 Task: Find a guest house in Oak Park, United States, for 6 guests from September 6 to September 15, with 6 bedrooms, 6 beds, 6 bathrooms, priced between ₹8000 and ₹12000, including Wifi, Free parking, Gym, and Breakfast, with an English-speaking host.
Action: Mouse moved to (667, 128)
Screenshot: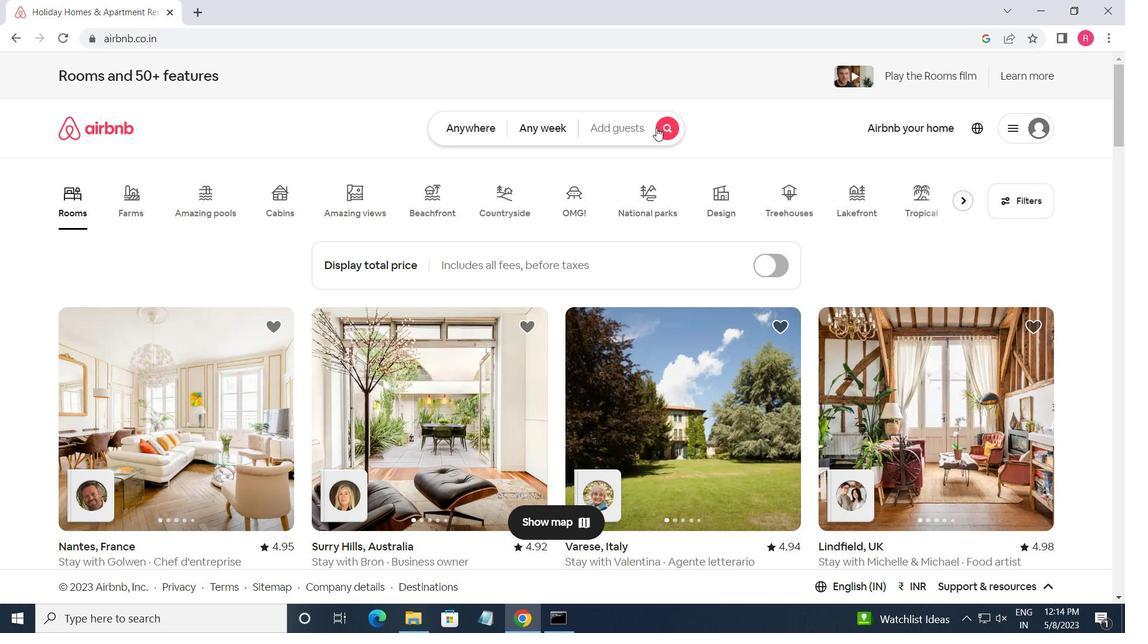 
Action: Mouse pressed left at (667, 128)
Screenshot: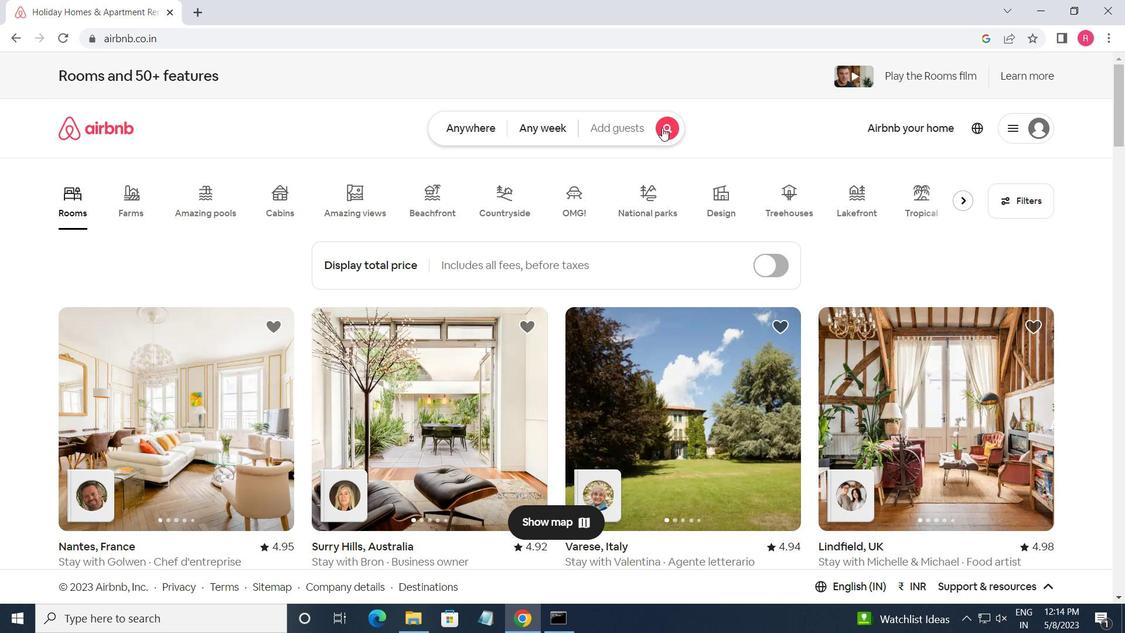 
Action: Mouse moved to (419, 190)
Screenshot: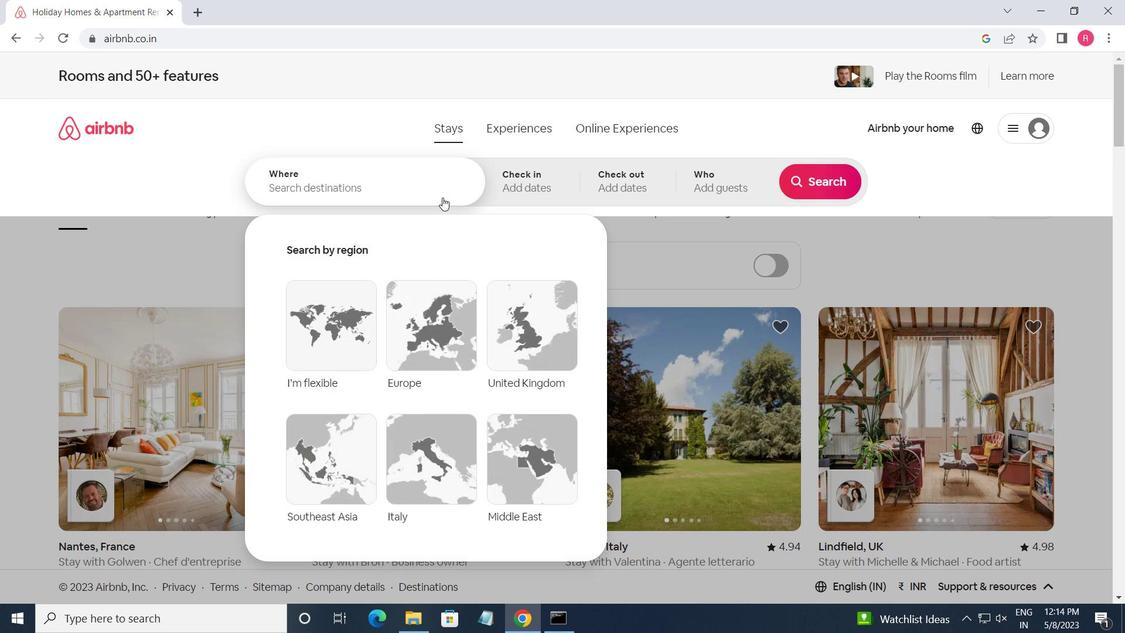 
Action: Mouse pressed left at (419, 190)
Screenshot: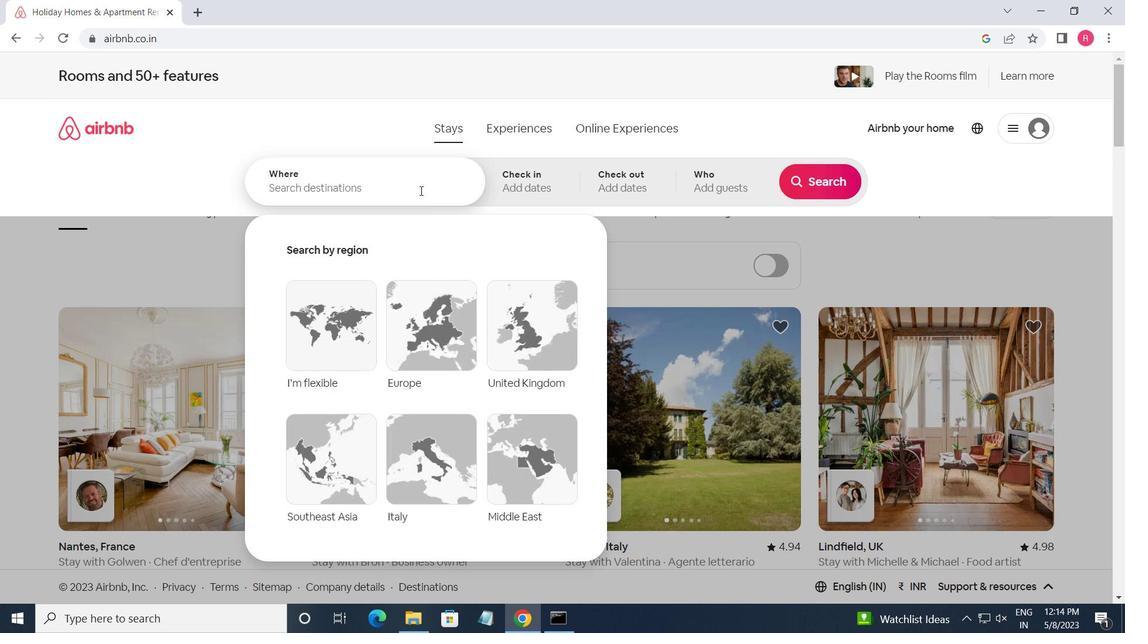 
Action: Key pressed <Key.shift_r><Key.shift_r><Key.shift_r><Key.shift_r><Key.shift_r><Key.shift_r><Key.shift_r><Key.shift_r><Key.shift_r><Key.shift_r><Key.shift_r><Key.shift_r>Oak<Key.space><Key.shift_r>O<Key.backspace><Key.shift_r><Key.shift_r><Key.shift_r><Key.shift_r><Key.shift_r><Key.shift_r><Key.shift_r><Key.shift_r><Key.shift_r><Key.shift_r><Key.shift_r><Key.shift_r>Park,<Key.space><Key.shift_r>United<Key.space><Key.shift>STATES<Key.enter>
Screenshot: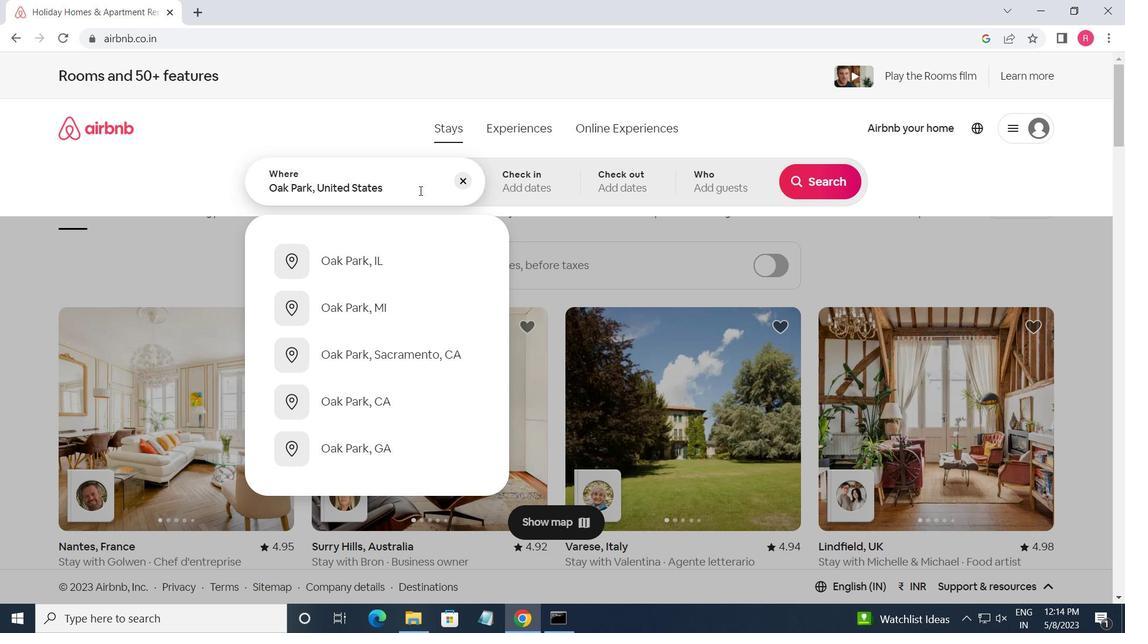 
Action: Mouse moved to (818, 301)
Screenshot: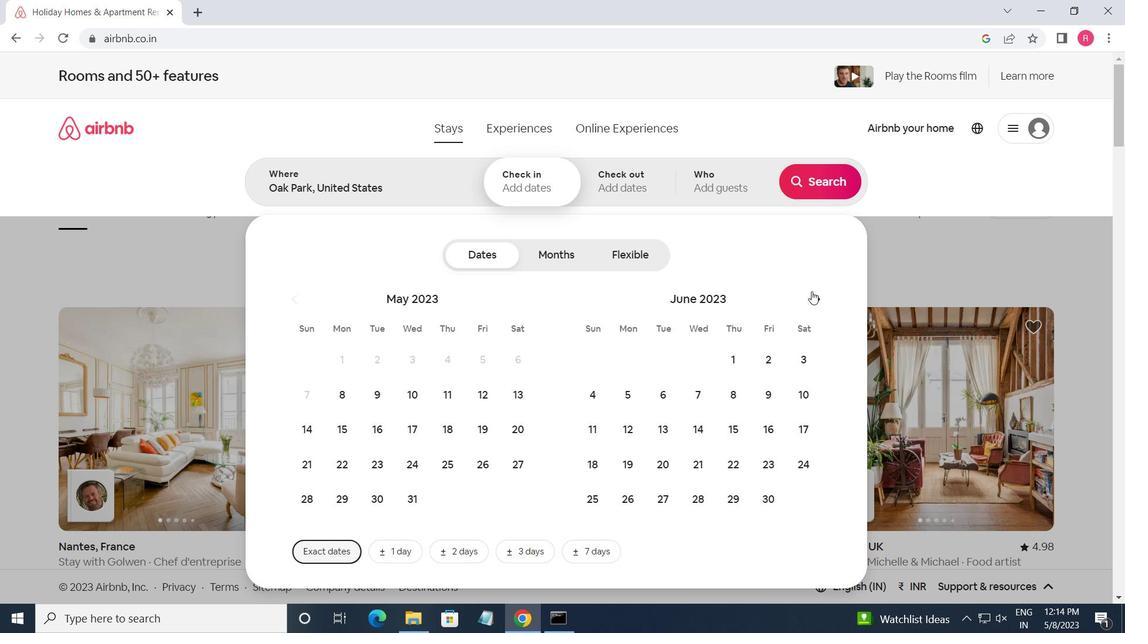 
Action: Mouse pressed left at (818, 301)
Screenshot: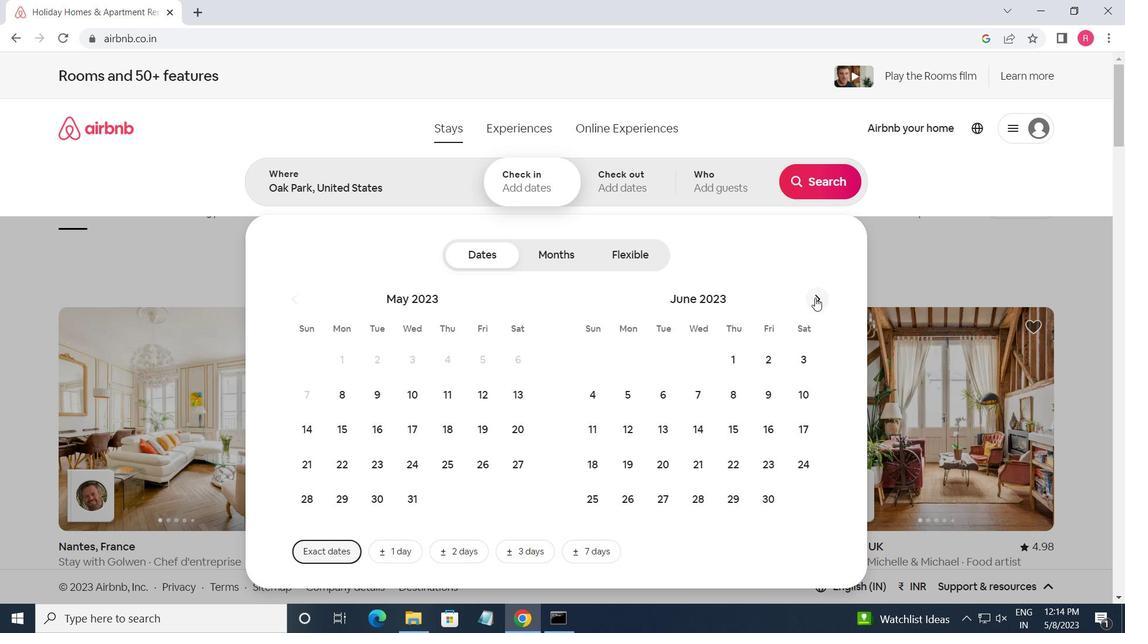 
Action: Mouse moved to (818, 301)
Screenshot: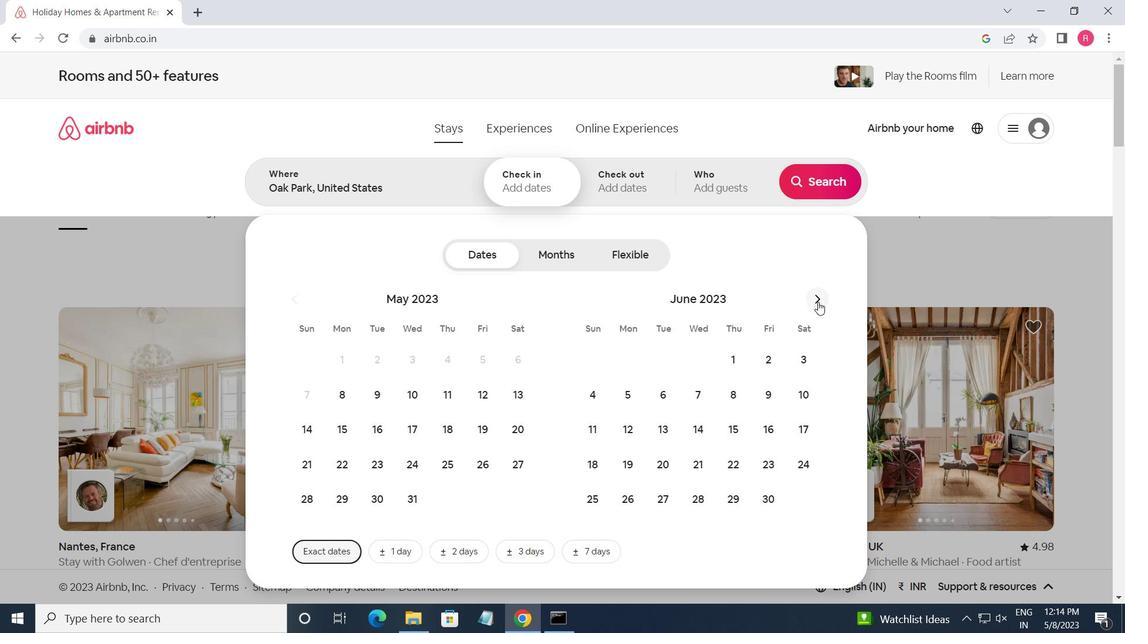 
Action: Mouse pressed left at (818, 301)
Screenshot: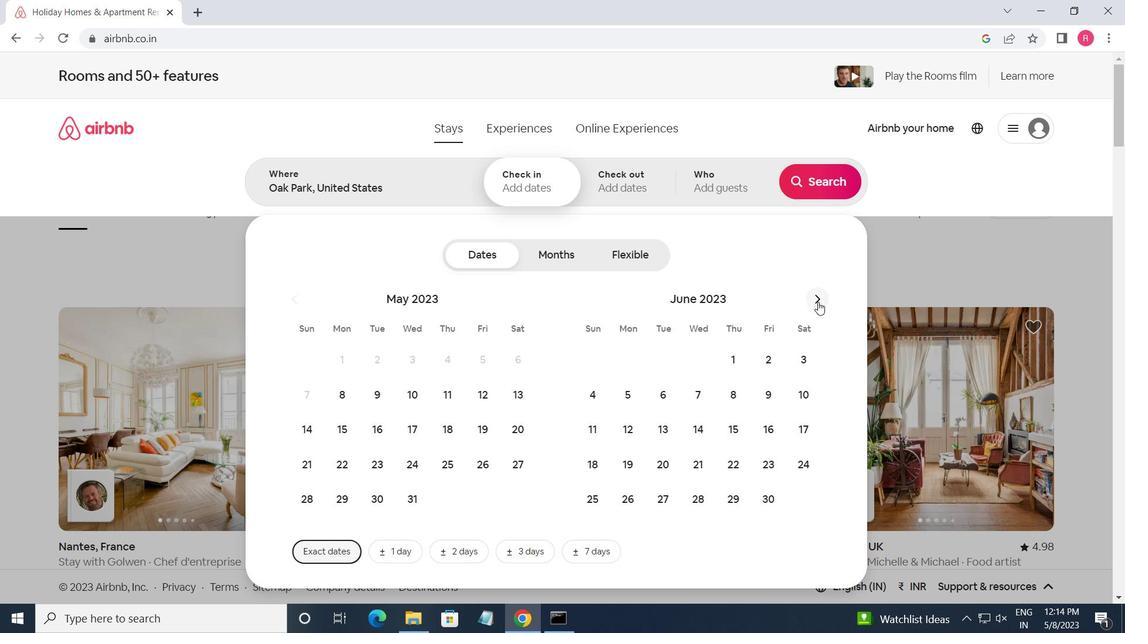 
Action: Mouse pressed left at (818, 301)
Screenshot: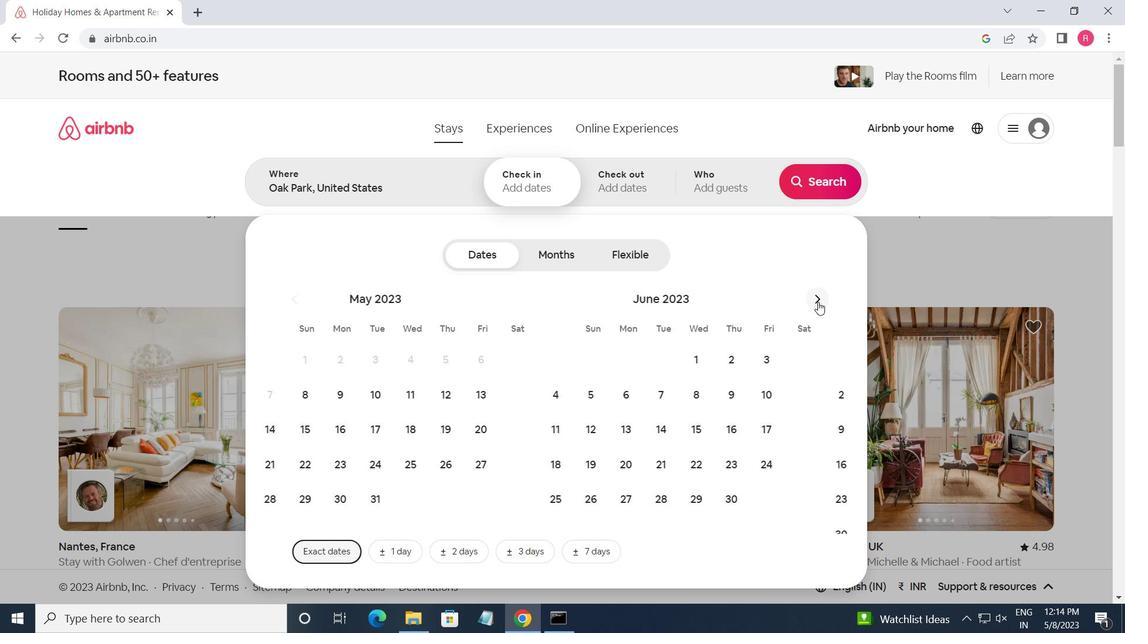 
Action: Mouse pressed left at (818, 301)
Screenshot: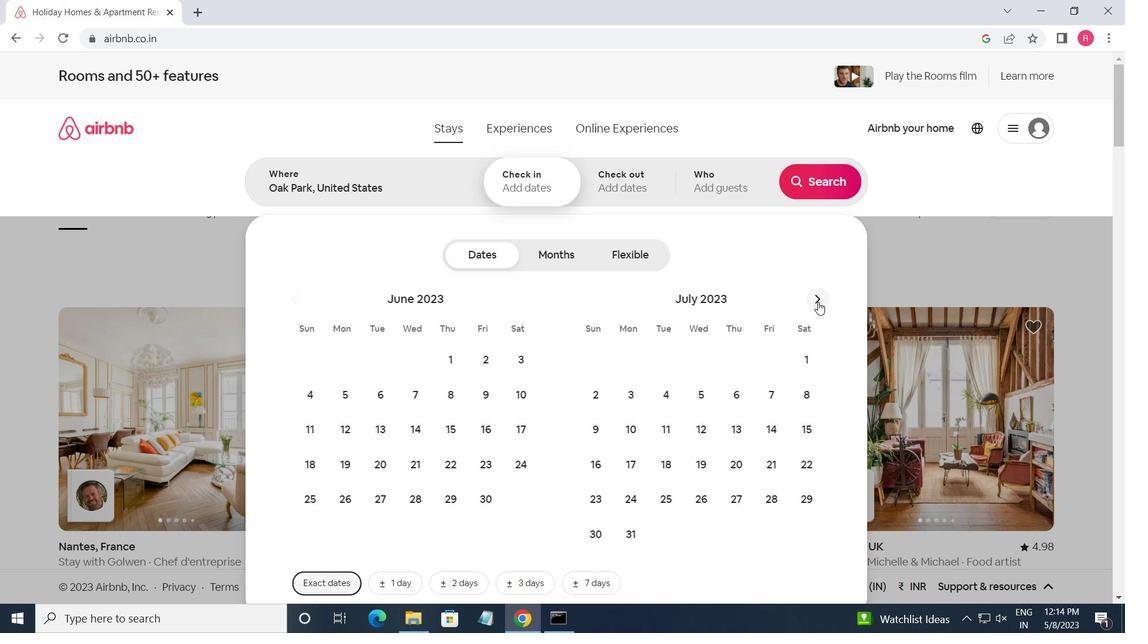 
Action: Mouse pressed left at (818, 301)
Screenshot: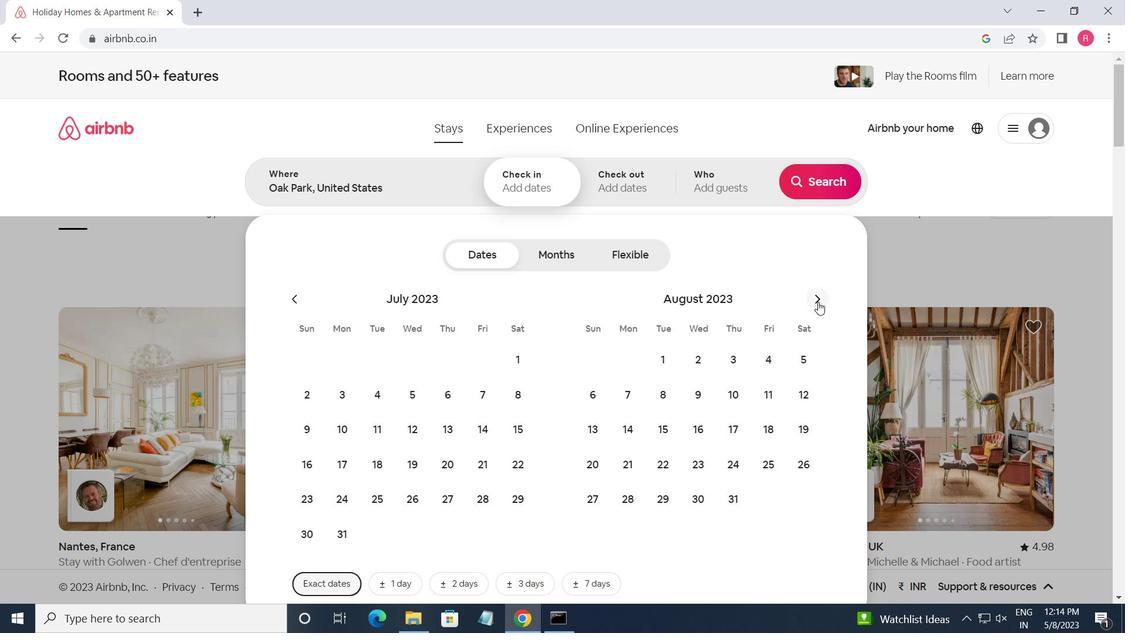 
Action: Mouse moved to (709, 387)
Screenshot: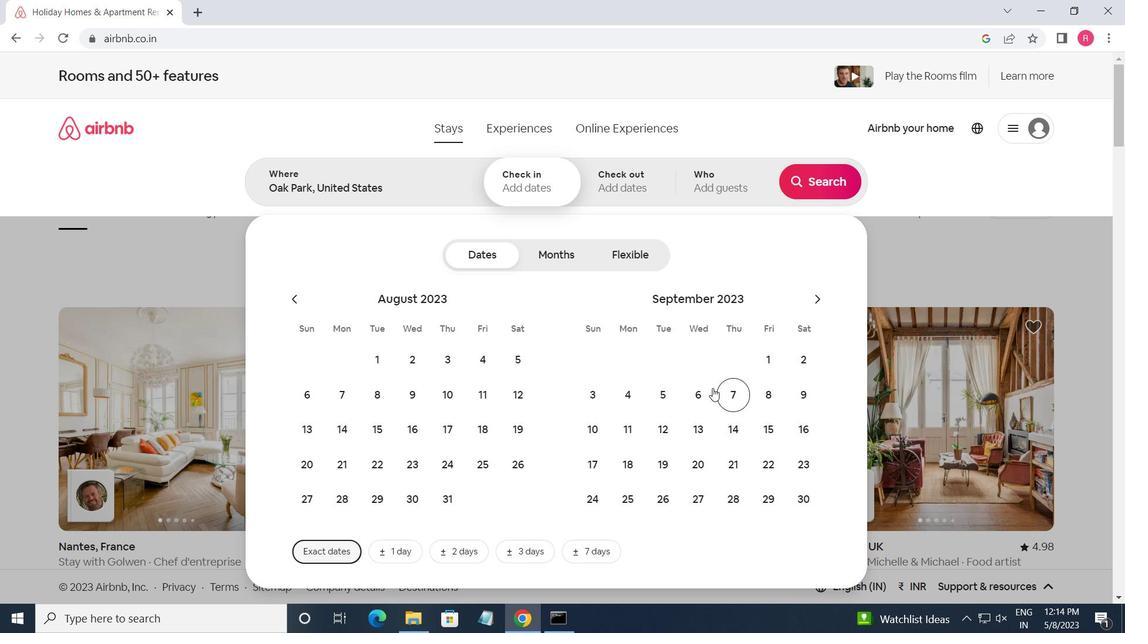 
Action: Mouse pressed left at (709, 387)
Screenshot: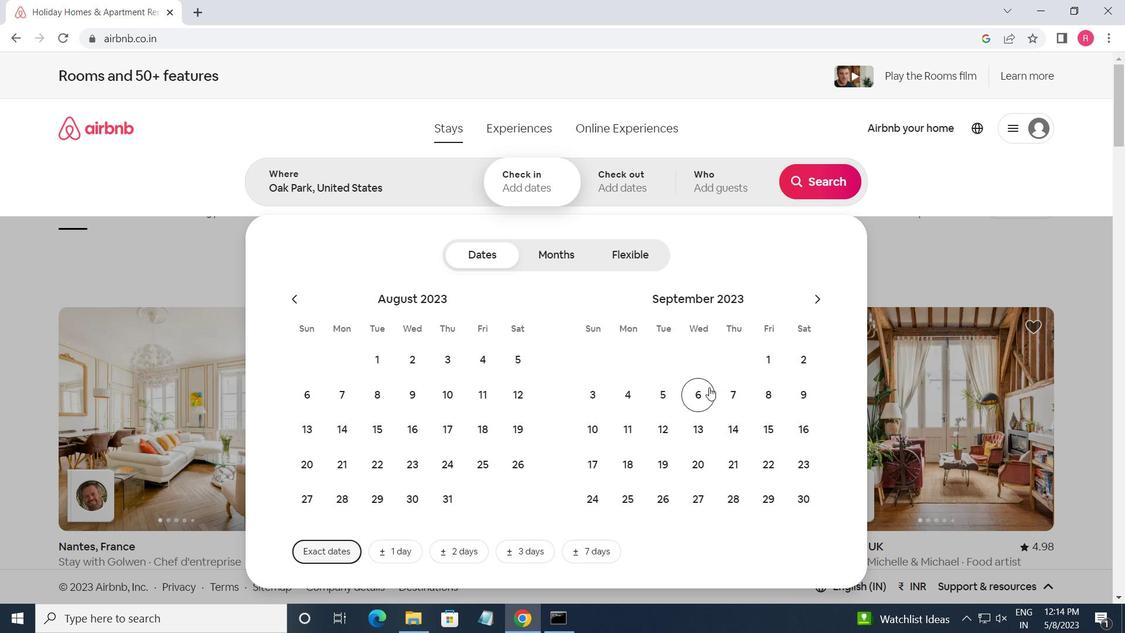 
Action: Mouse moved to (776, 437)
Screenshot: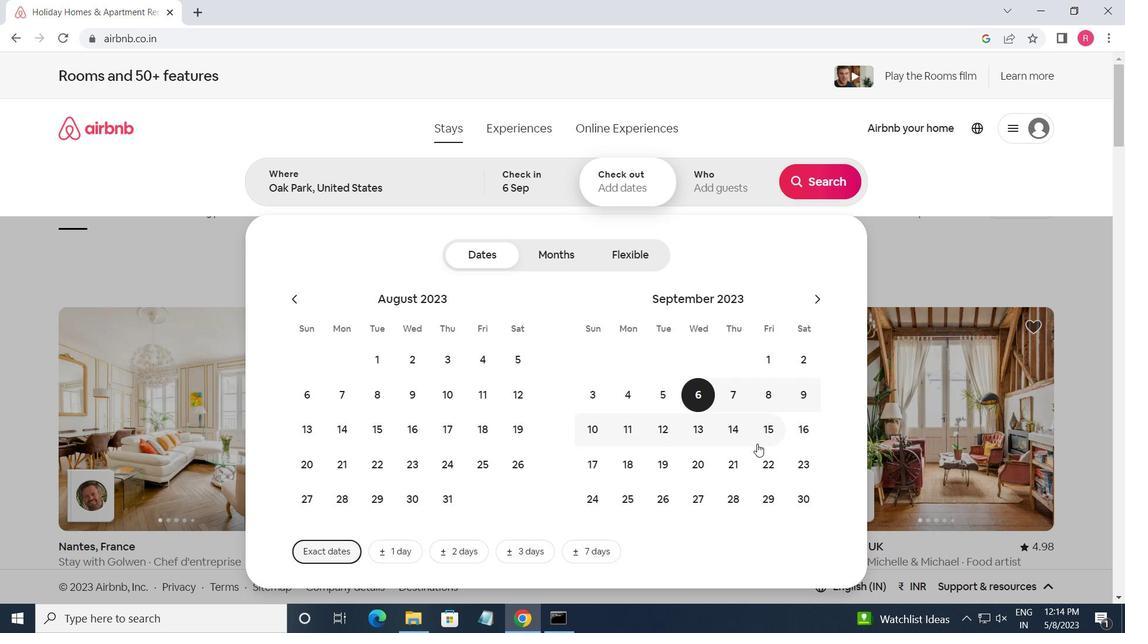 
Action: Mouse pressed left at (776, 437)
Screenshot: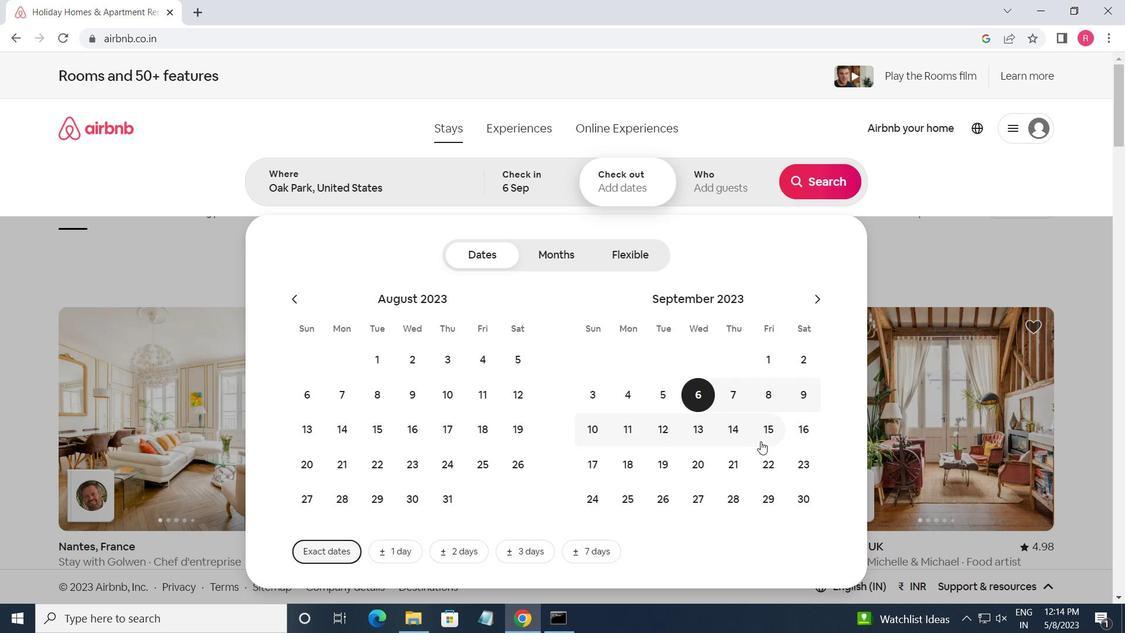 
Action: Mouse moved to (713, 194)
Screenshot: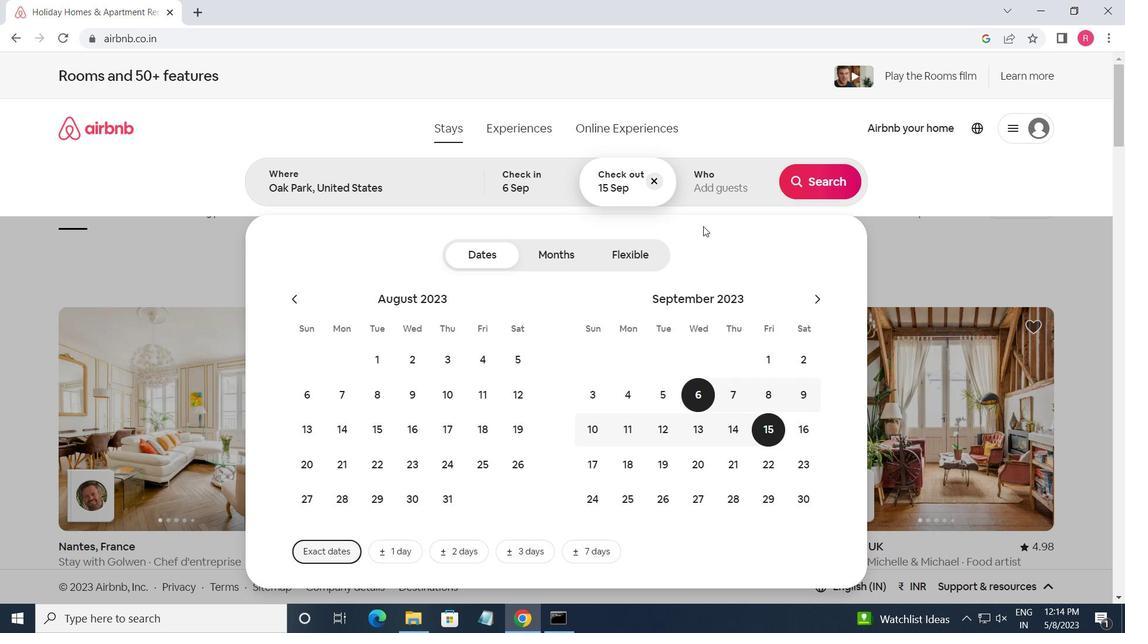 
Action: Mouse pressed left at (713, 194)
Screenshot: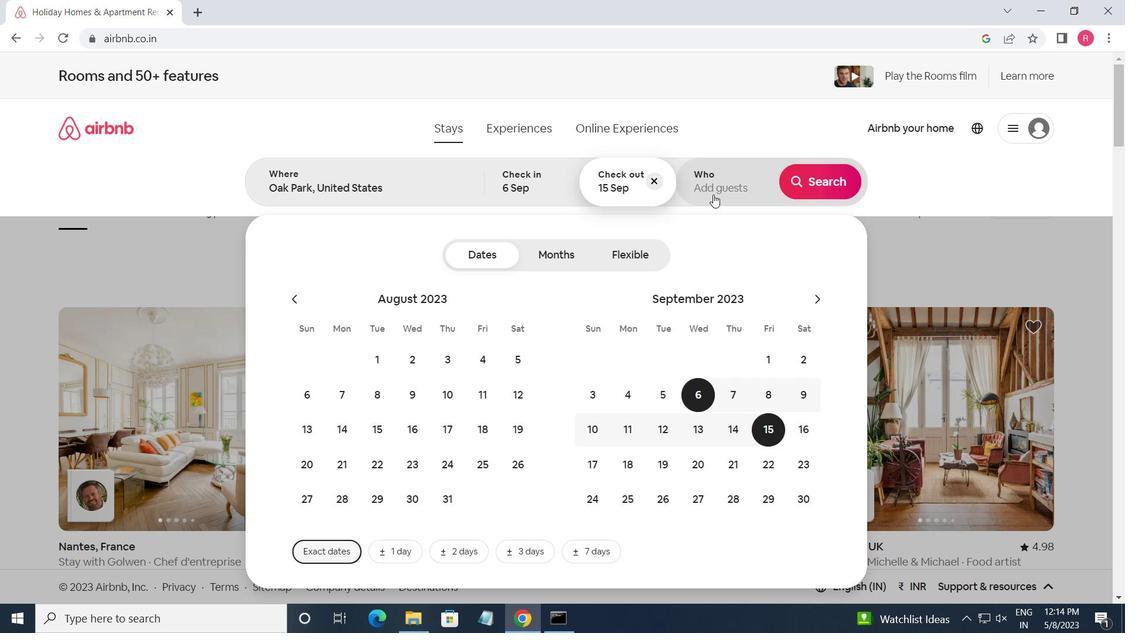 
Action: Mouse moved to (828, 264)
Screenshot: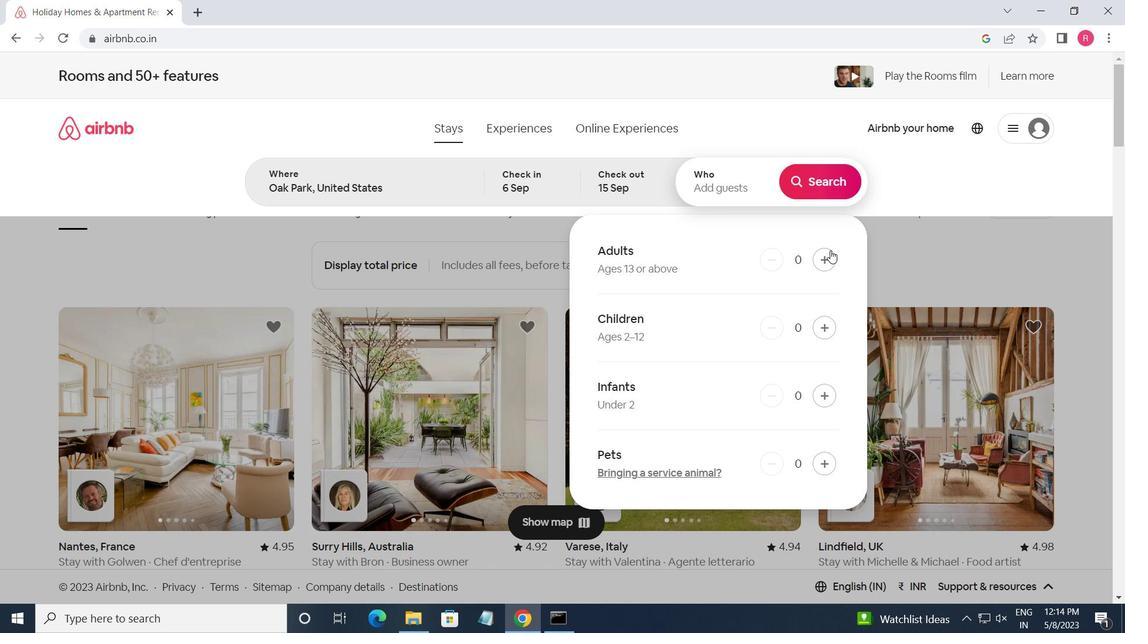 
Action: Mouse pressed left at (828, 264)
Screenshot: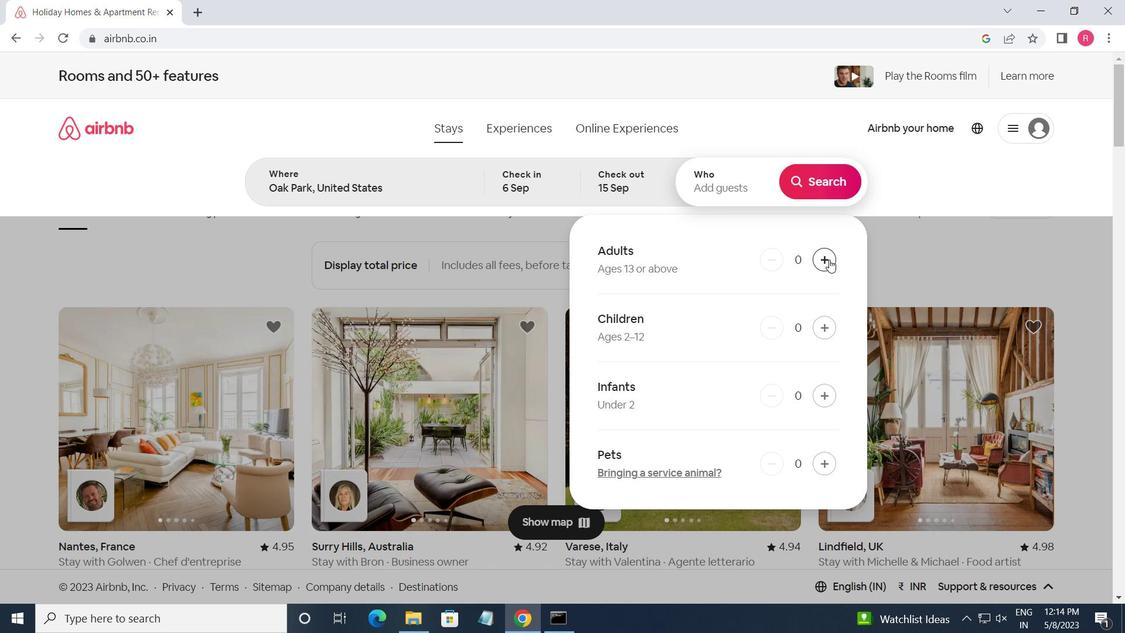
Action: Mouse pressed left at (828, 264)
Screenshot: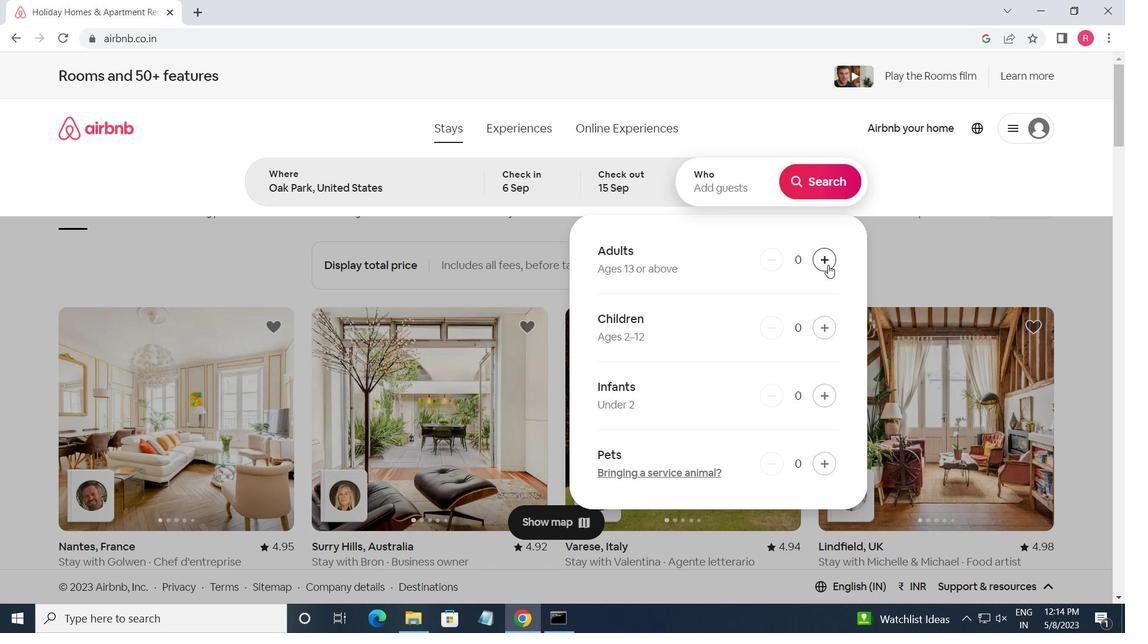 
Action: Mouse moved to (827, 264)
Screenshot: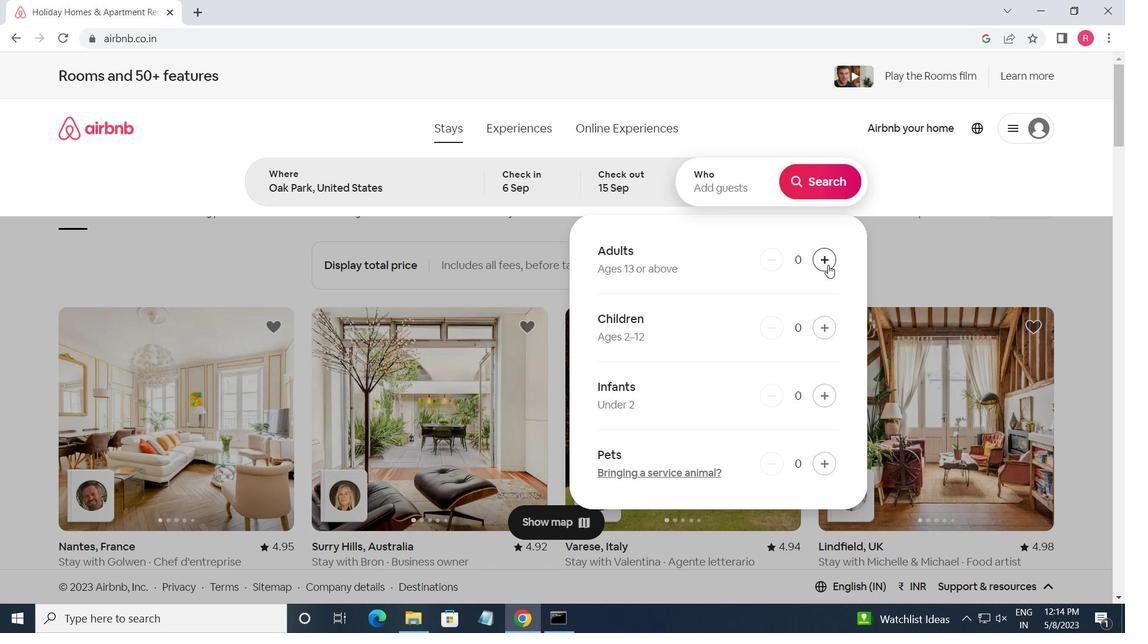 
Action: Mouse pressed left at (827, 264)
Screenshot: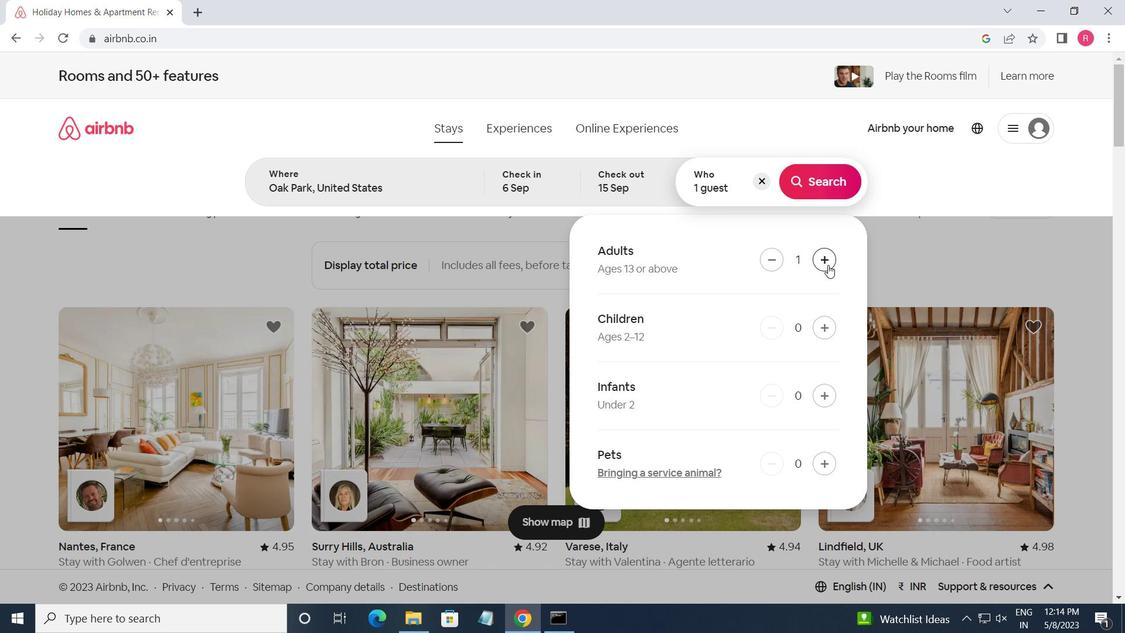 
Action: Mouse moved to (827, 264)
Screenshot: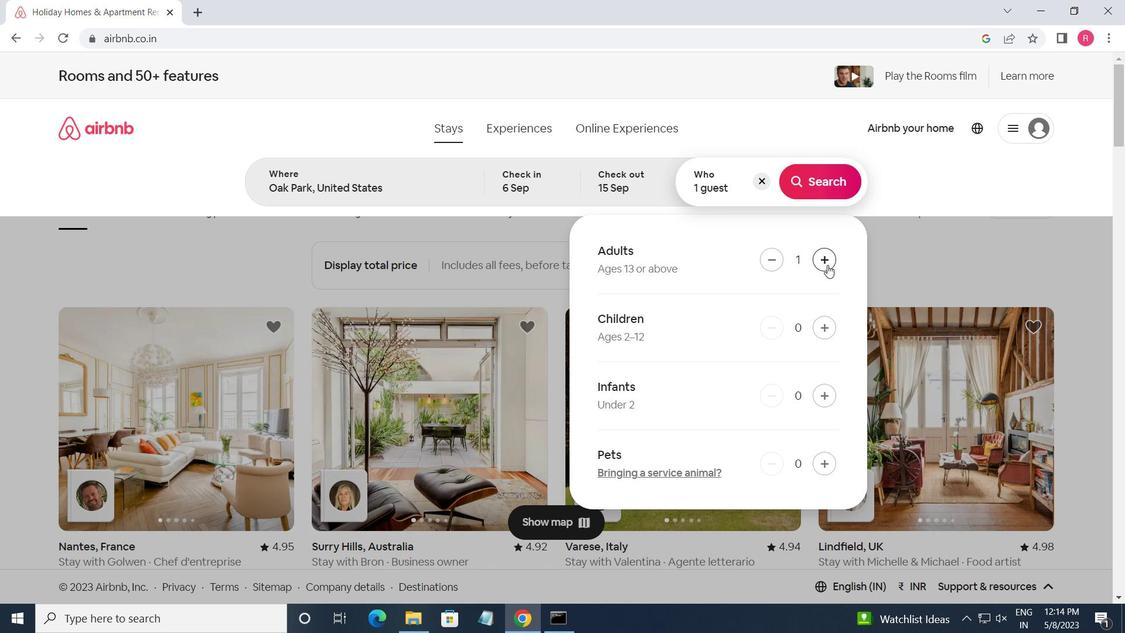 
Action: Mouse pressed left at (827, 264)
Screenshot: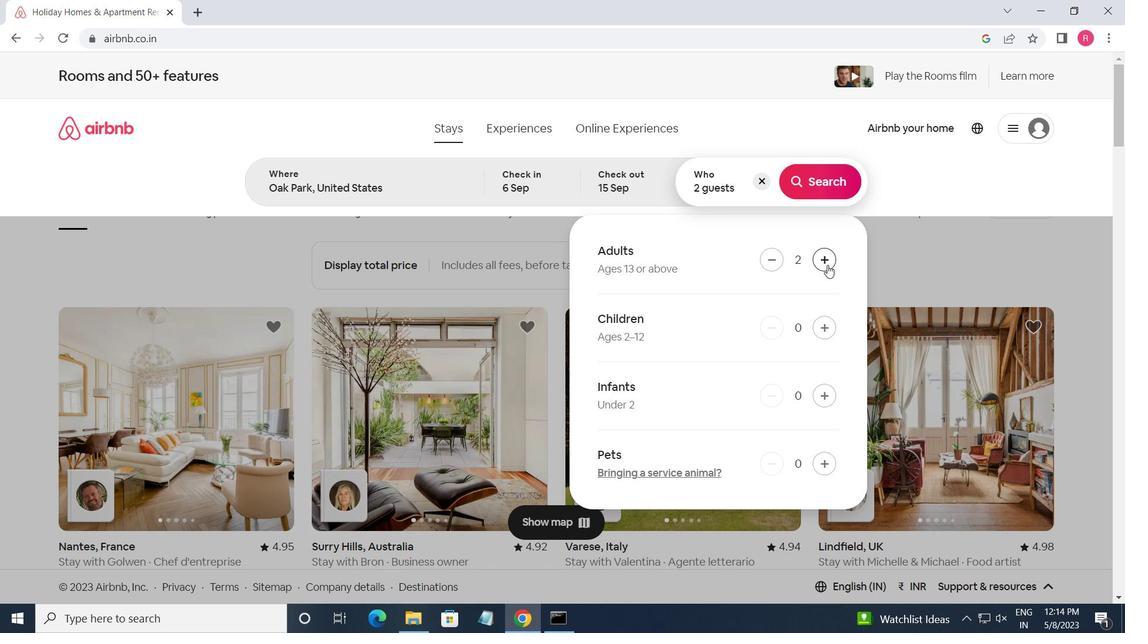 
Action: Mouse pressed left at (827, 264)
Screenshot: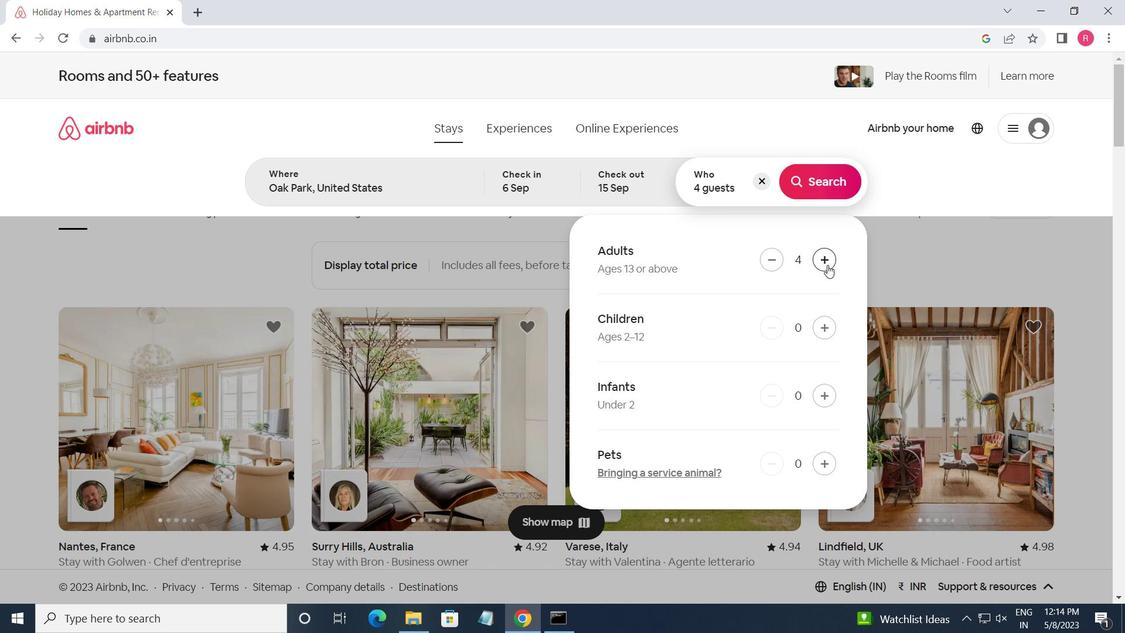 
Action: Mouse moved to (825, 264)
Screenshot: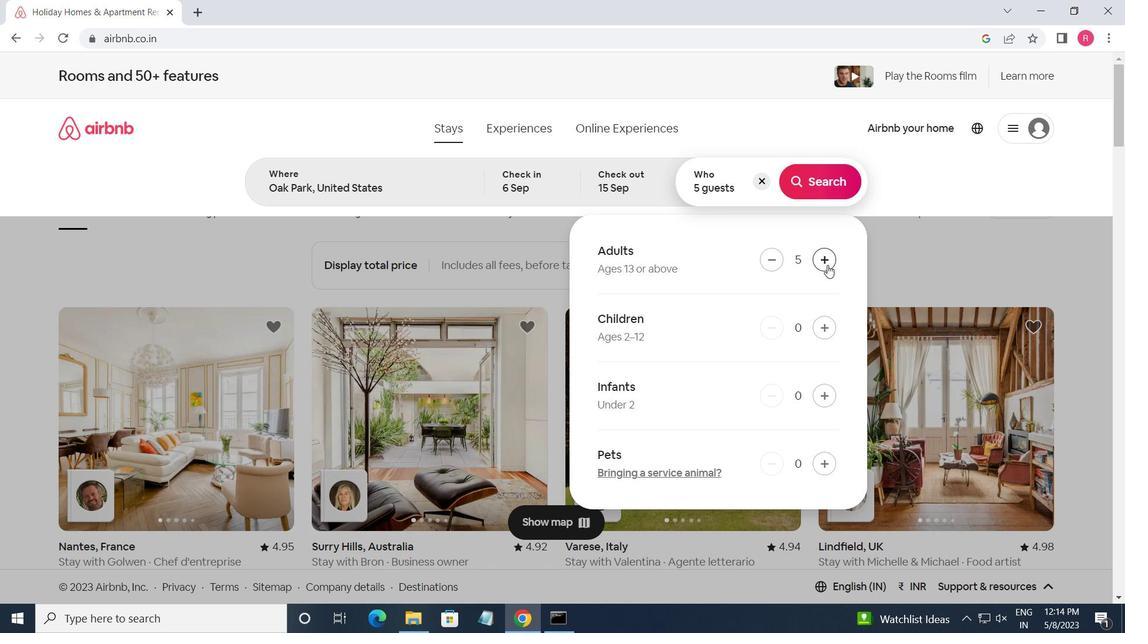 
Action: Mouse pressed left at (825, 264)
Screenshot: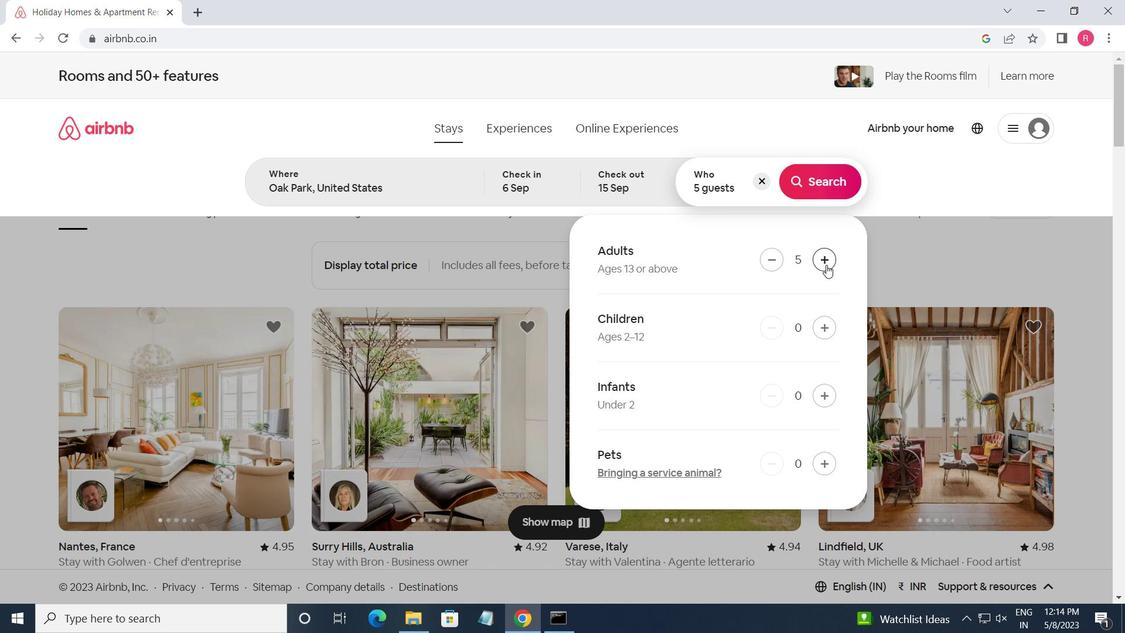 
Action: Mouse moved to (821, 188)
Screenshot: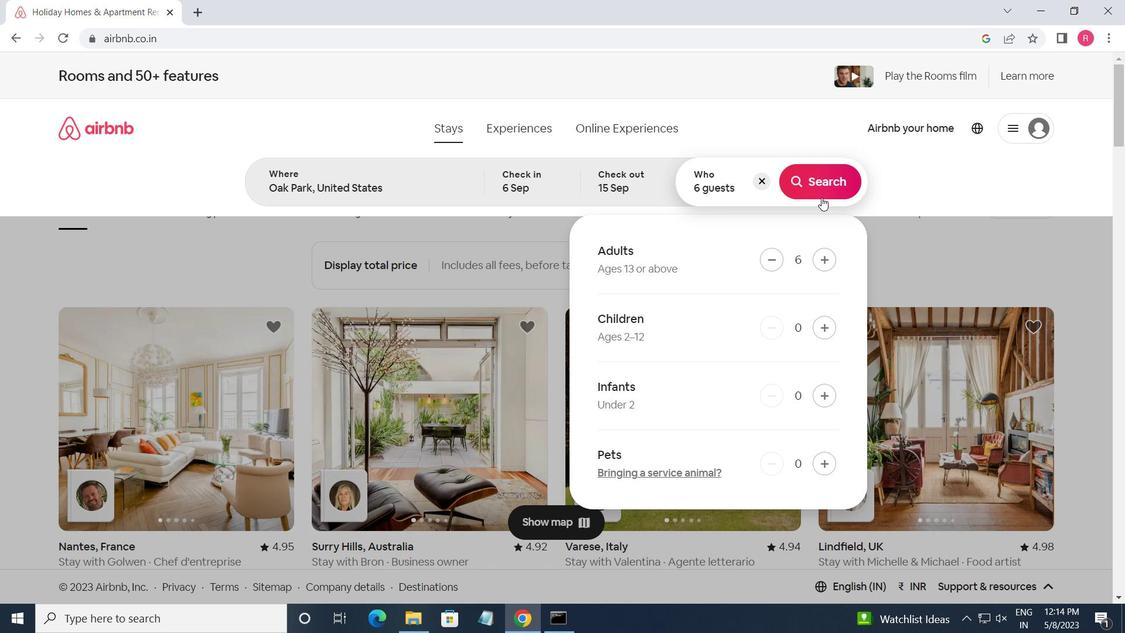 
Action: Mouse pressed left at (821, 188)
Screenshot: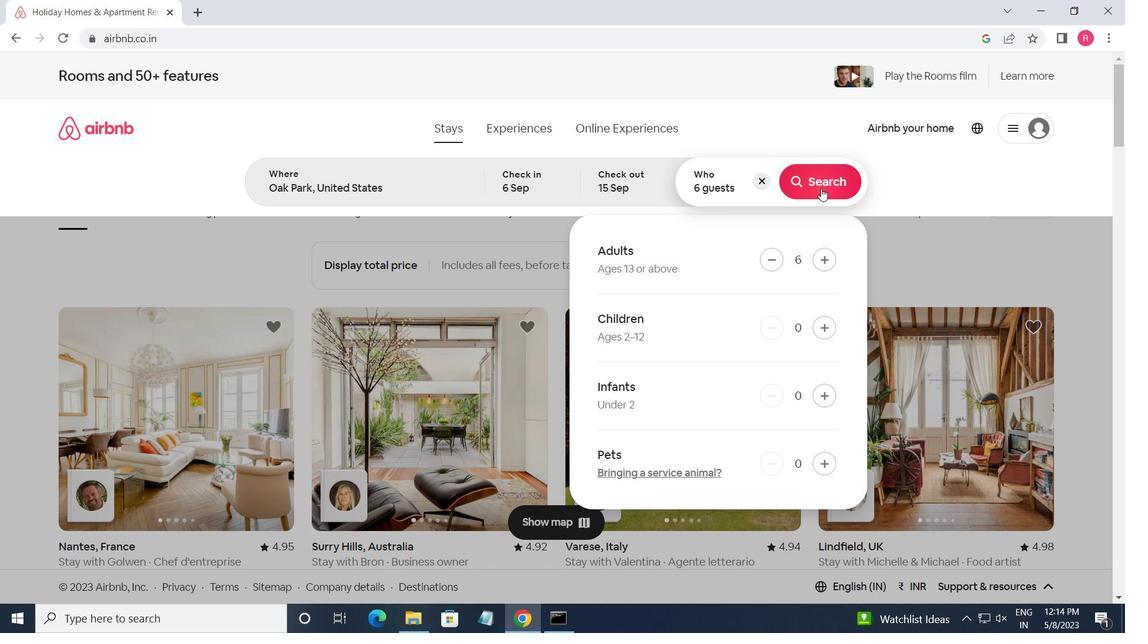 
Action: Mouse moved to (1045, 144)
Screenshot: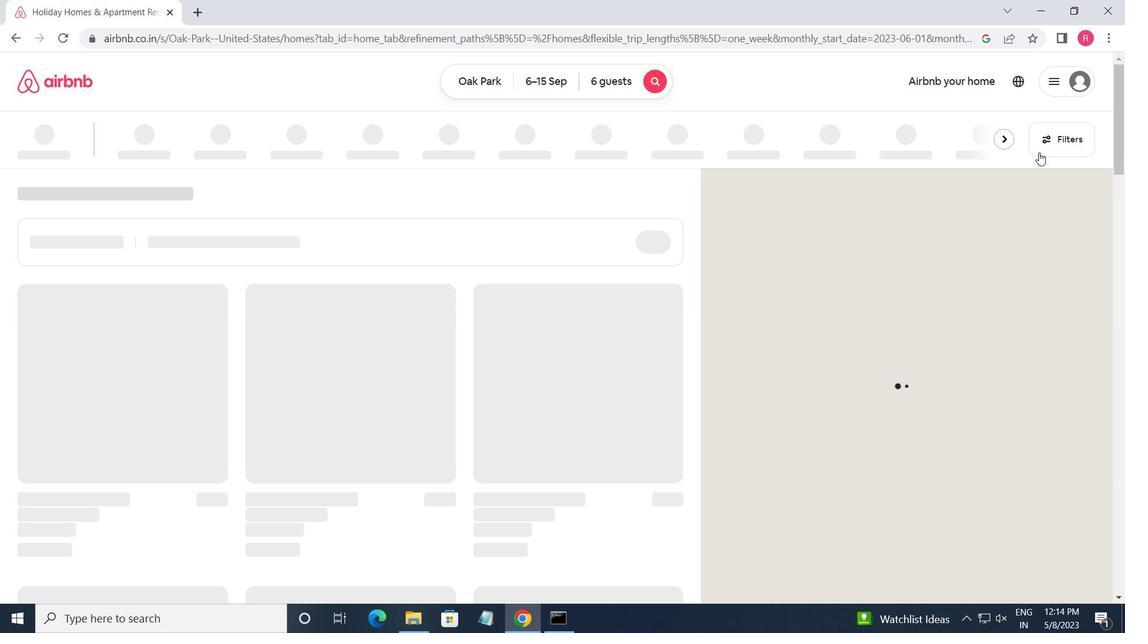 
Action: Mouse pressed left at (1045, 144)
Screenshot: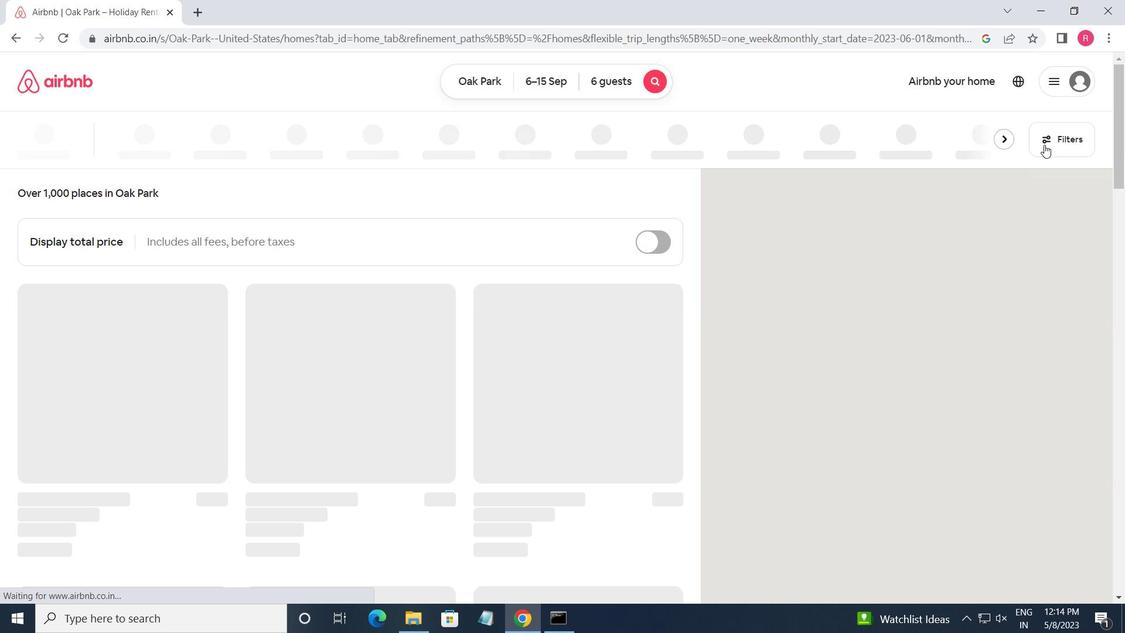 
Action: Mouse moved to (481, 498)
Screenshot: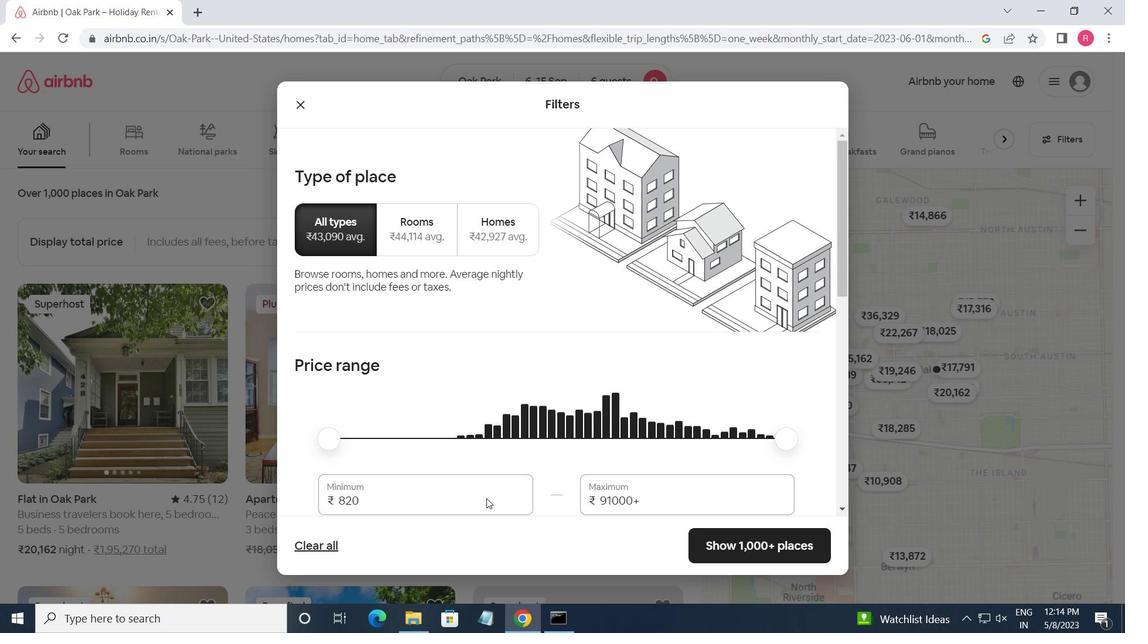 
Action: Mouse pressed left at (481, 498)
Screenshot: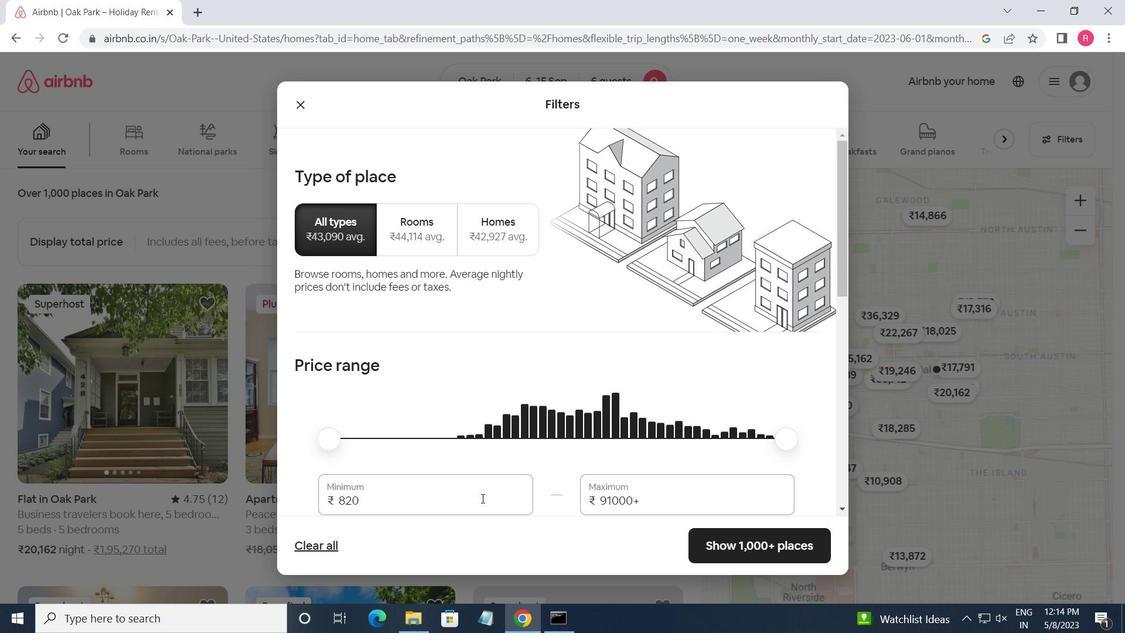 
Action: Mouse moved to (481, 497)
Screenshot: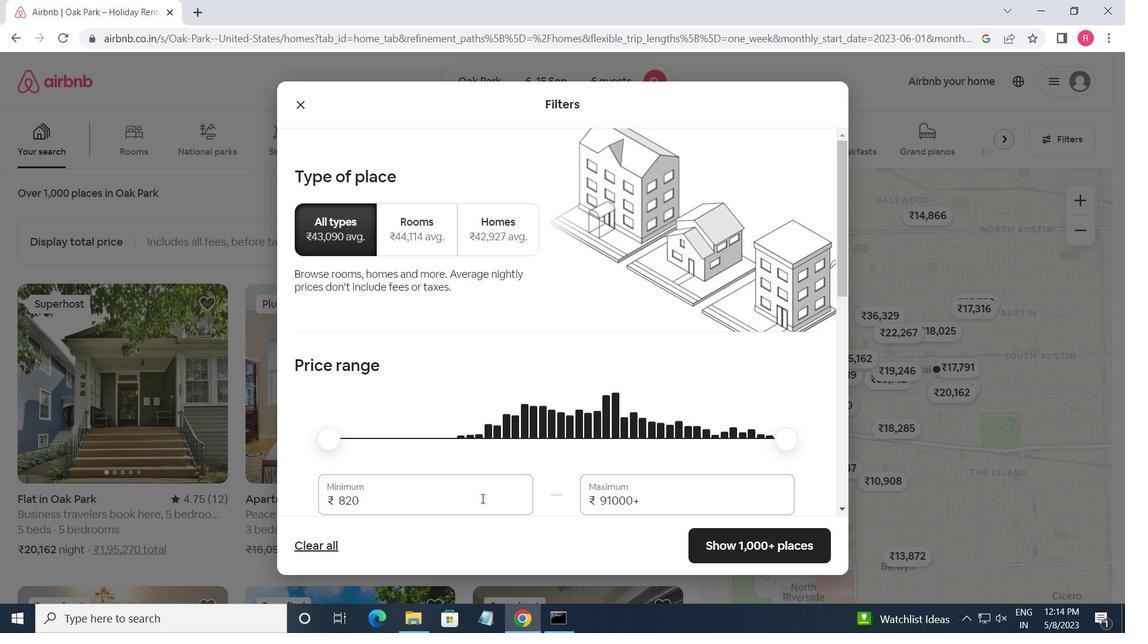 
Action: Key pressed <Key.backspace><Key.backspace>000<Key.tab>12000
Screenshot: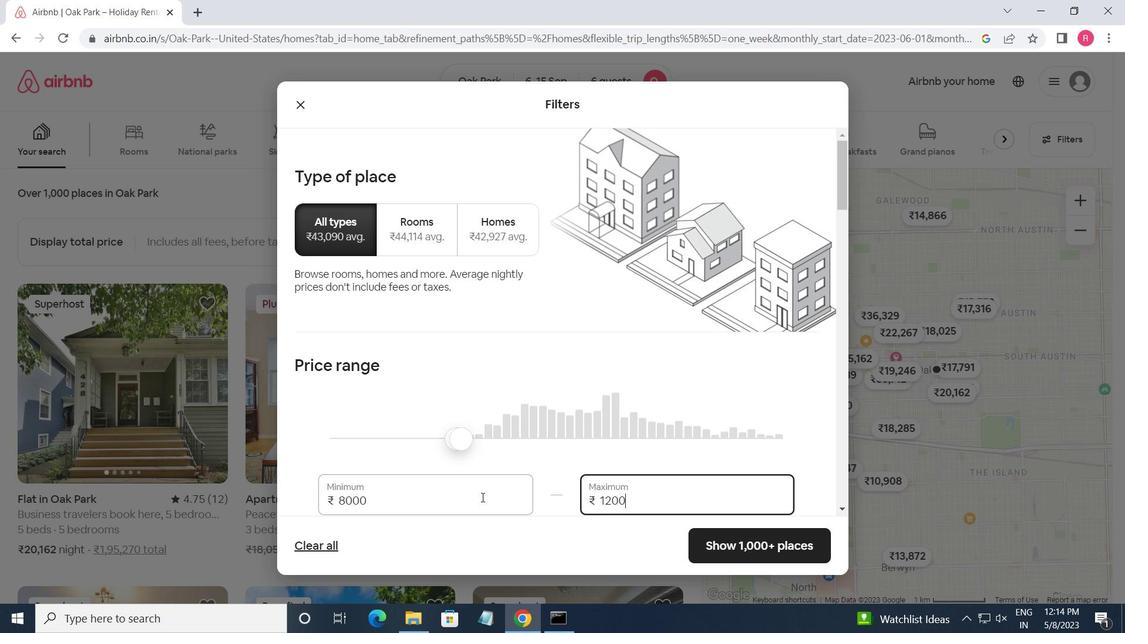 
Action: Mouse moved to (537, 407)
Screenshot: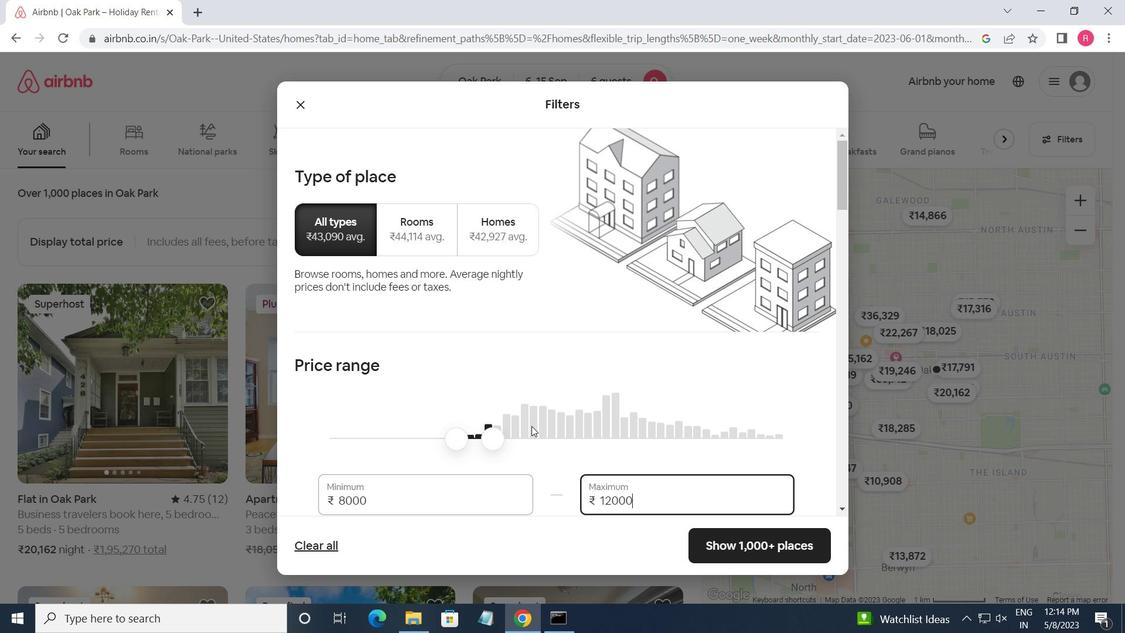 
Action: Mouse scrolled (537, 407) with delta (0, 0)
Screenshot: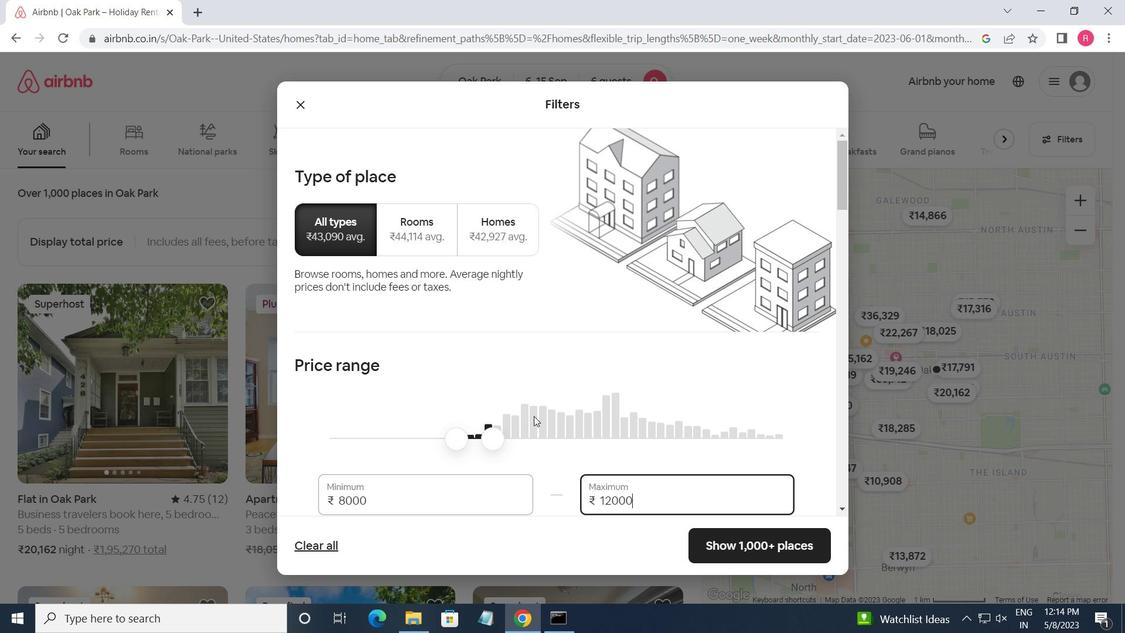 
Action: Mouse scrolled (537, 407) with delta (0, 0)
Screenshot: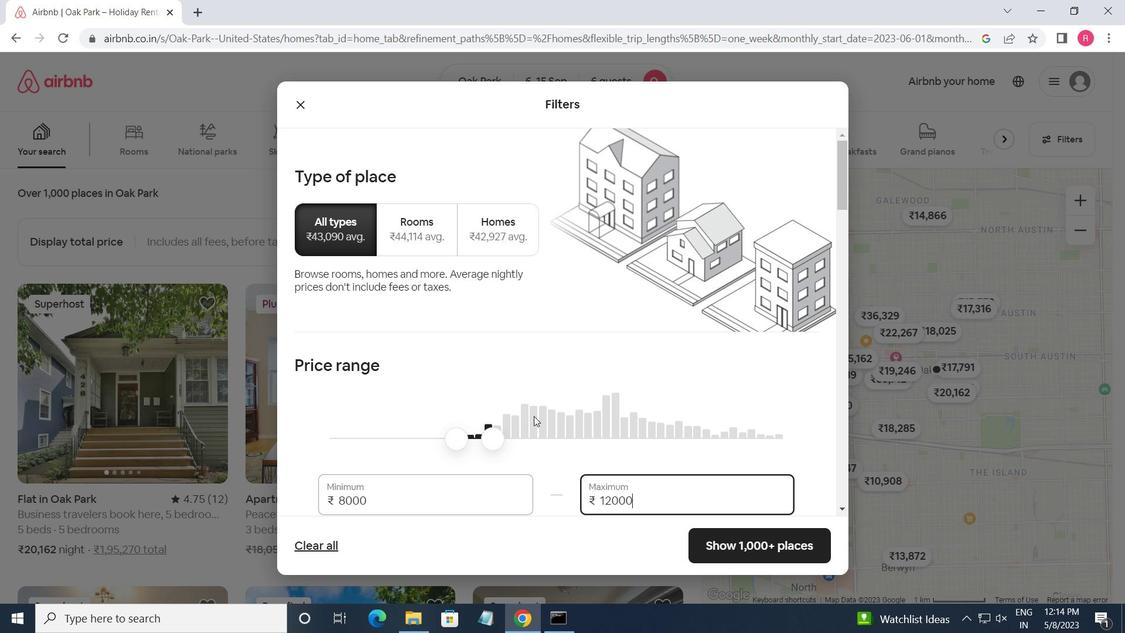 
Action: Mouse scrolled (537, 407) with delta (0, 0)
Screenshot: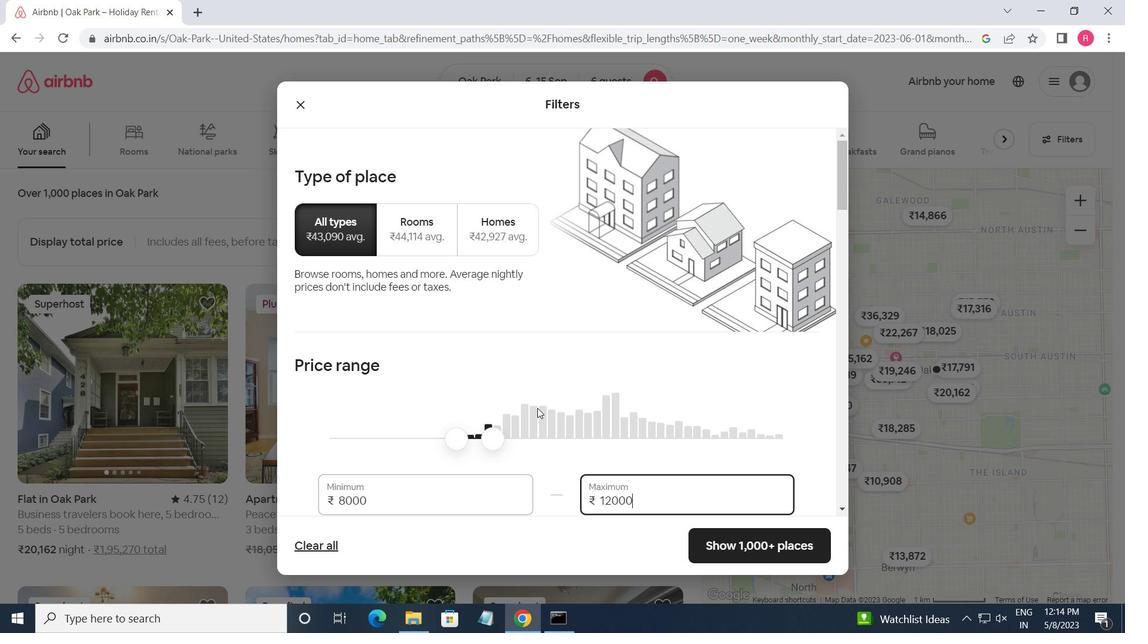
Action: Mouse scrolled (537, 407) with delta (0, 0)
Screenshot: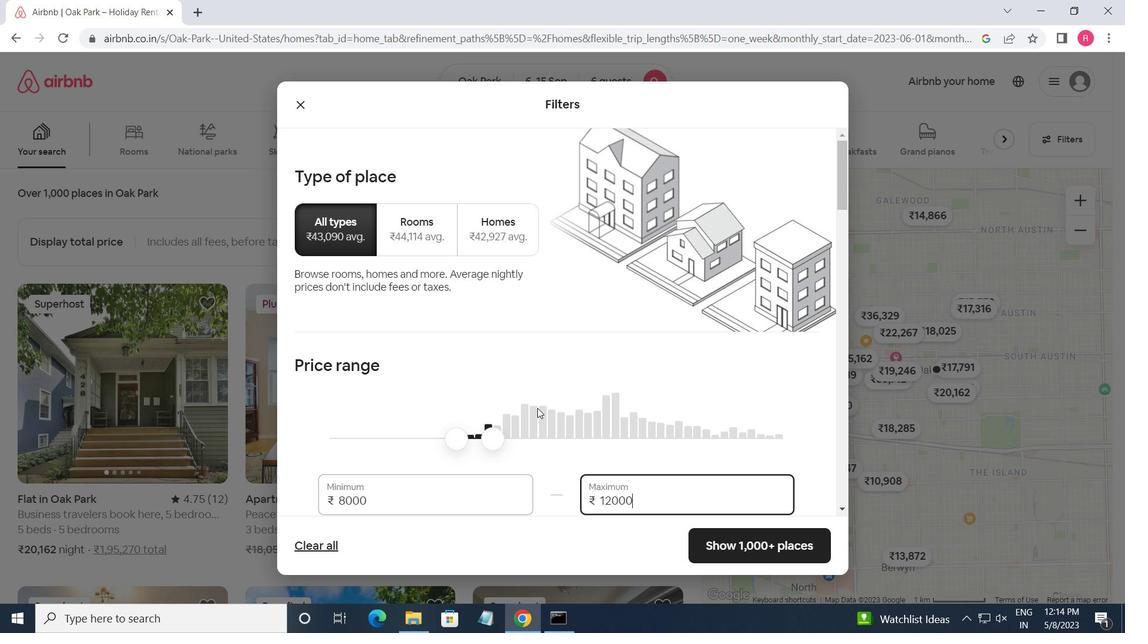 
Action: Mouse scrolled (537, 407) with delta (0, 0)
Screenshot: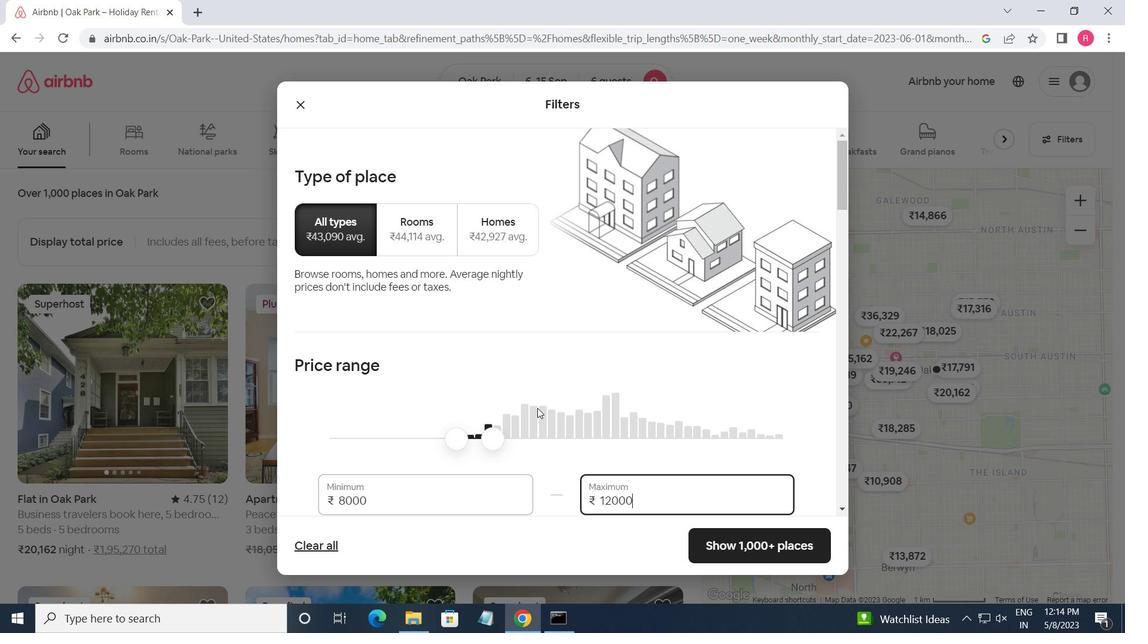
Action: Mouse moved to (626, 281)
Screenshot: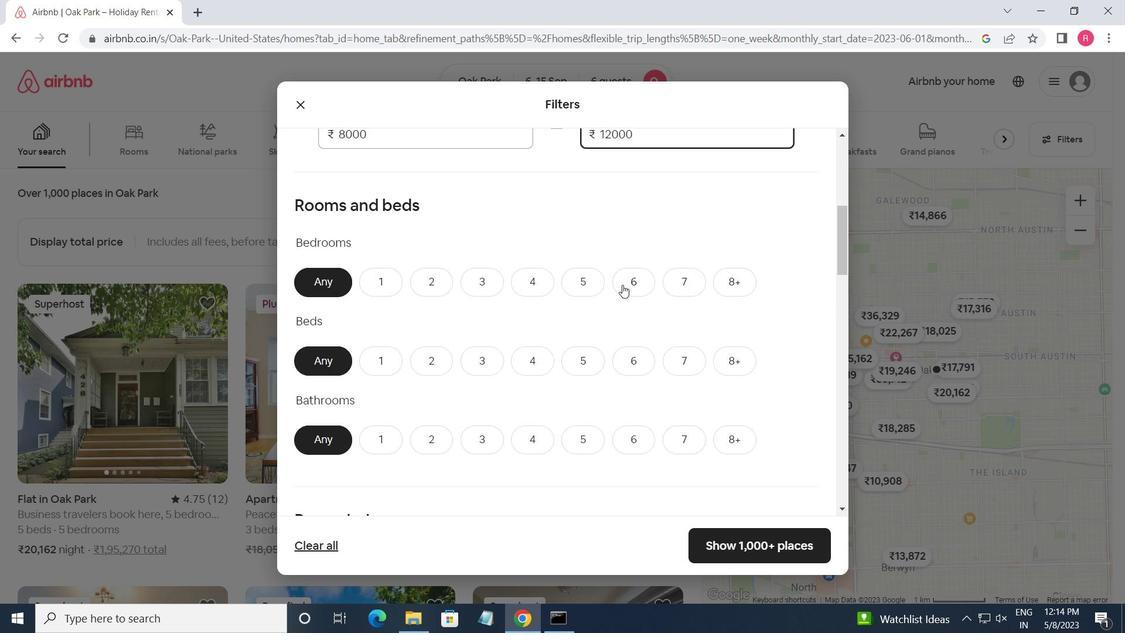 
Action: Mouse pressed left at (626, 281)
Screenshot: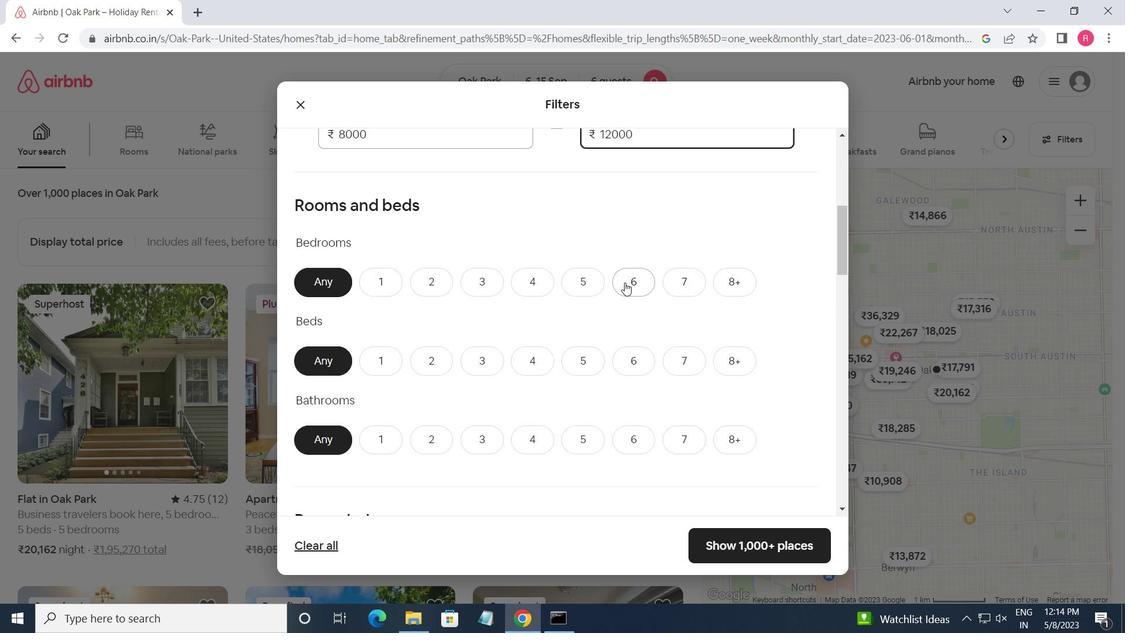 
Action: Mouse moved to (627, 349)
Screenshot: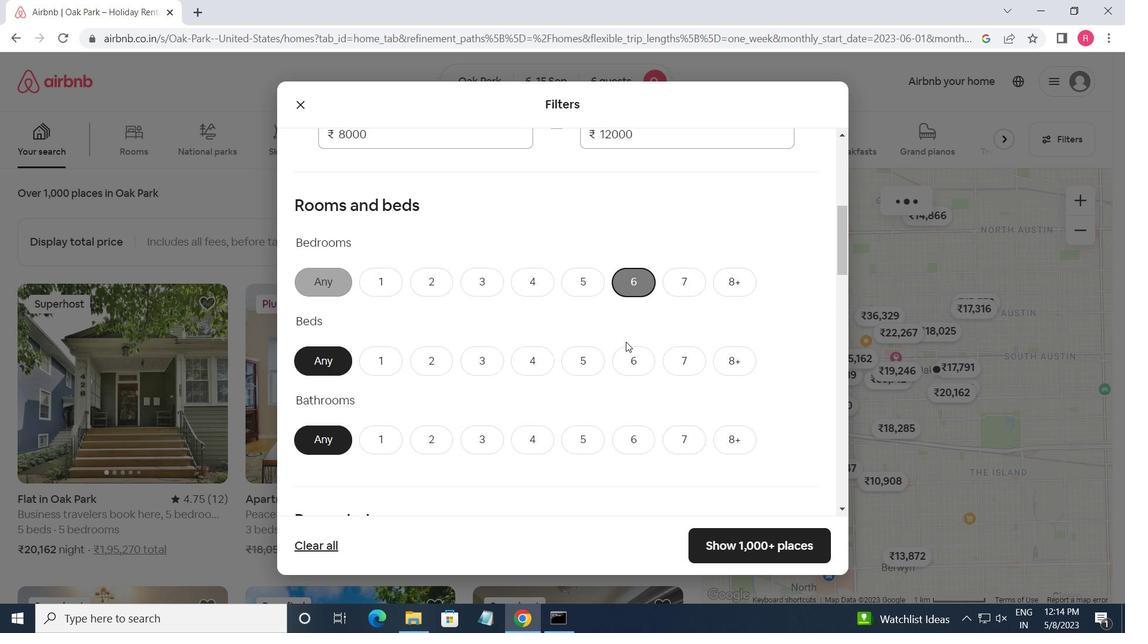 
Action: Mouse pressed left at (627, 349)
Screenshot: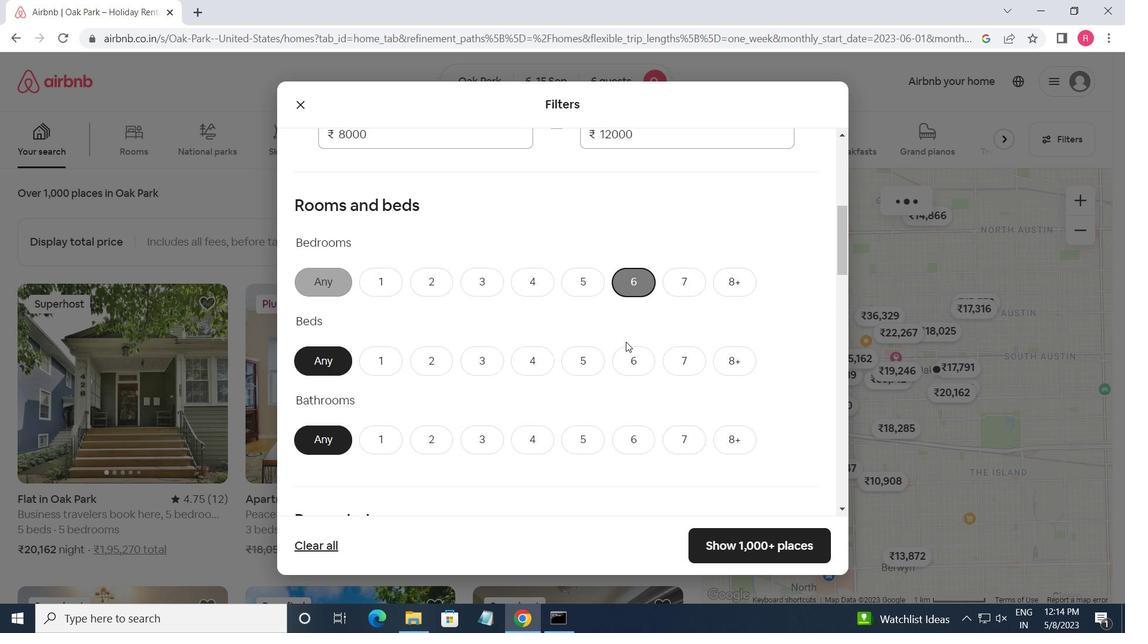 
Action: Mouse moved to (628, 445)
Screenshot: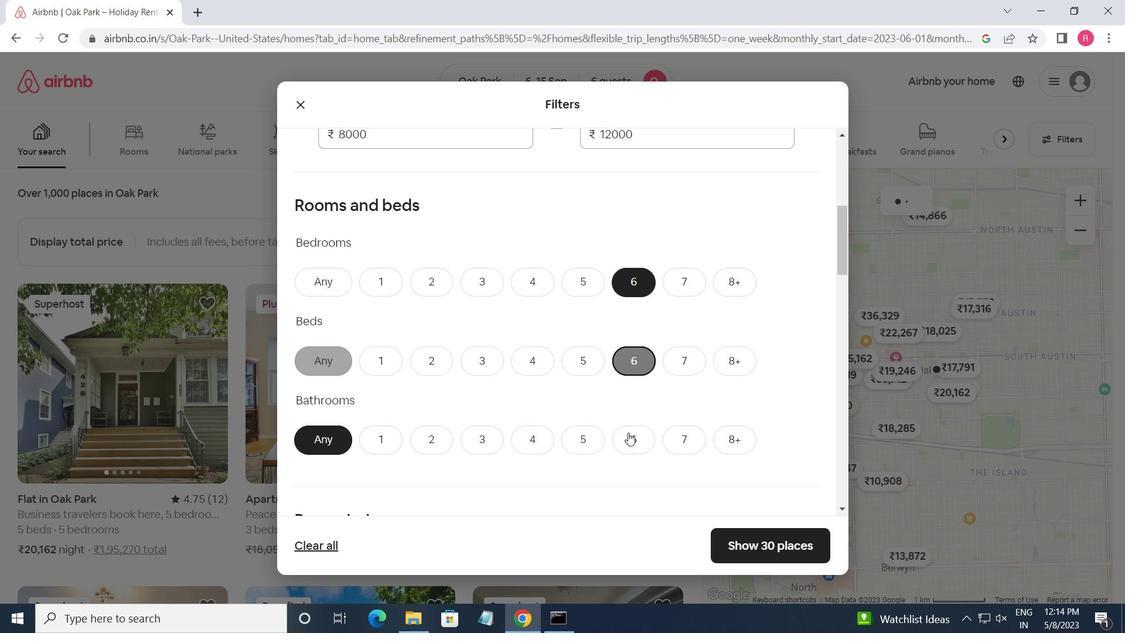 
Action: Mouse pressed left at (628, 445)
Screenshot: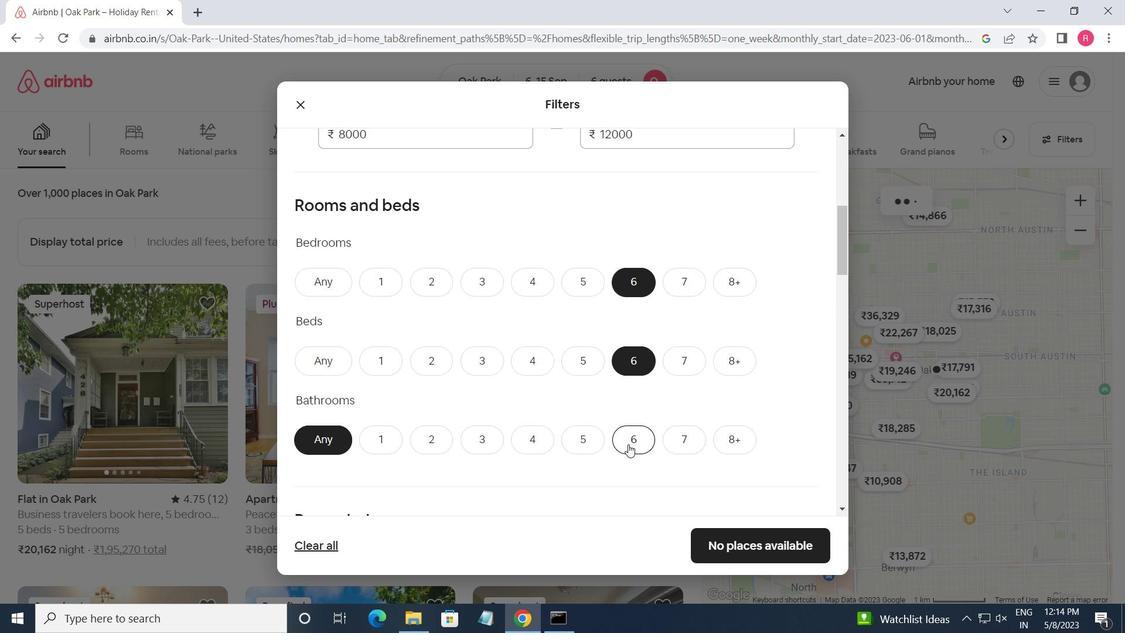 
Action: Mouse moved to (648, 432)
Screenshot: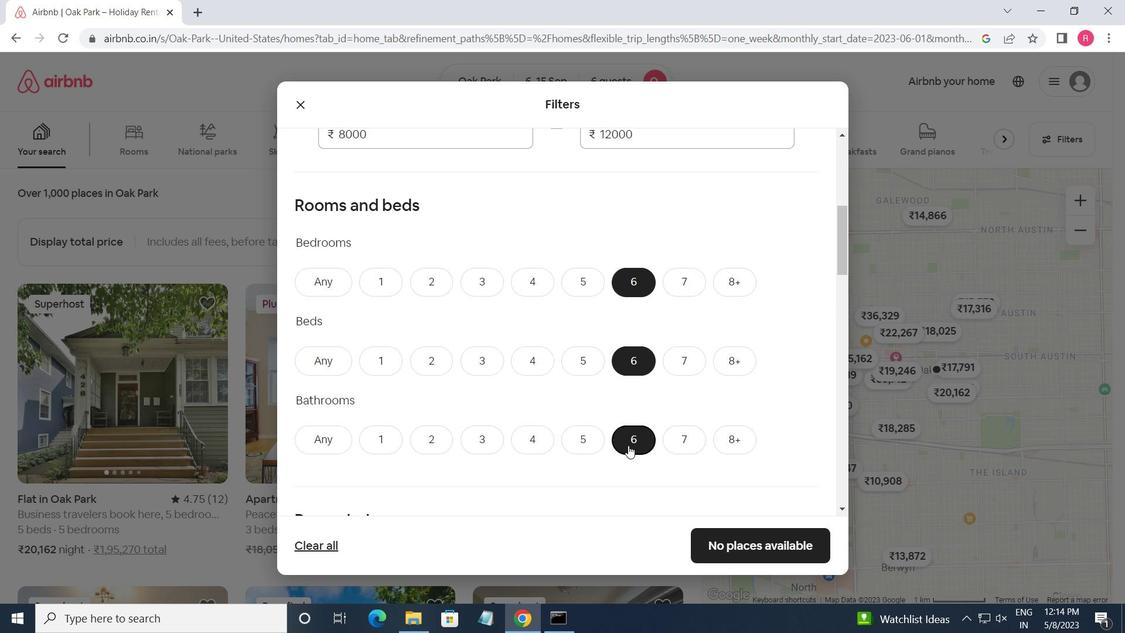 
Action: Mouse scrolled (648, 431) with delta (0, 0)
Screenshot: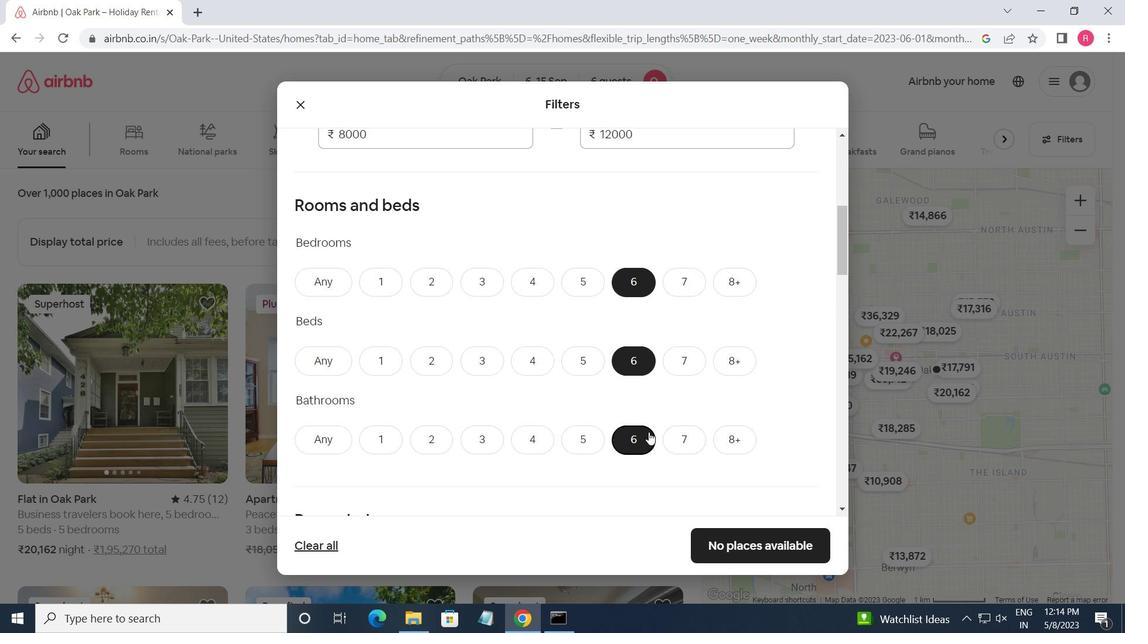 
Action: Mouse scrolled (648, 431) with delta (0, 0)
Screenshot: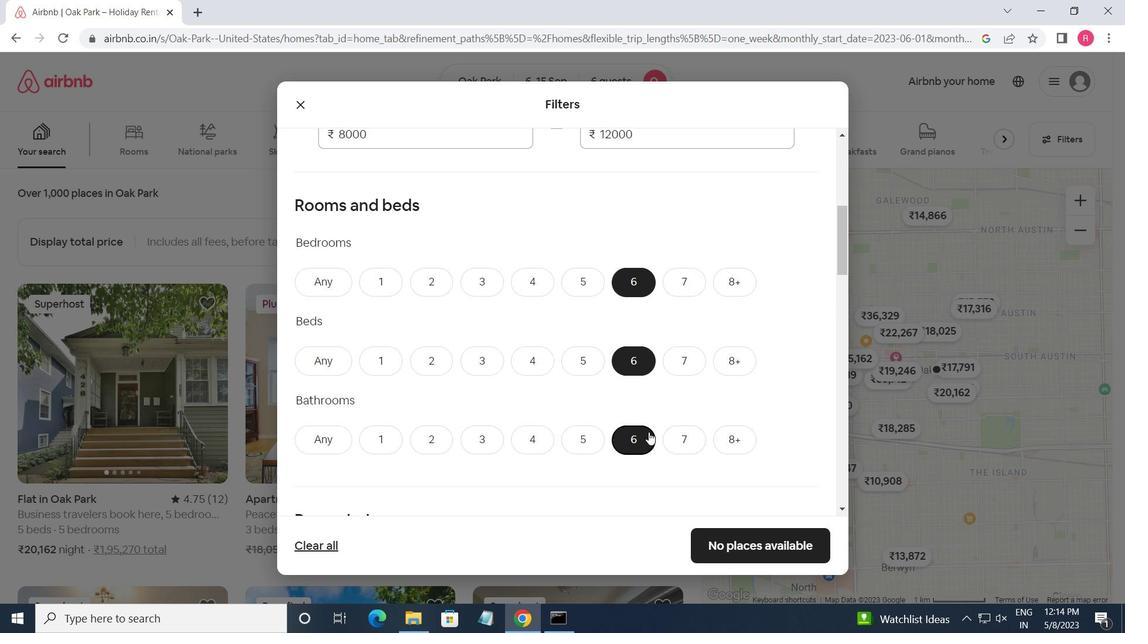 
Action: Mouse scrolled (648, 431) with delta (0, 0)
Screenshot: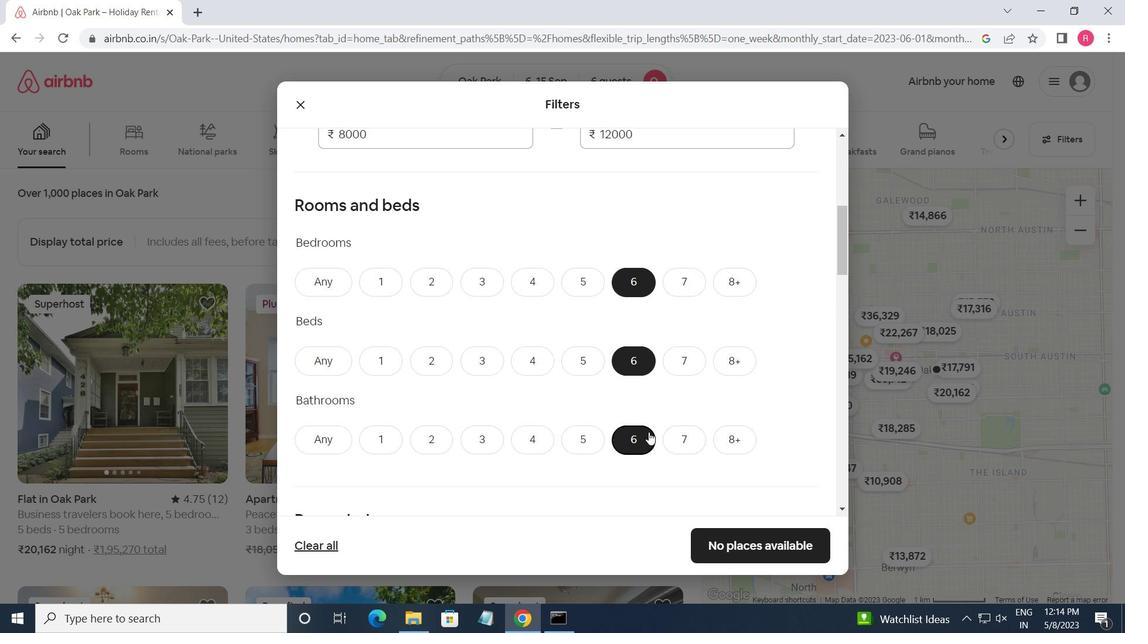 
Action: Mouse moved to (352, 383)
Screenshot: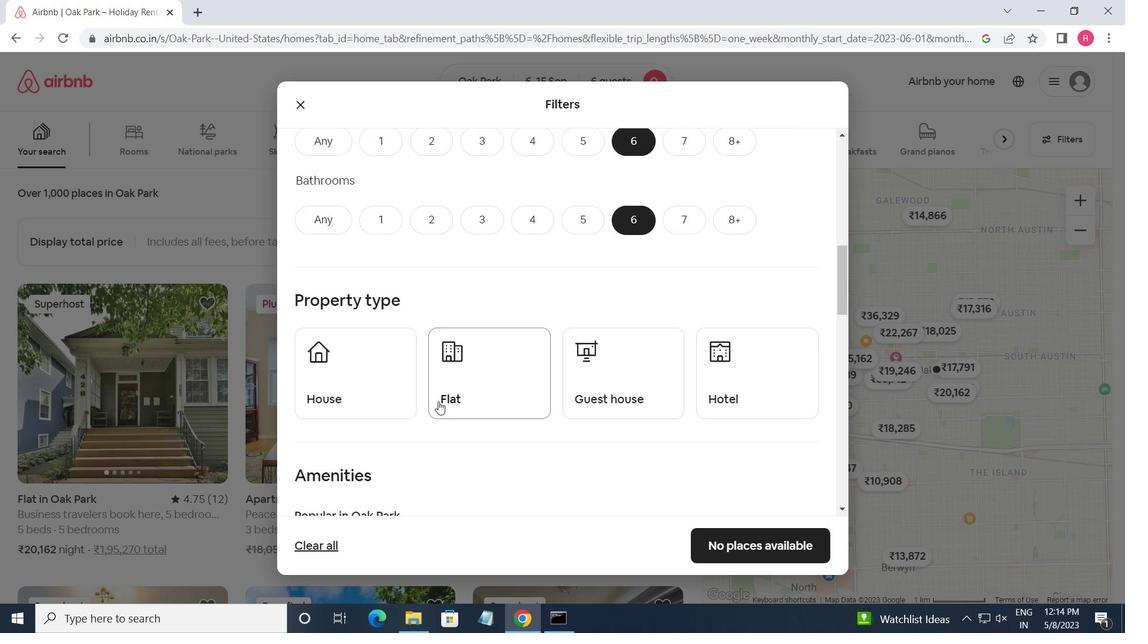 
Action: Mouse pressed left at (352, 383)
Screenshot: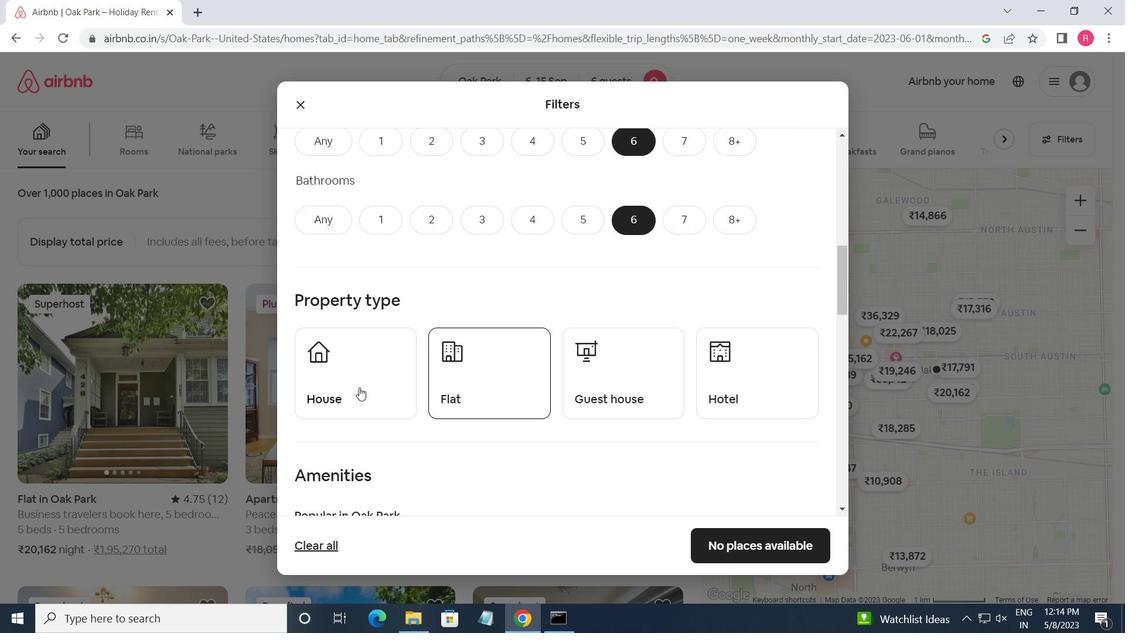 
Action: Mouse moved to (472, 386)
Screenshot: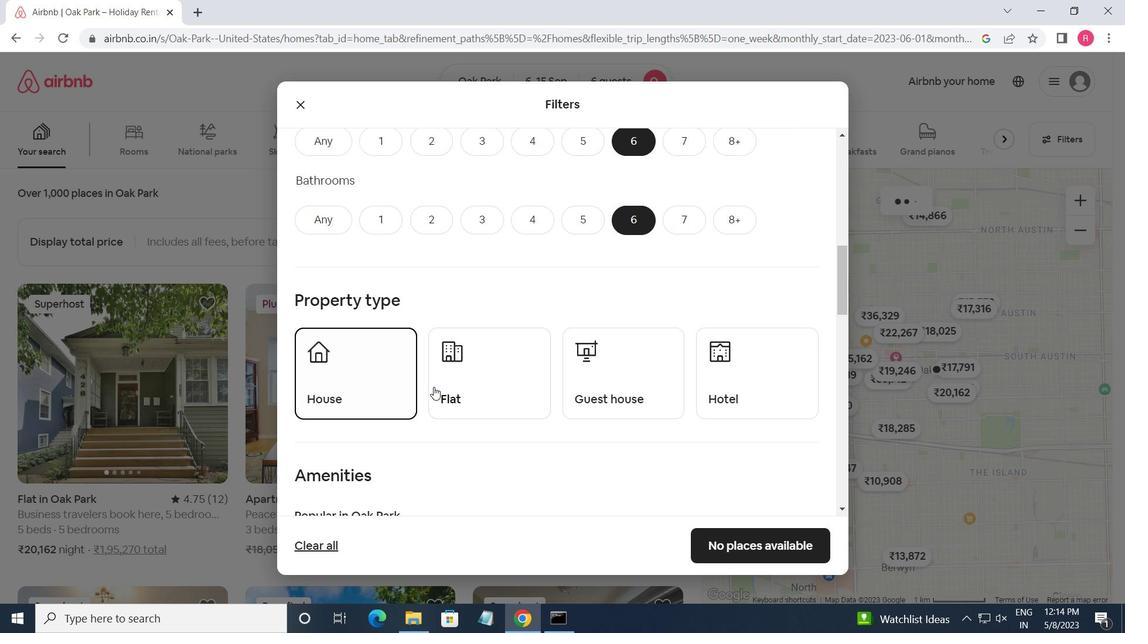 
Action: Mouse pressed left at (472, 386)
Screenshot: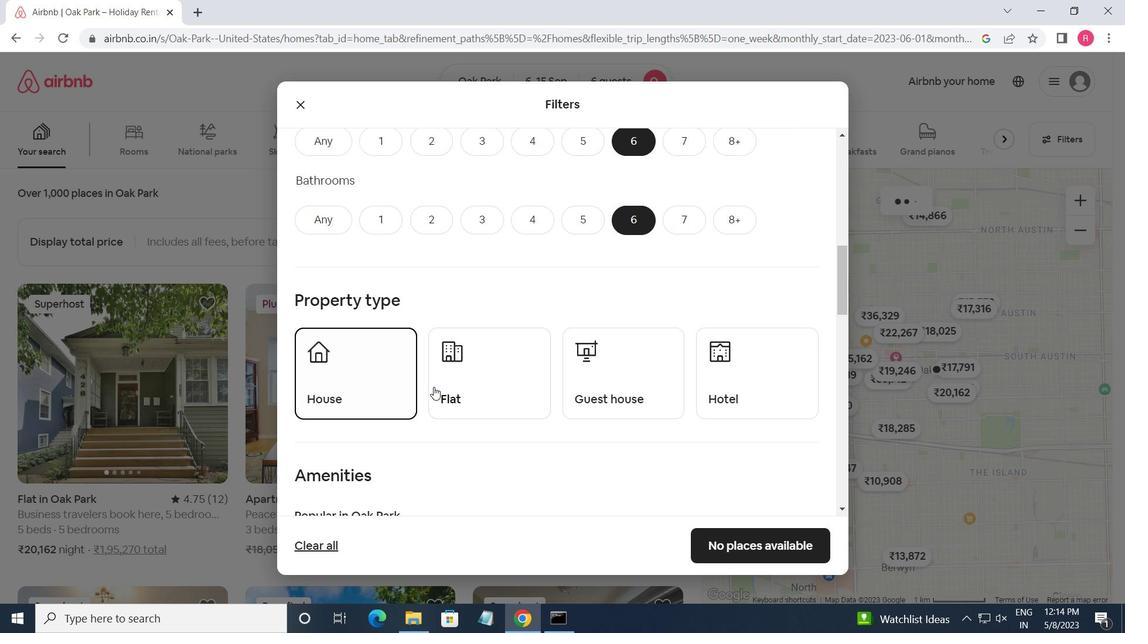 
Action: Mouse moved to (586, 385)
Screenshot: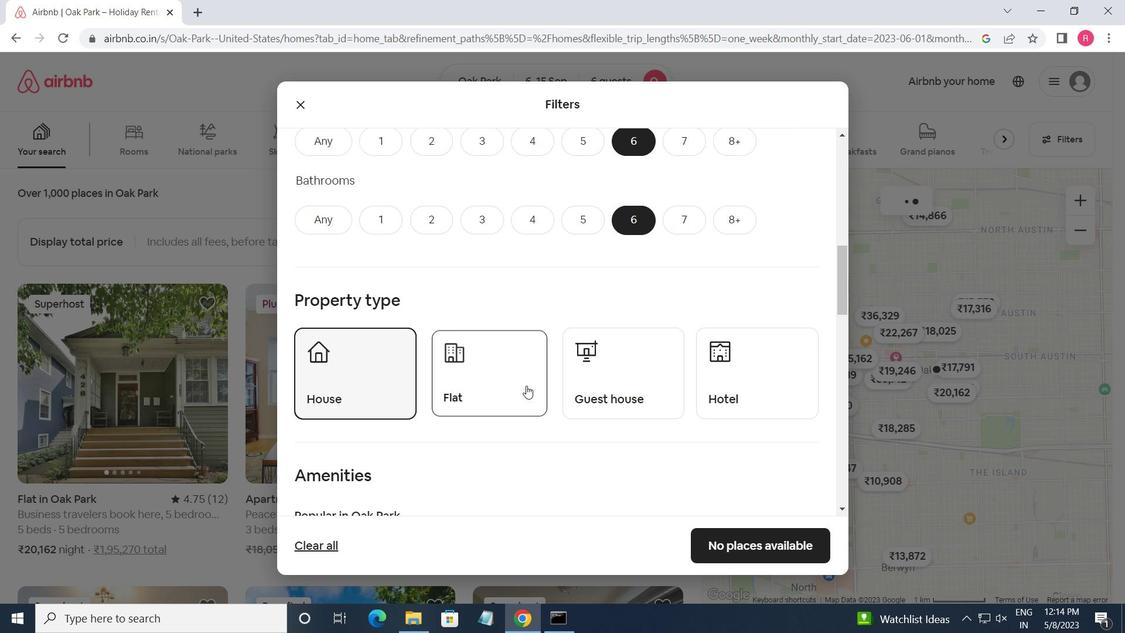 
Action: Mouse pressed left at (586, 385)
Screenshot: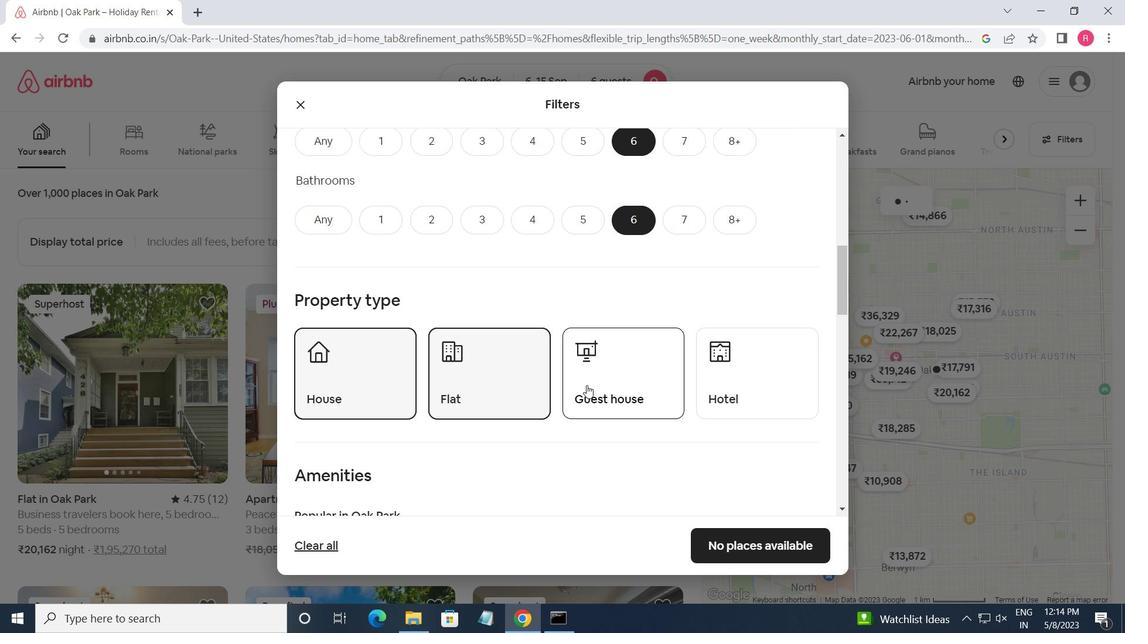 
Action: Mouse moved to (635, 377)
Screenshot: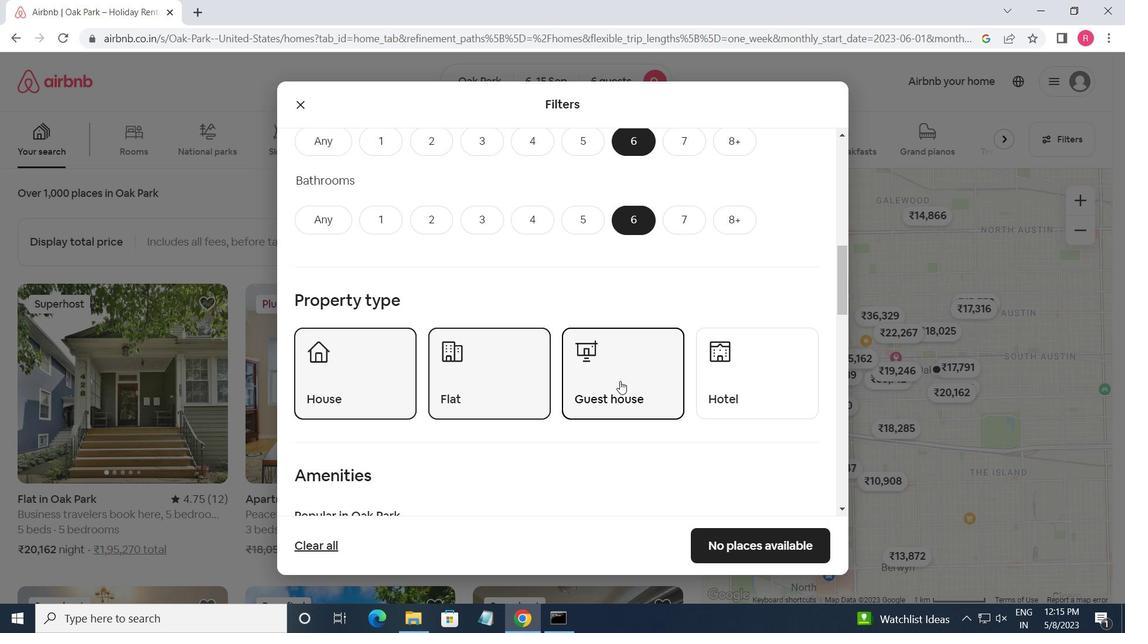 
Action: Mouse scrolled (635, 376) with delta (0, 0)
Screenshot: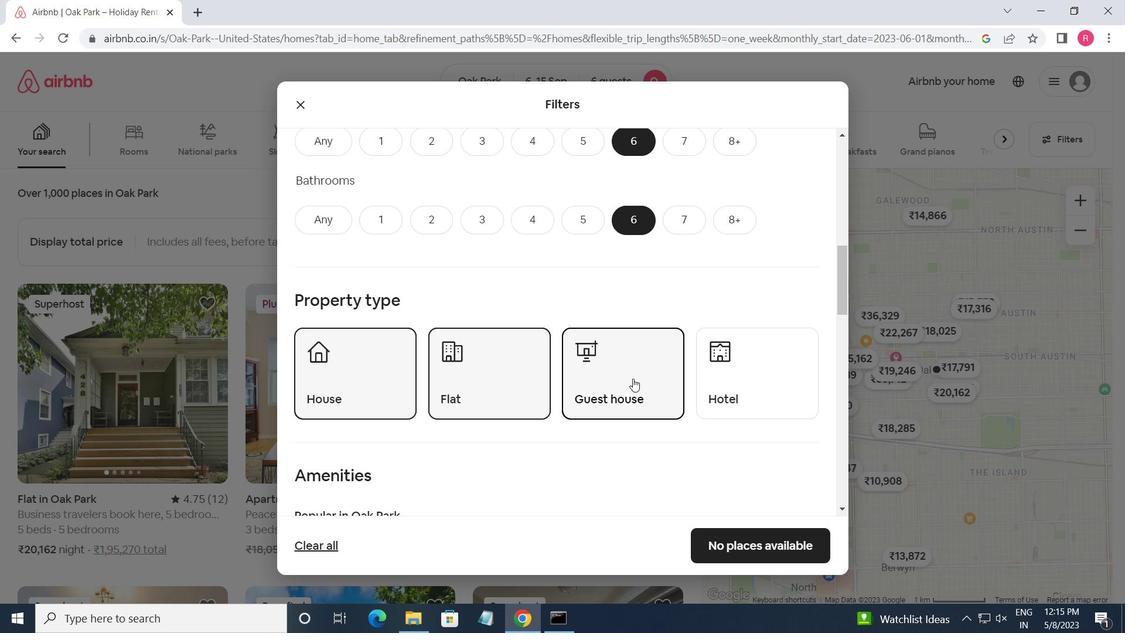 
Action: Mouse scrolled (635, 376) with delta (0, 0)
Screenshot: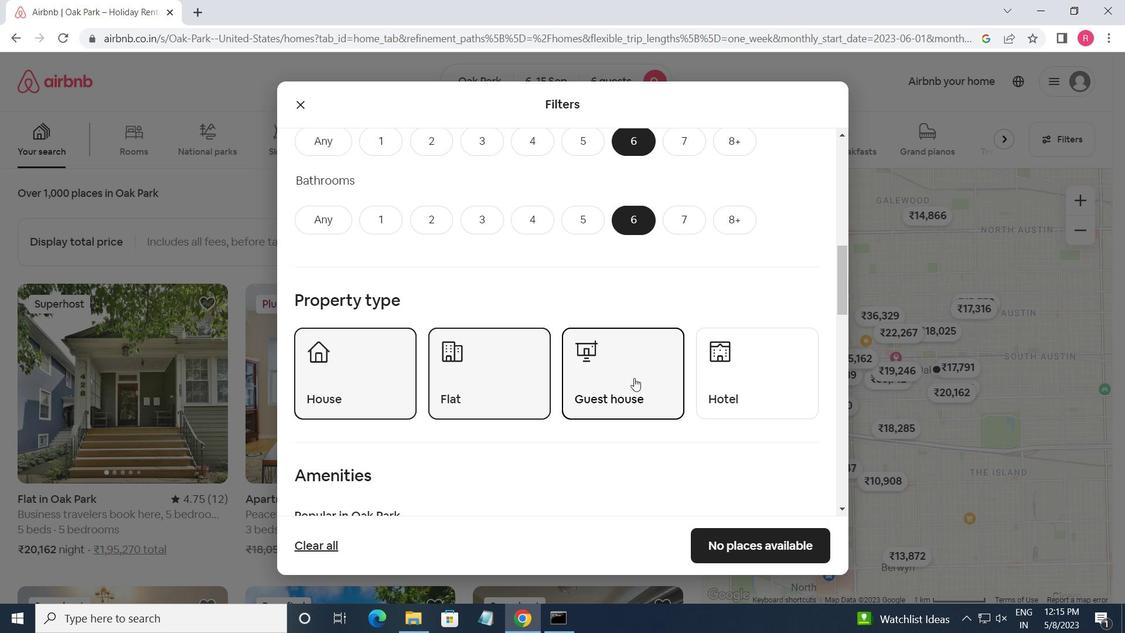 
Action: Mouse moved to (301, 403)
Screenshot: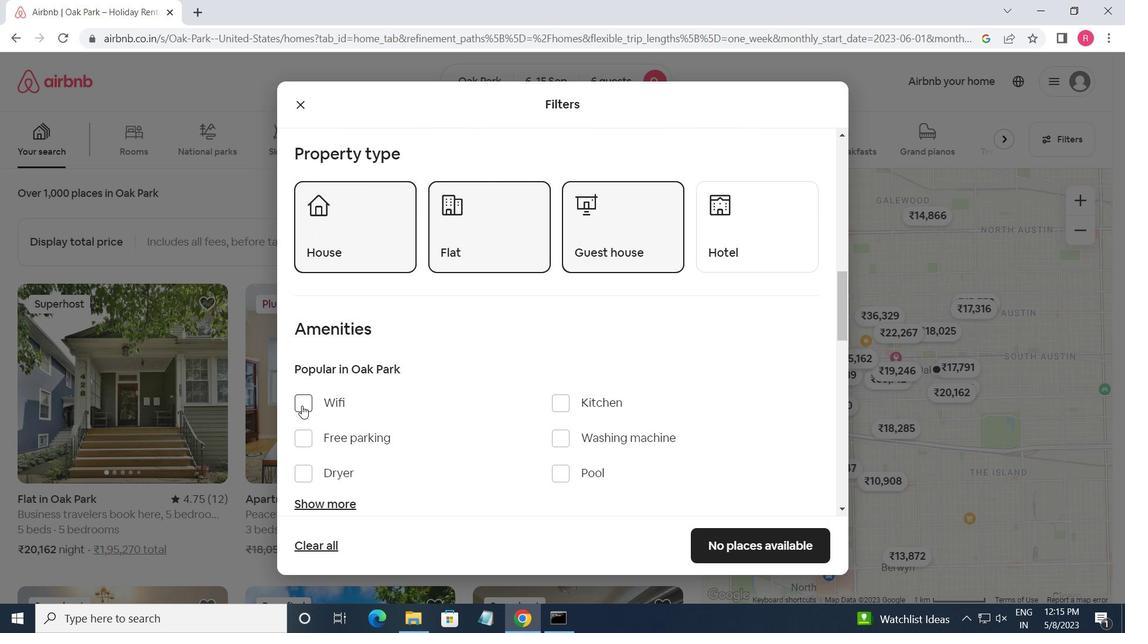 
Action: Mouse pressed left at (301, 403)
Screenshot: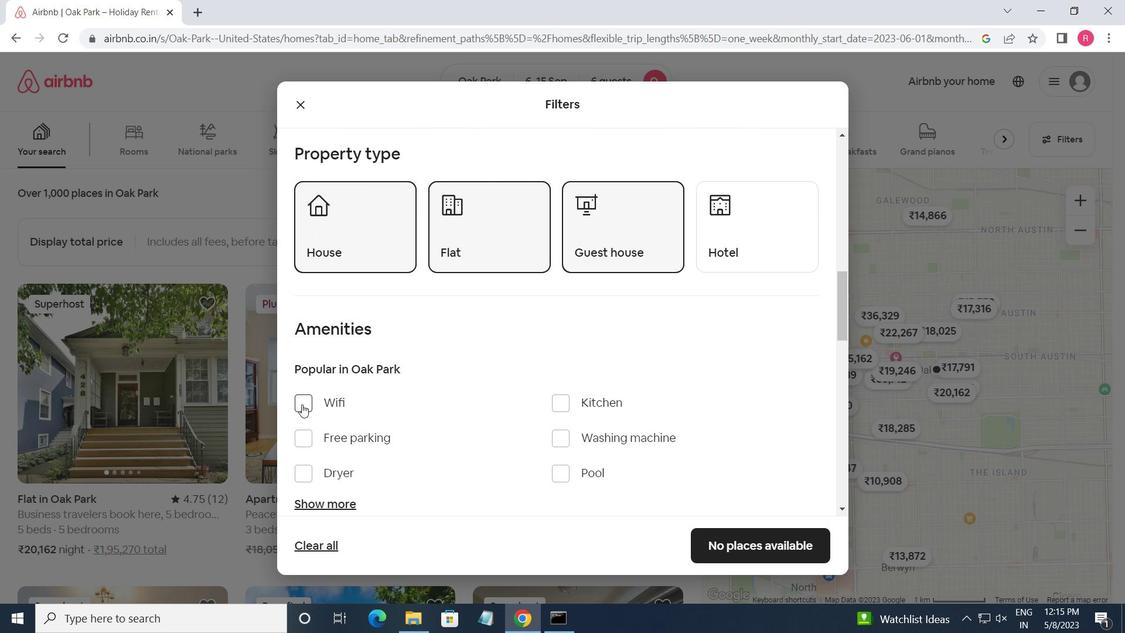 
Action: Mouse moved to (296, 438)
Screenshot: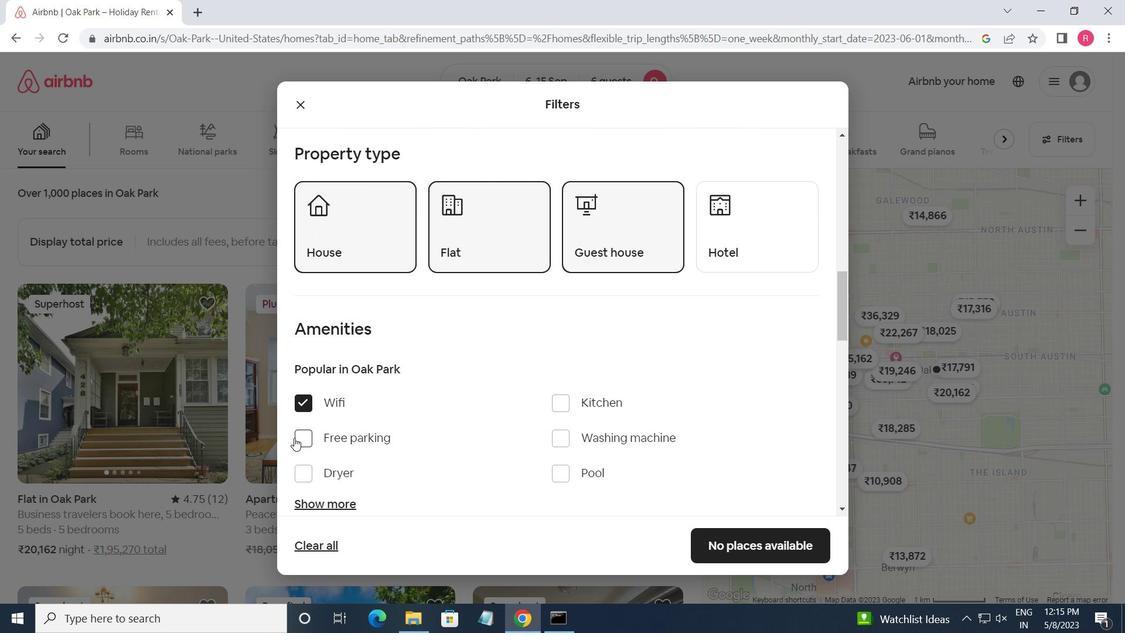 
Action: Mouse pressed left at (296, 438)
Screenshot: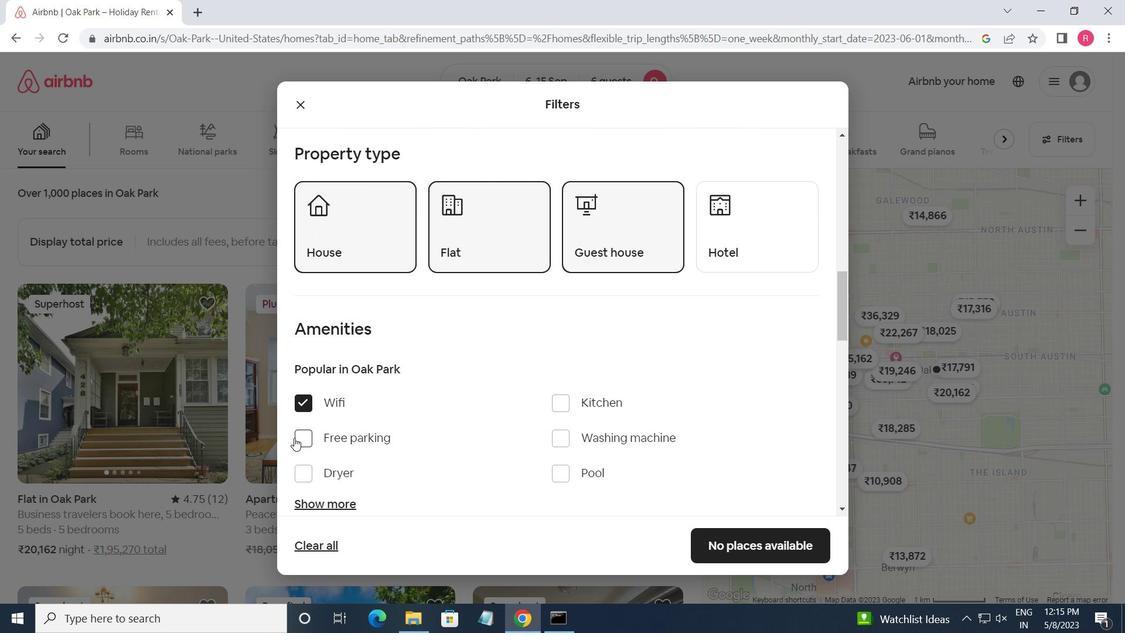
Action: Mouse moved to (315, 504)
Screenshot: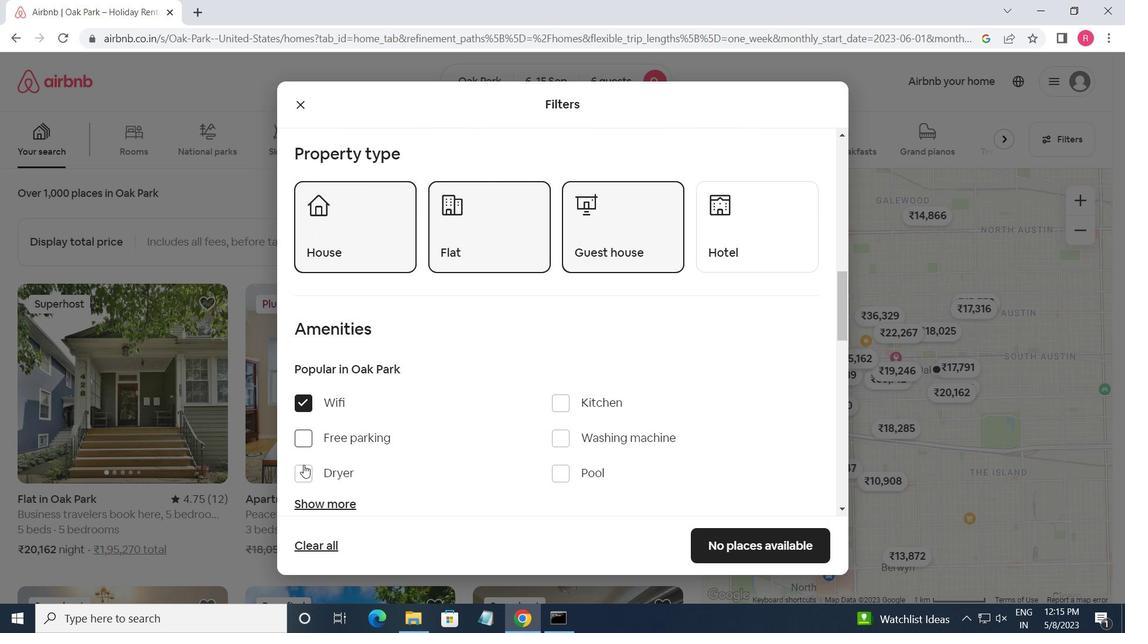 
Action: Mouse pressed left at (315, 504)
Screenshot: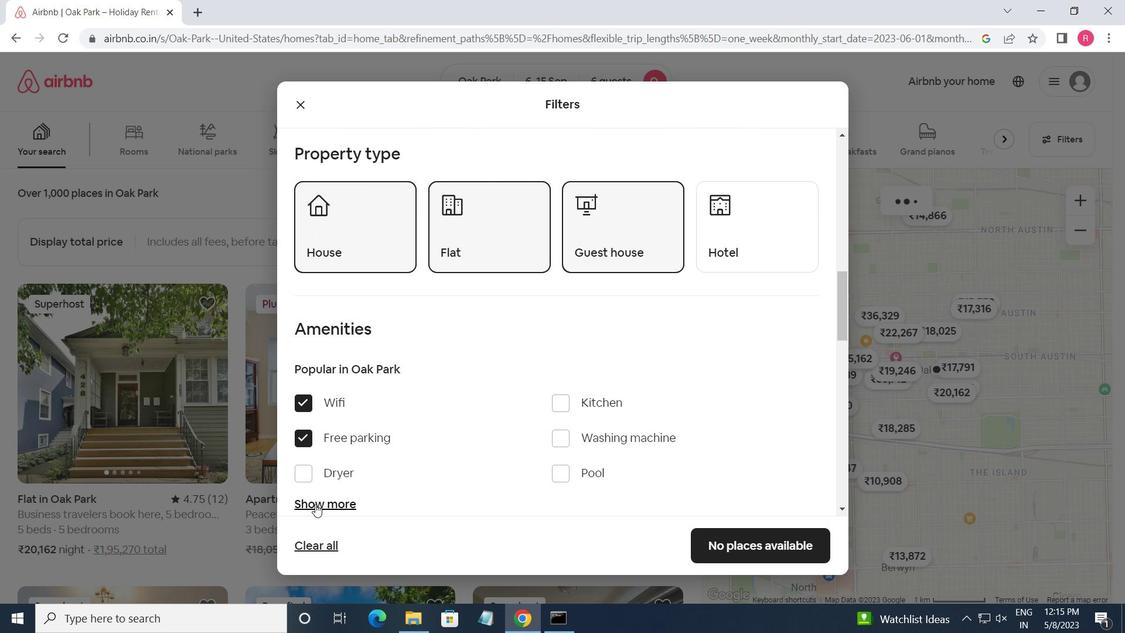 
Action: Mouse moved to (316, 504)
Screenshot: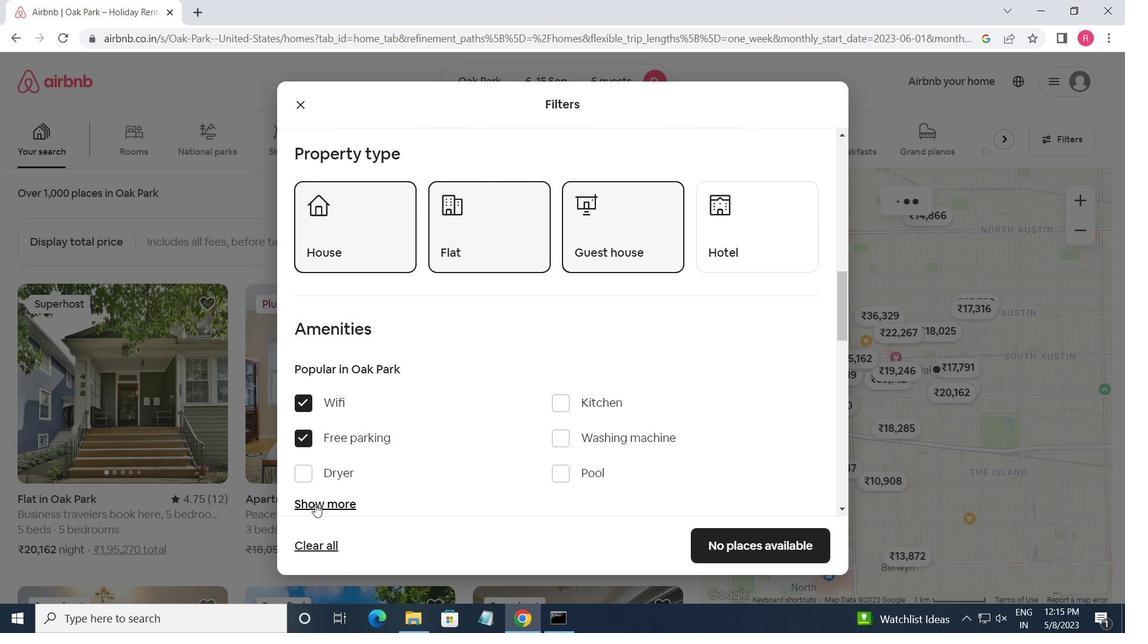 
Action: Mouse scrolled (316, 503) with delta (0, 0)
Screenshot: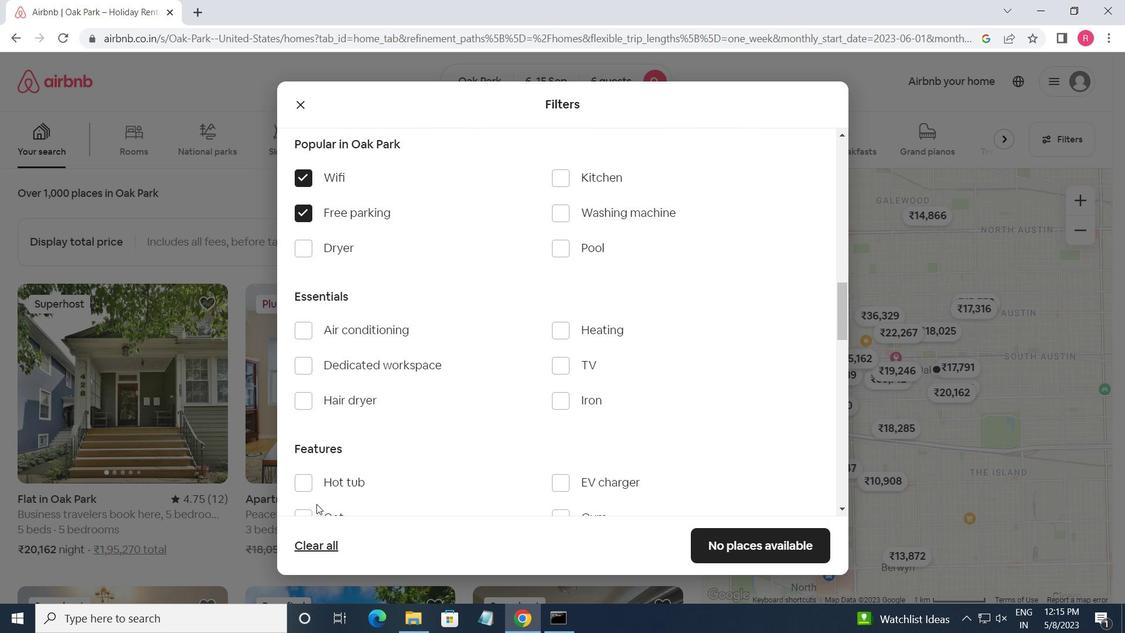 
Action: Mouse scrolled (316, 503) with delta (0, 0)
Screenshot: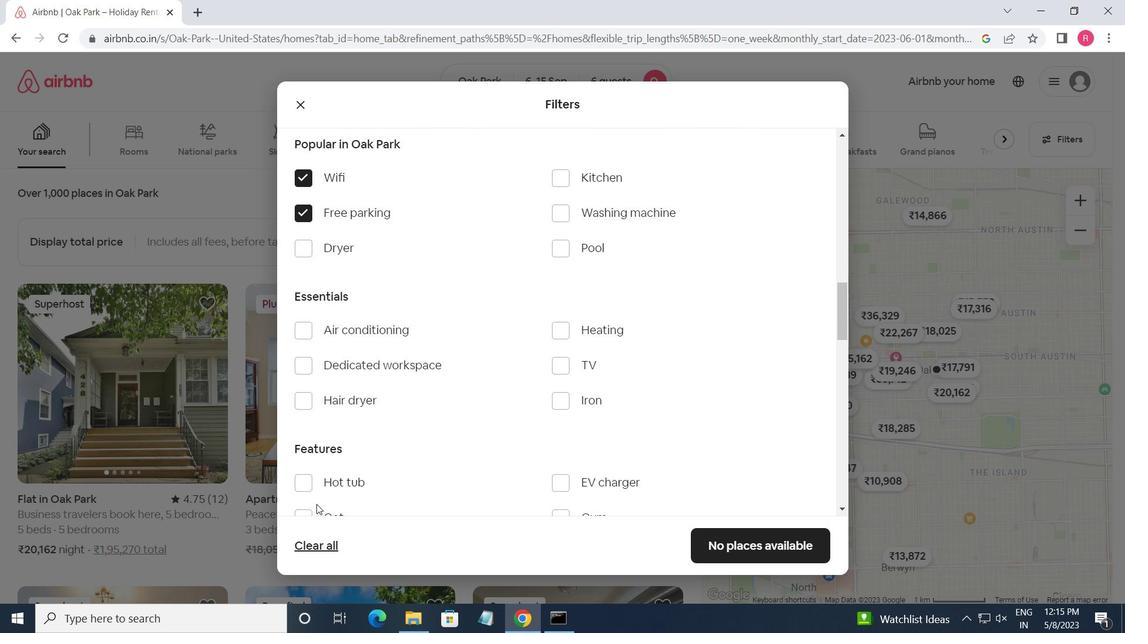 
Action: Mouse scrolled (316, 503) with delta (0, 0)
Screenshot: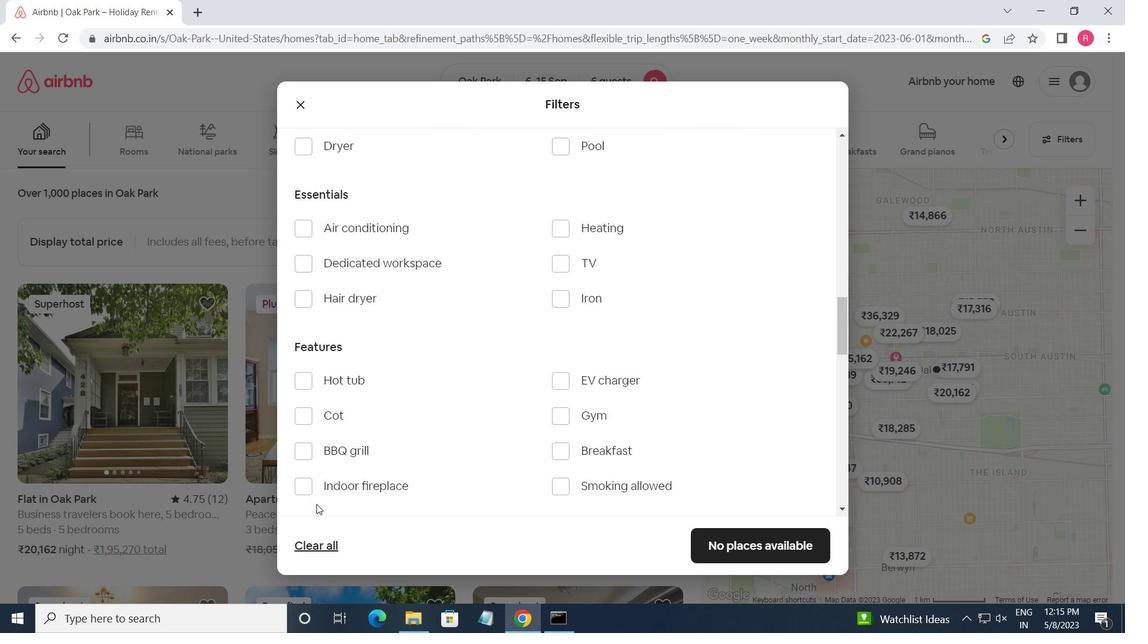 
Action: Mouse scrolled (316, 503) with delta (0, 0)
Screenshot: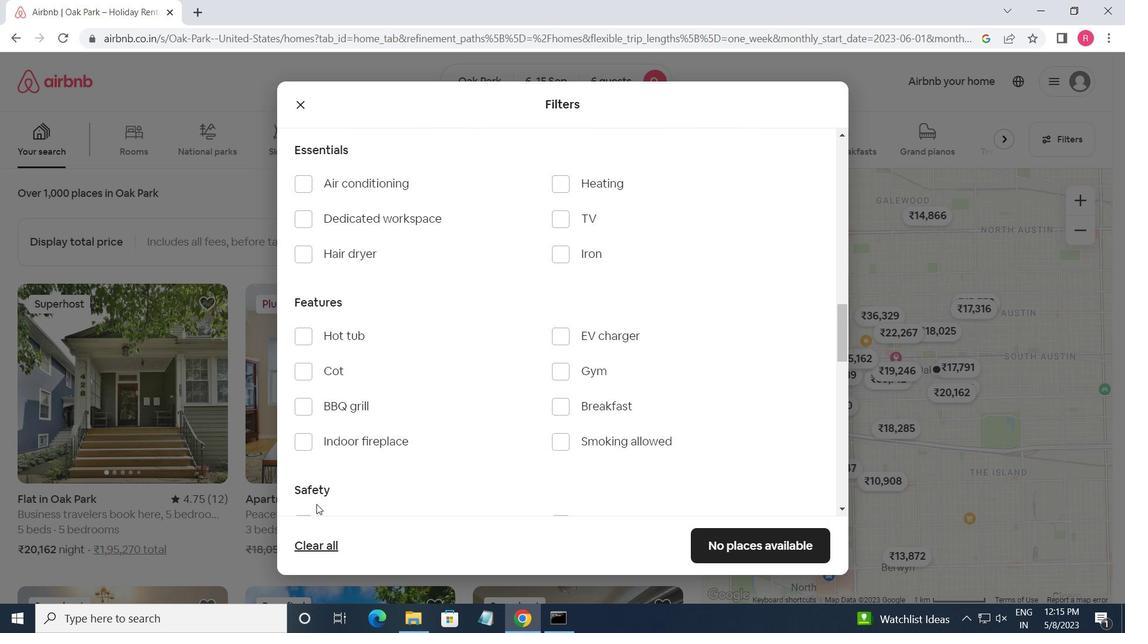 
Action: Mouse moved to (559, 222)
Screenshot: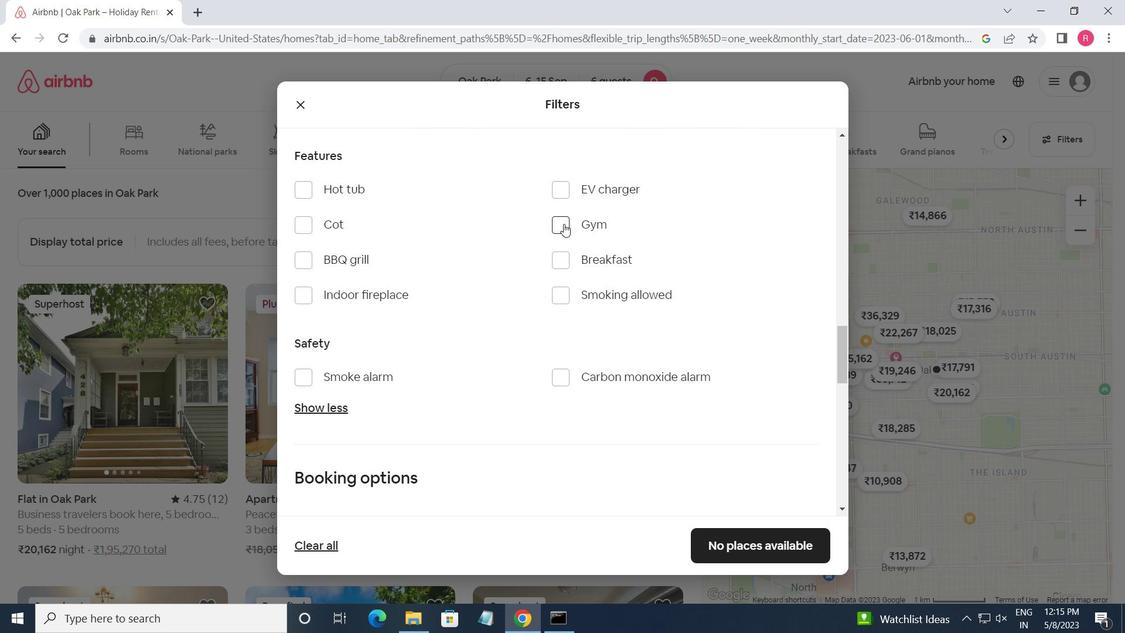 
Action: Mouse pressed left at (559, 222)
Screenshot: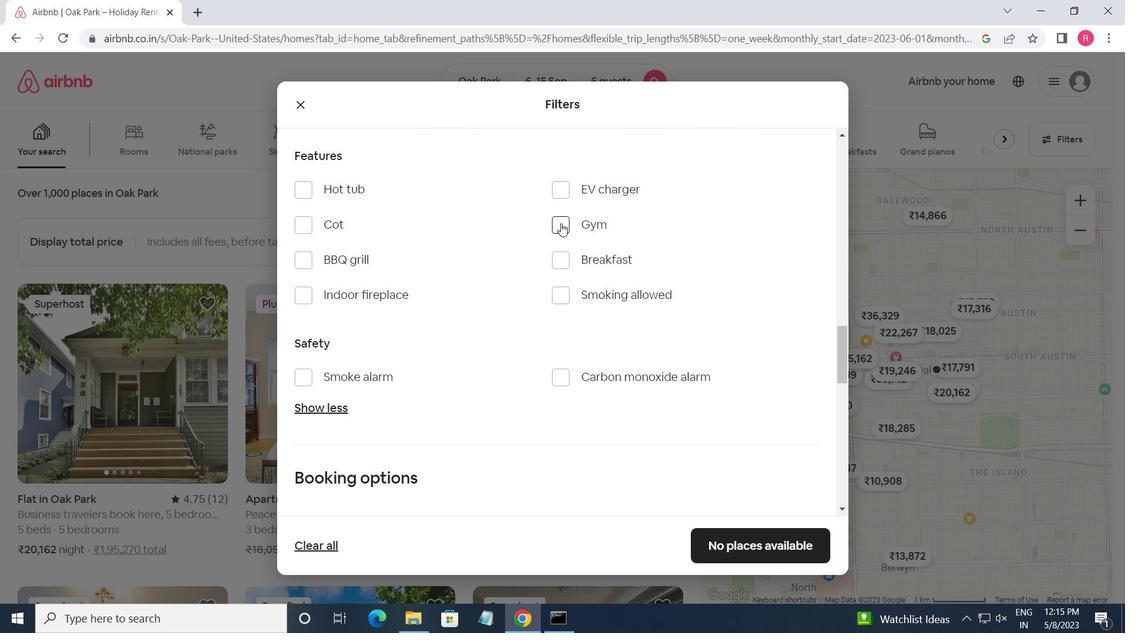 
Action: Mouse moved to (558, 258)
Screenshot: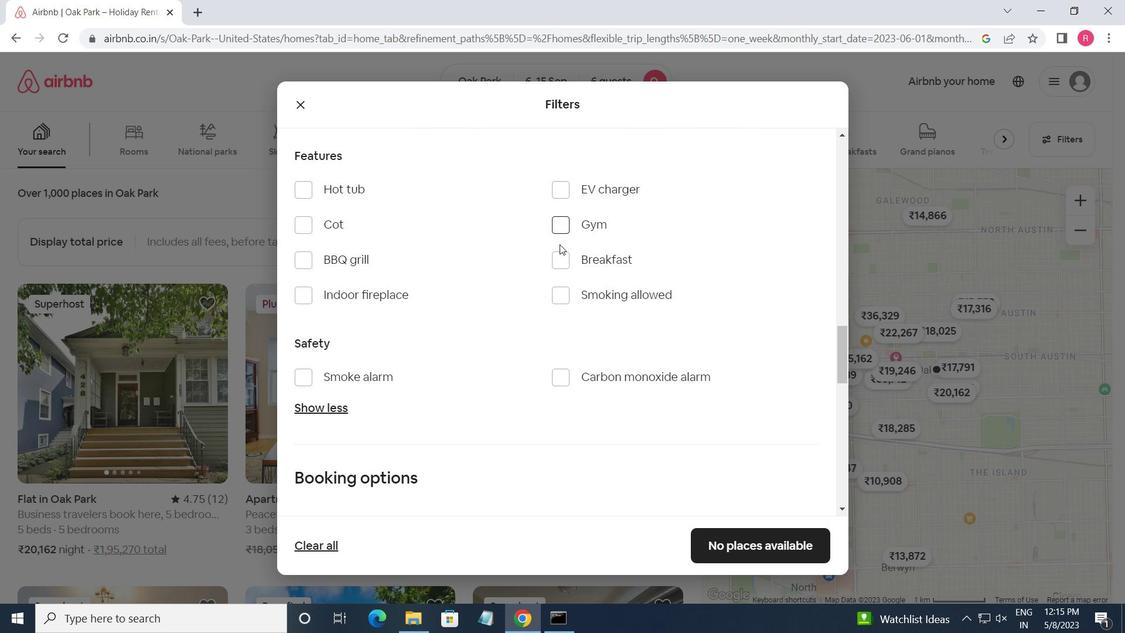 
Action: Mouse pressed left at (558, 258)
Screenshot: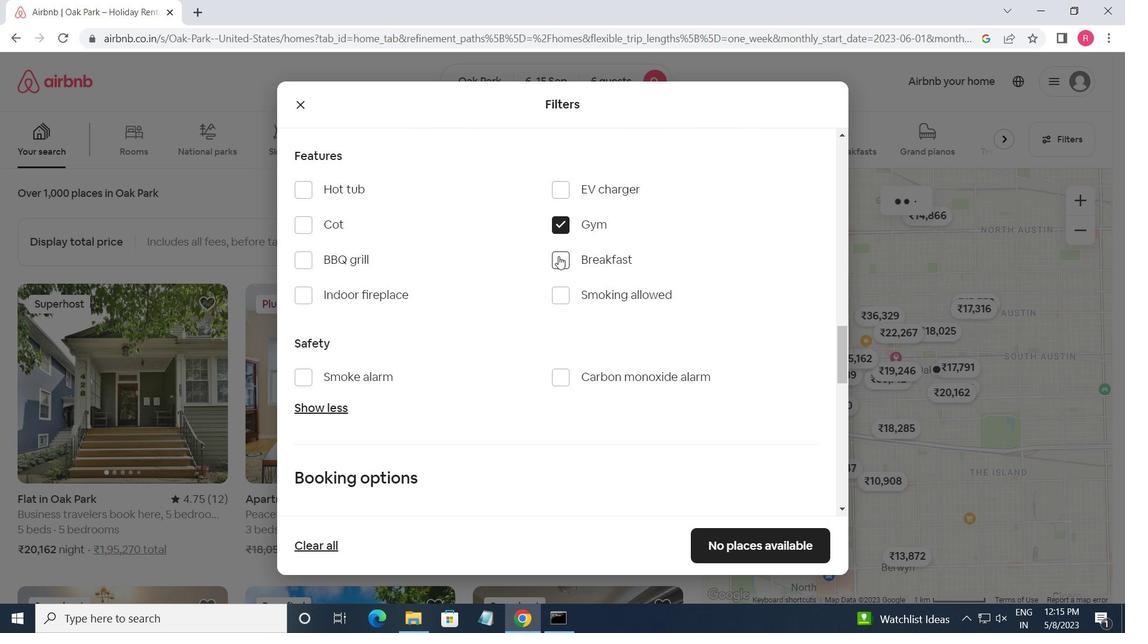 
Action: Mouse moved to (518, 259)
Screenshot: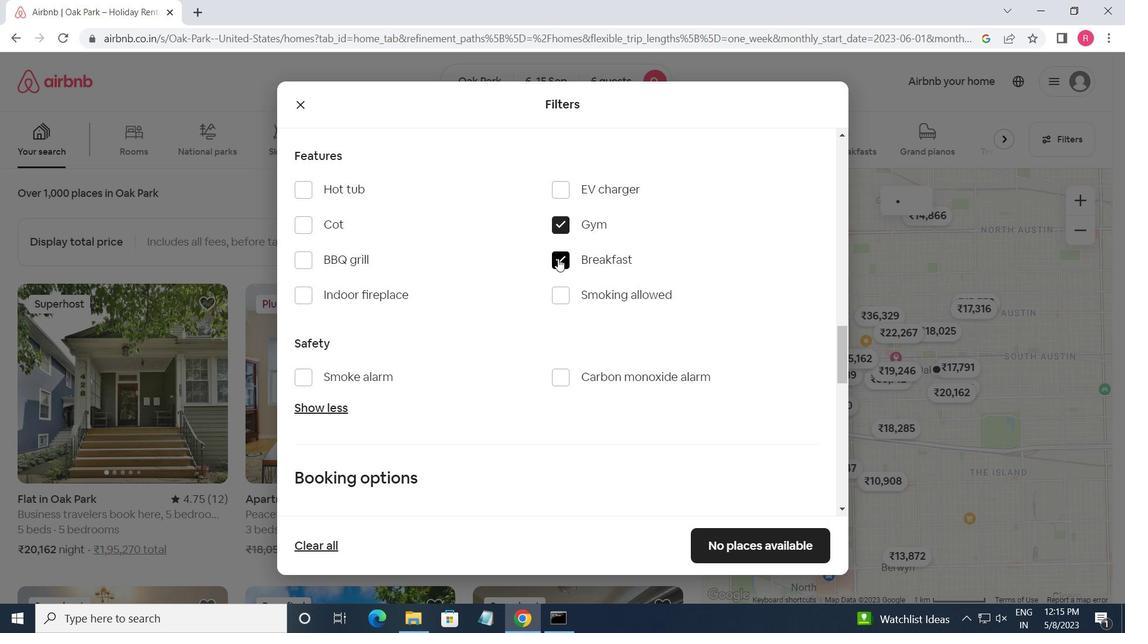 
Action: Mouse scrolled (518, 258) with delta (0, 0)
Screenshot: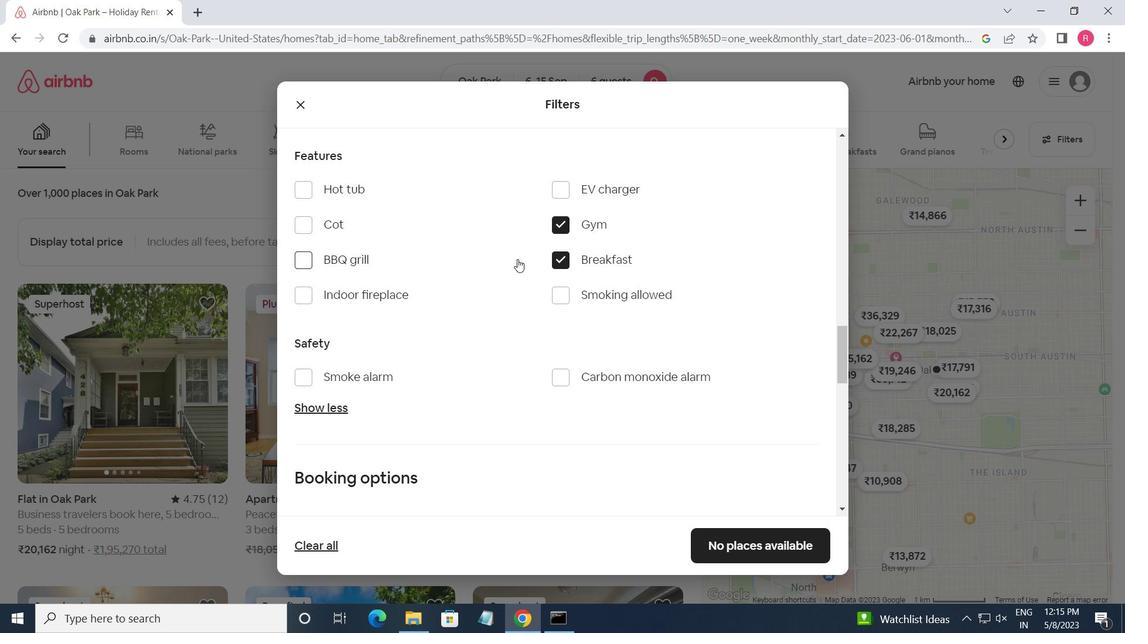 
Action: Mouse scrolled (518, 258) with delta (0, 0)
Screenshot: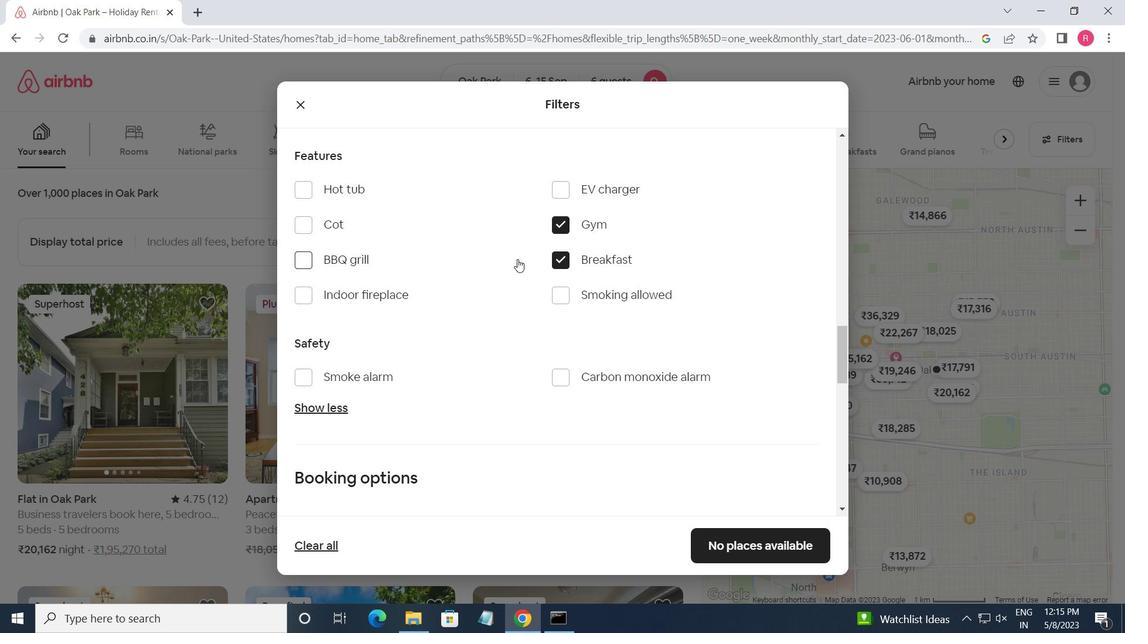 
Action: Mouse moved to (518, 259)
Screenshot: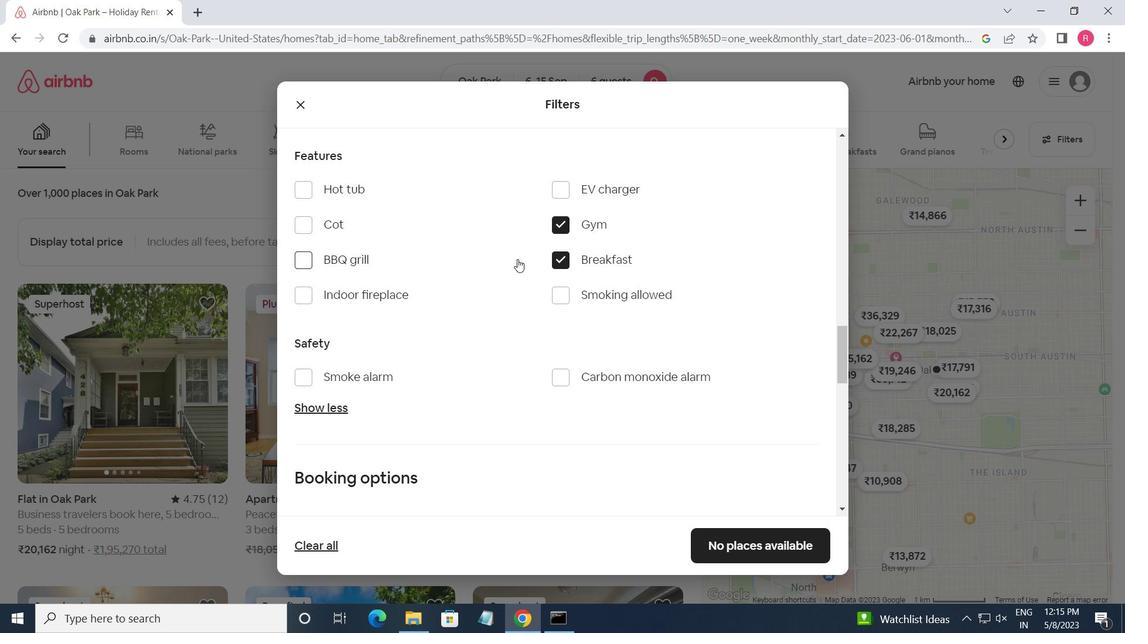 
Action: Mouse scrolled (518, 259) with delta (0, 0)
Screenshot: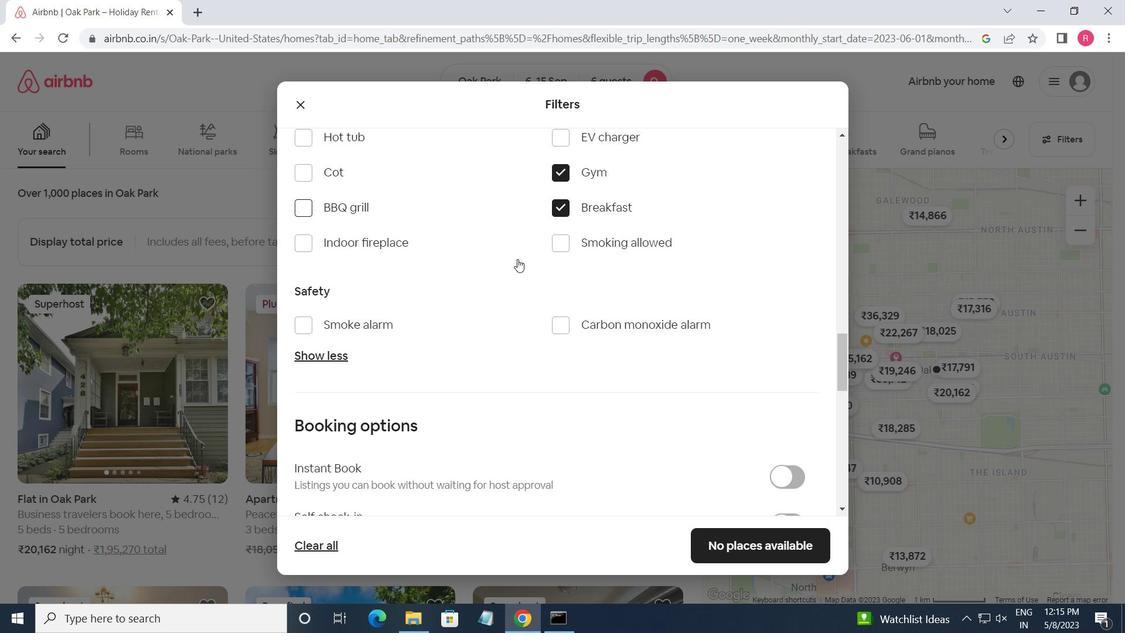 
Action: Mouse moved to (779, 350)
Screenshot: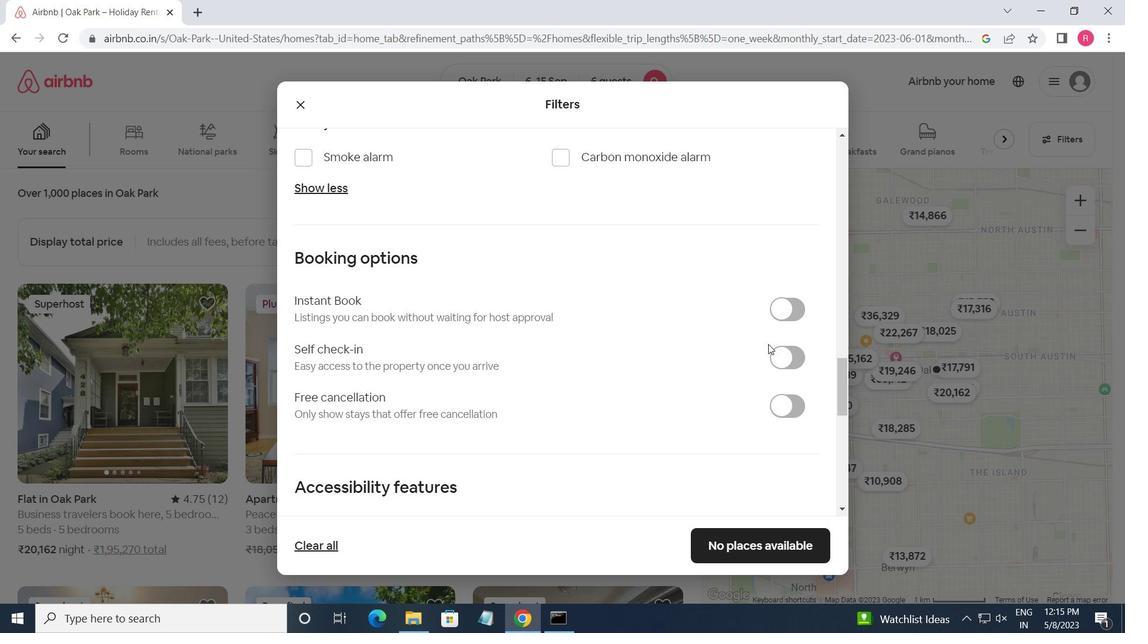 
Action: Mouse pressed left at (779, 350)
Screenshot: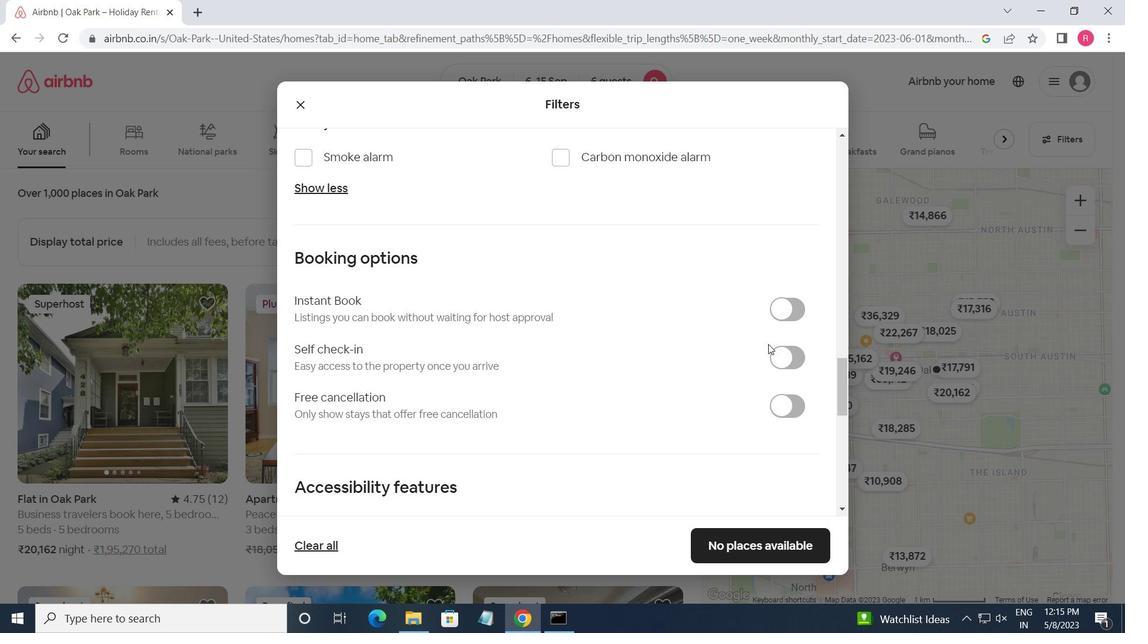 
Action: Mouse moved to (613, 353)
Screenshot: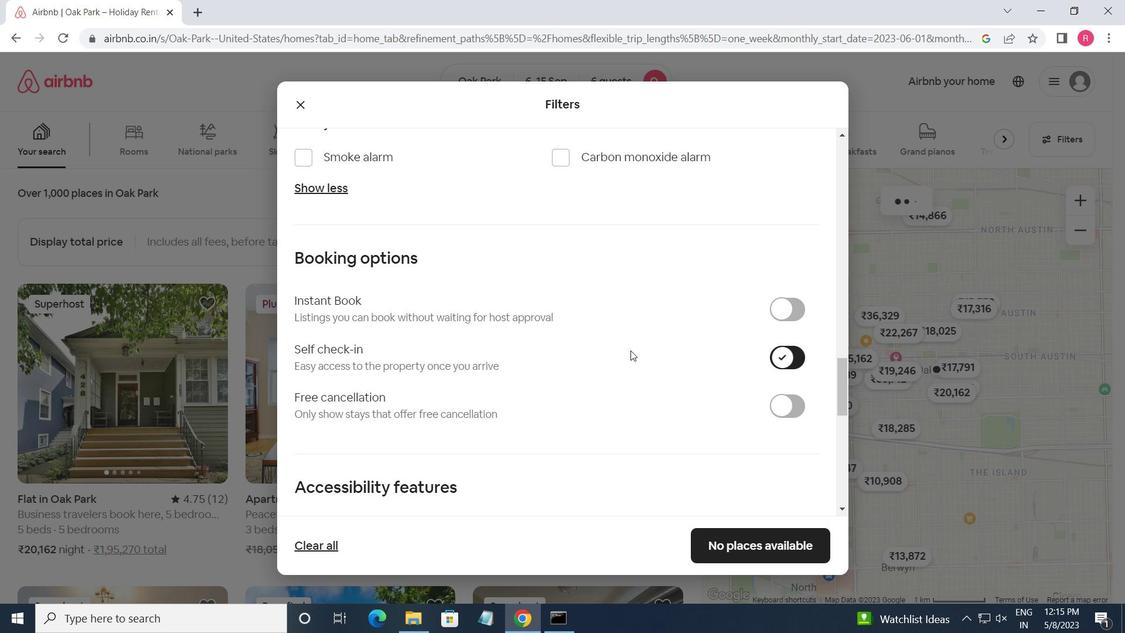 
Action: Mouse scrolled (613, 352) with delta (0, 0)
Screenshot: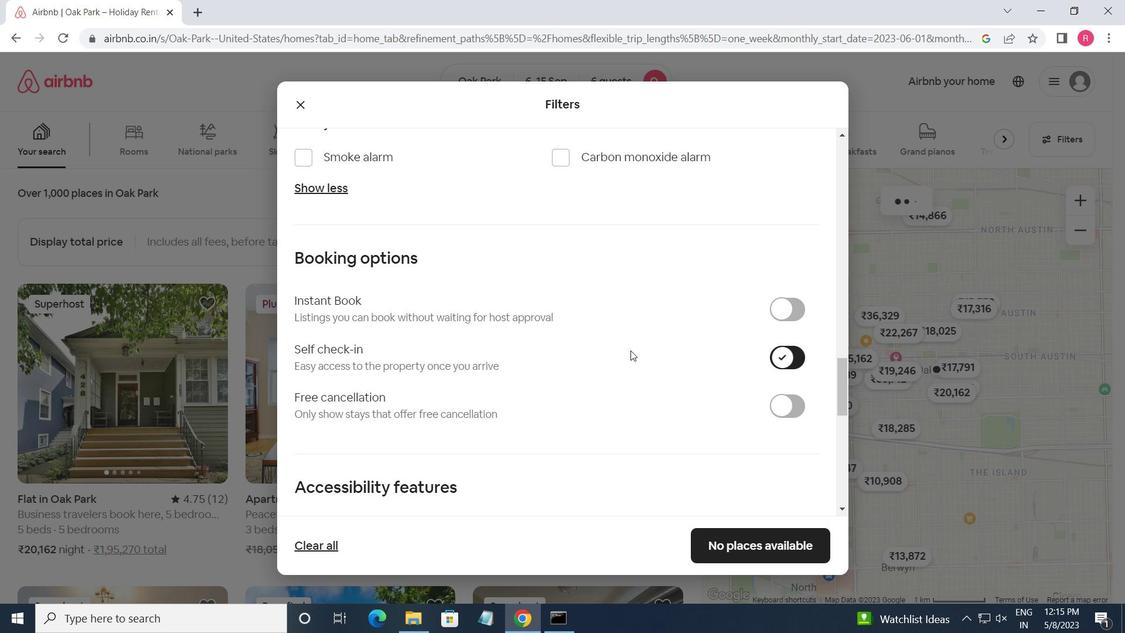 
Action: Mouse scrolled (613, 352) with delta (0, 0)
Screenshot: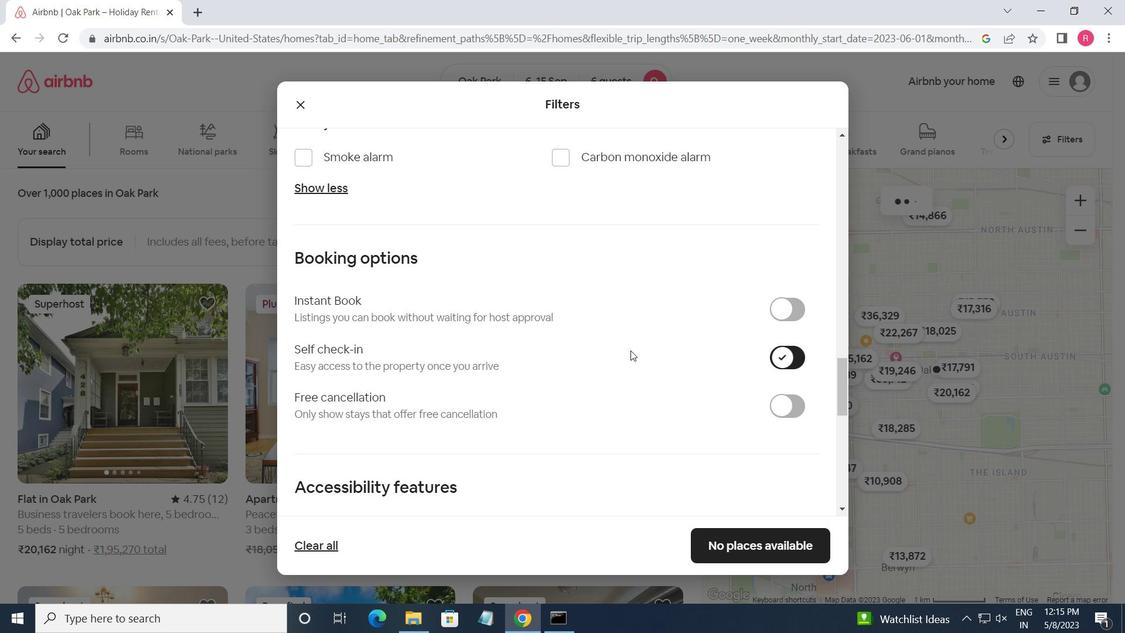 
Action: Mouse scrolled (613, 352) with delta (0, 0)
Screenshot: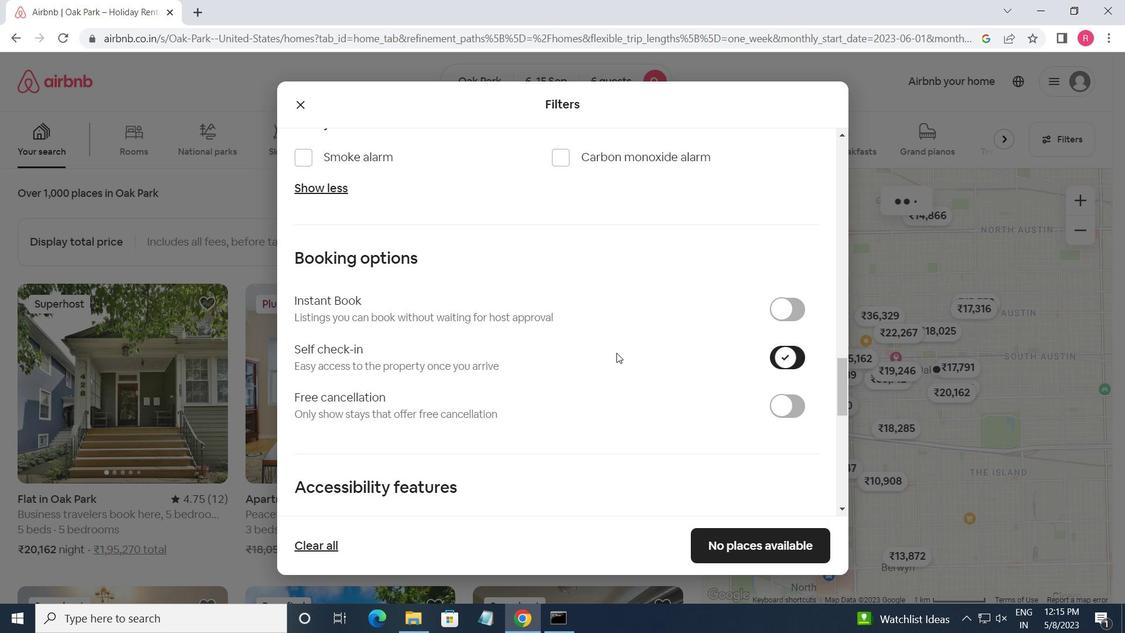 
Action: Mouse scrolled (613, 352) with delta (0, 0)
Screenshot: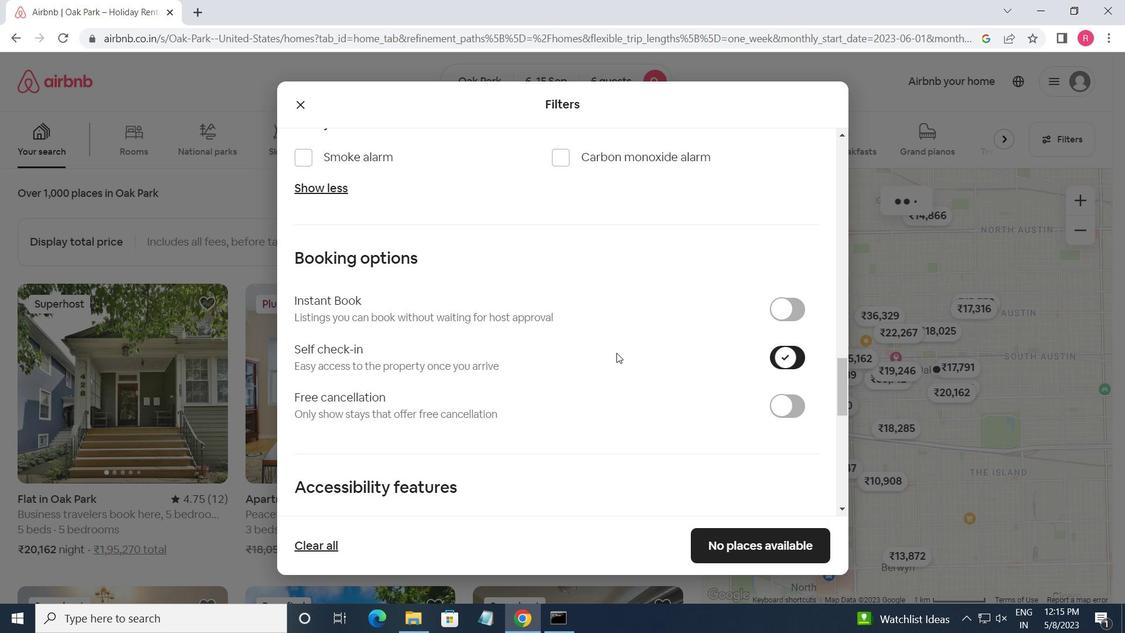 
Action: Mouse scrolled (613, 352) with delta (0, 0)
Screenshot: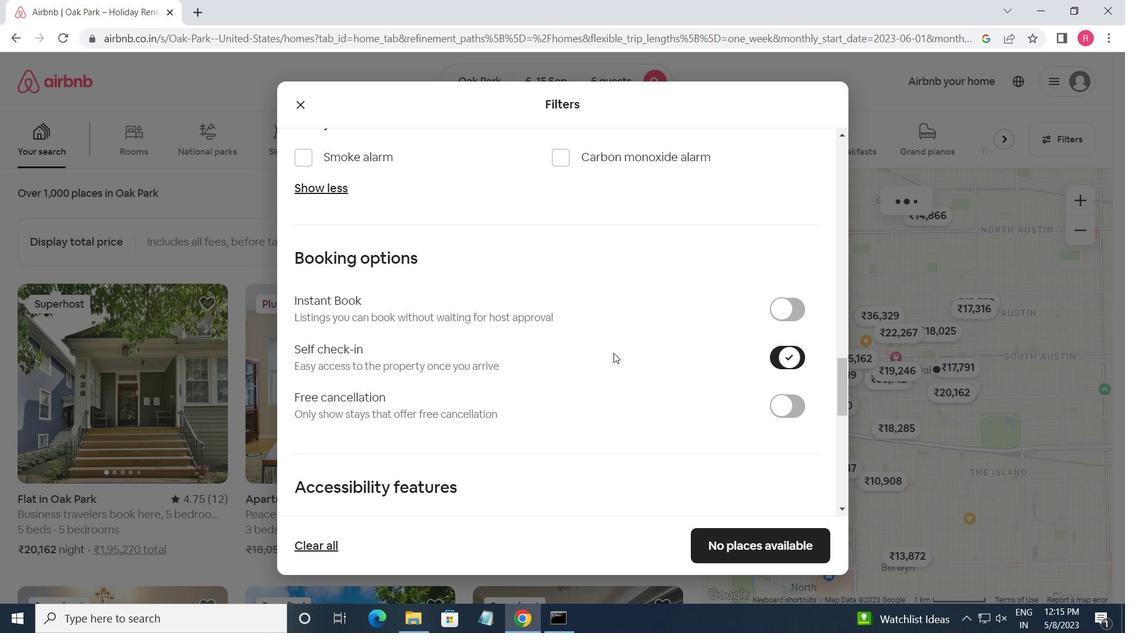 
Action: Mouse moved to (484, 334)
Screenshot: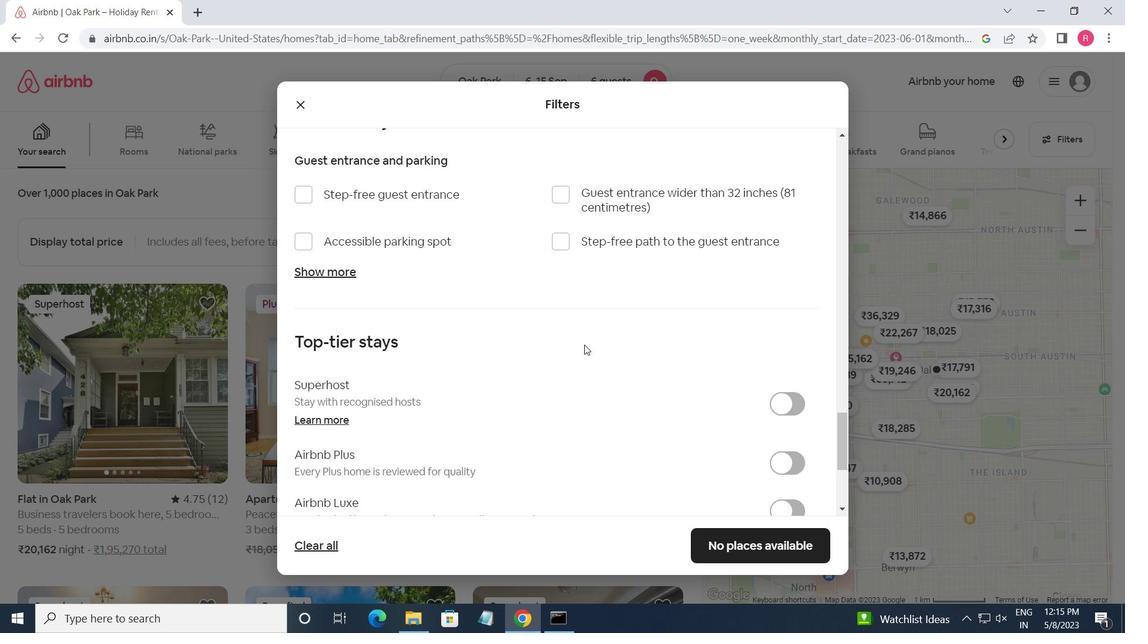 
Action: Mouse scrolled (484, 334) with delta (0, 0)
Screenshot: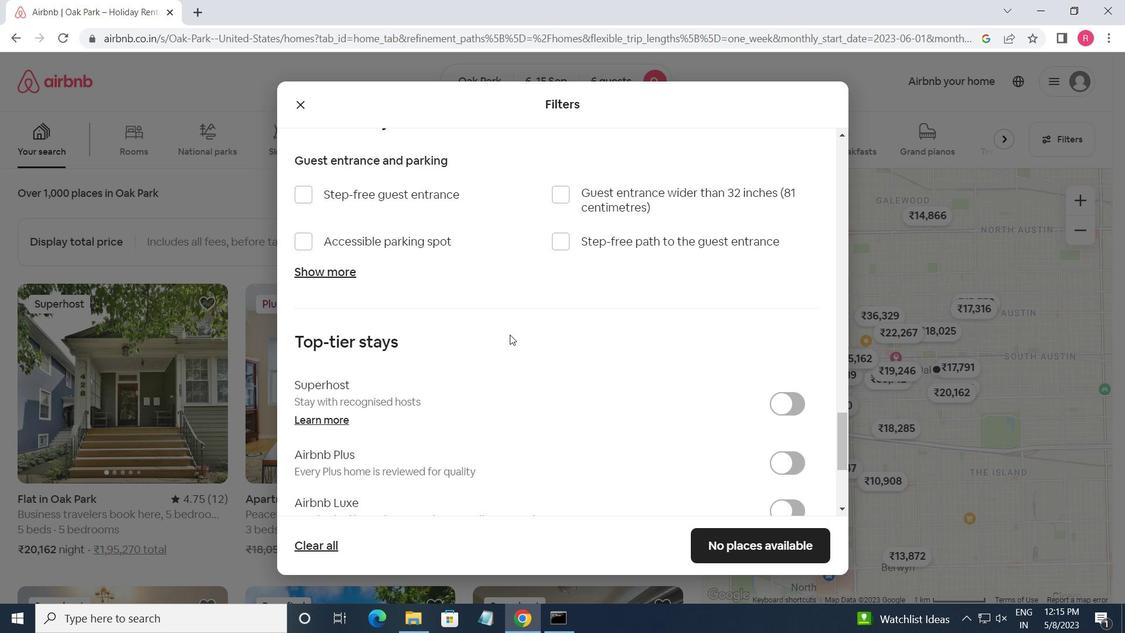 
Action: Mouse scrolled (484, 334) with delta (0, 0)
Screenshot: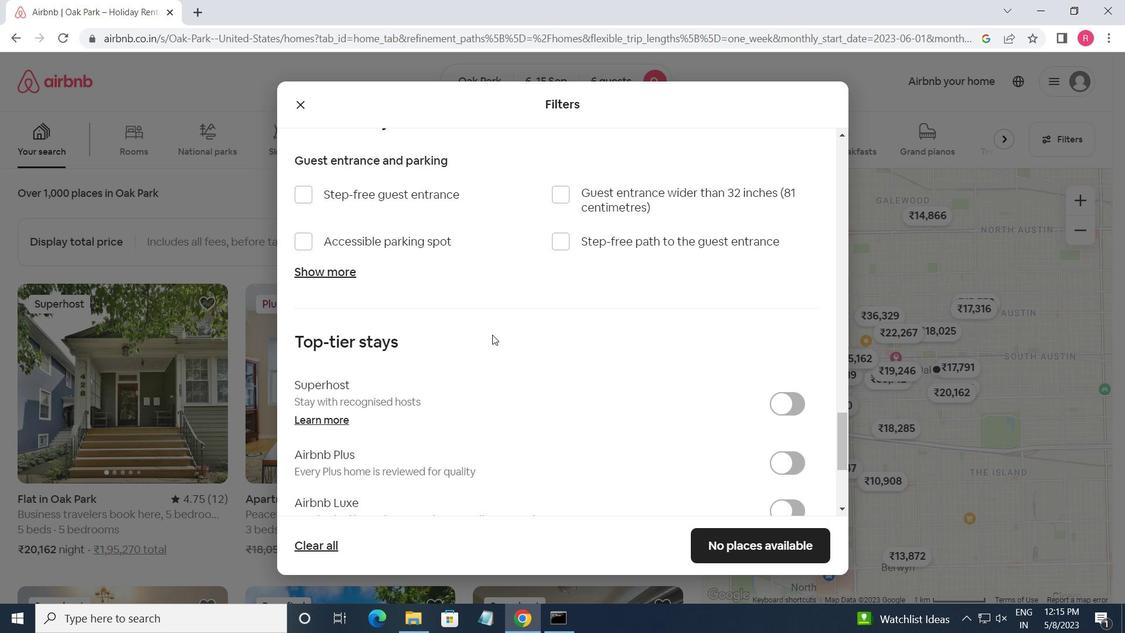 
Action: Mouse scrolled (484, 334) with delta (0, 0)
Screenshot: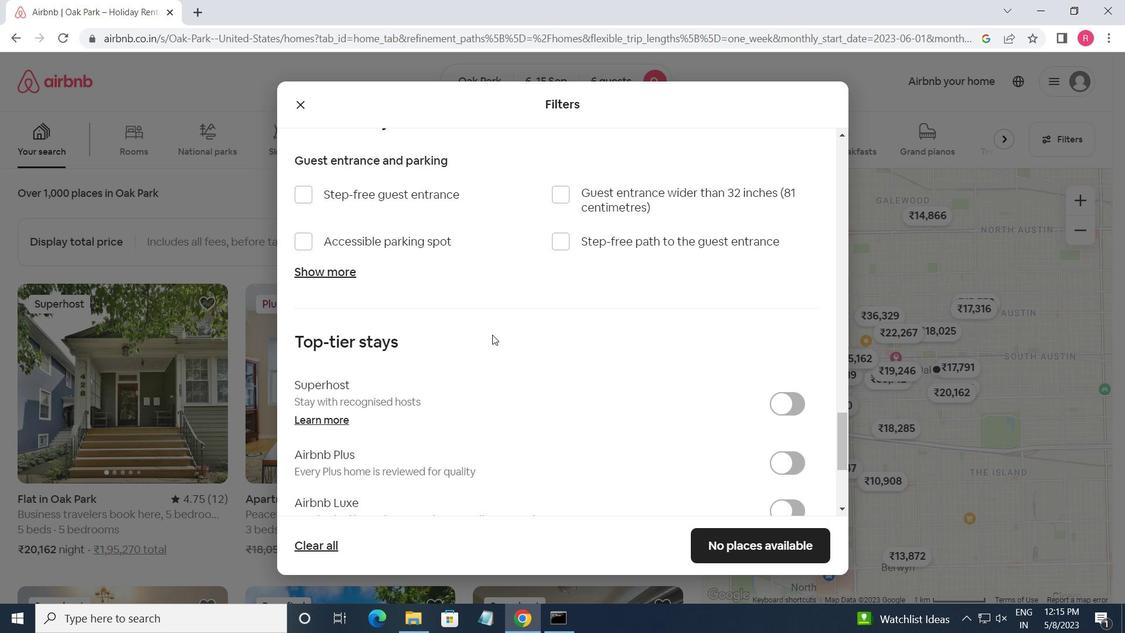 
Action: Mouse scrolled (484, 334) with delta (0, 0)
Screenshot: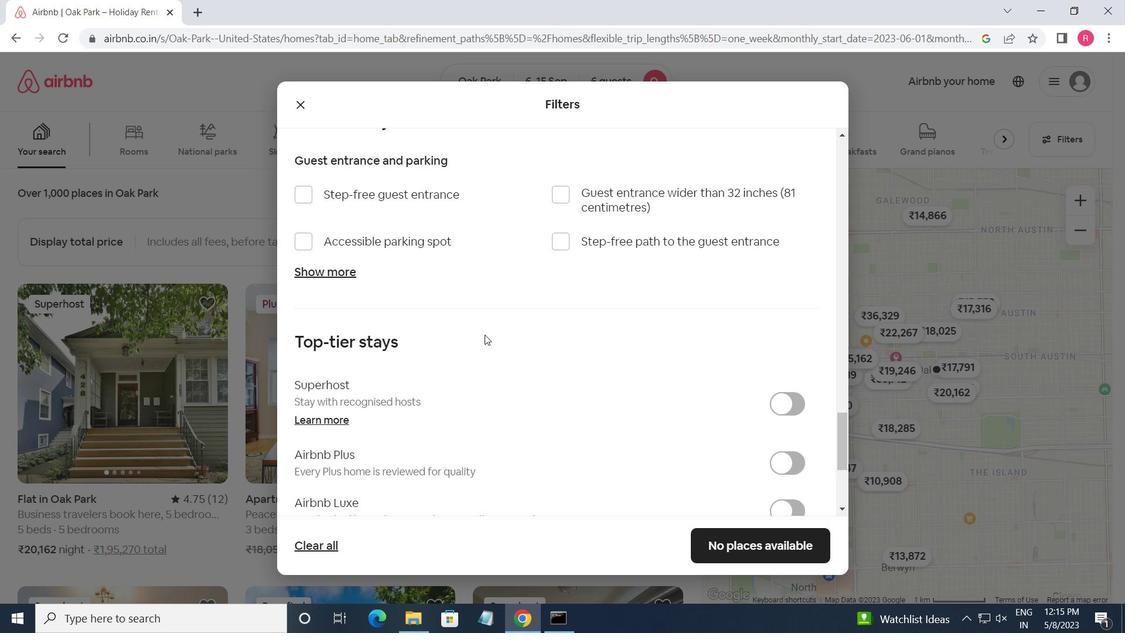 
Action: Mouse moved to (304, 412)
Screenshot: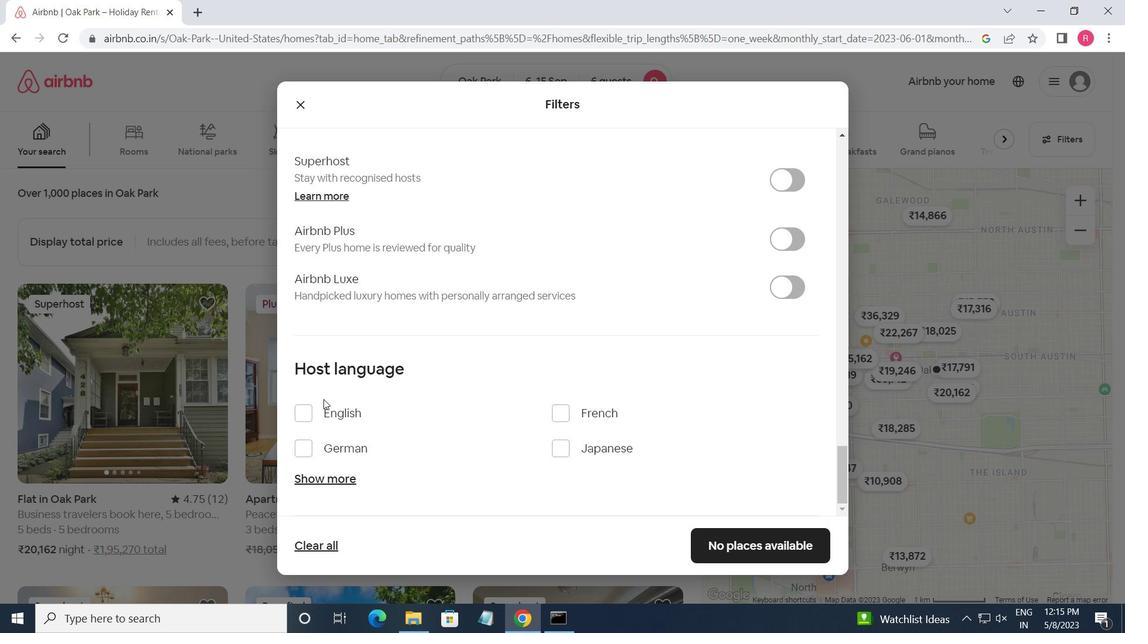 
Action: Mouse pressed left at (304, 412)
Screenshot: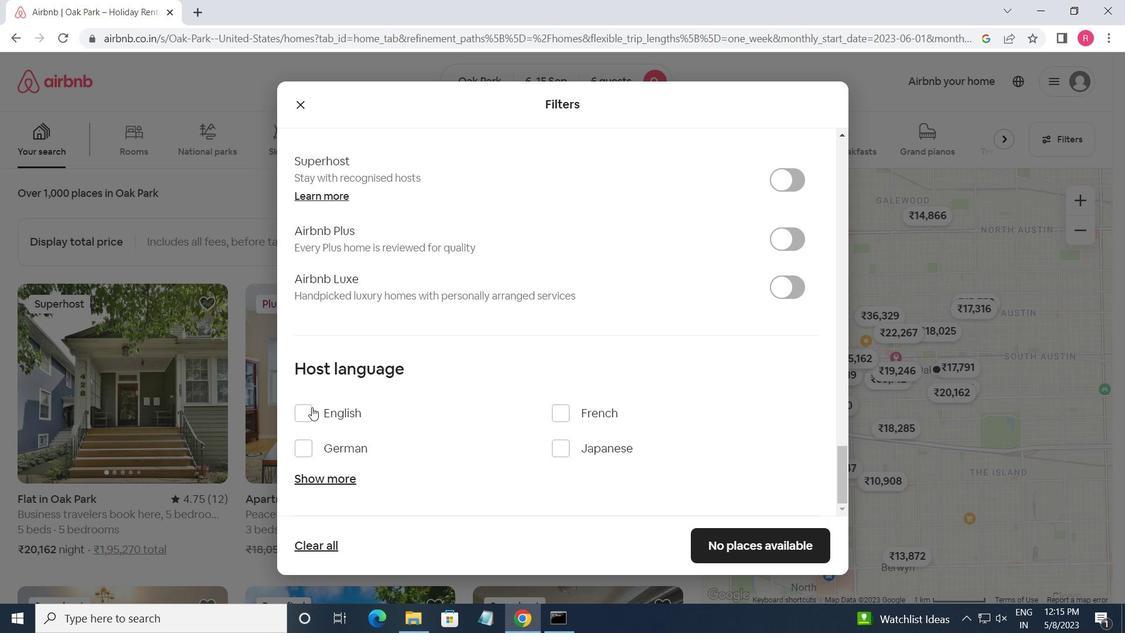 
Action: Mouse moved to (771, 552)
Screenshot: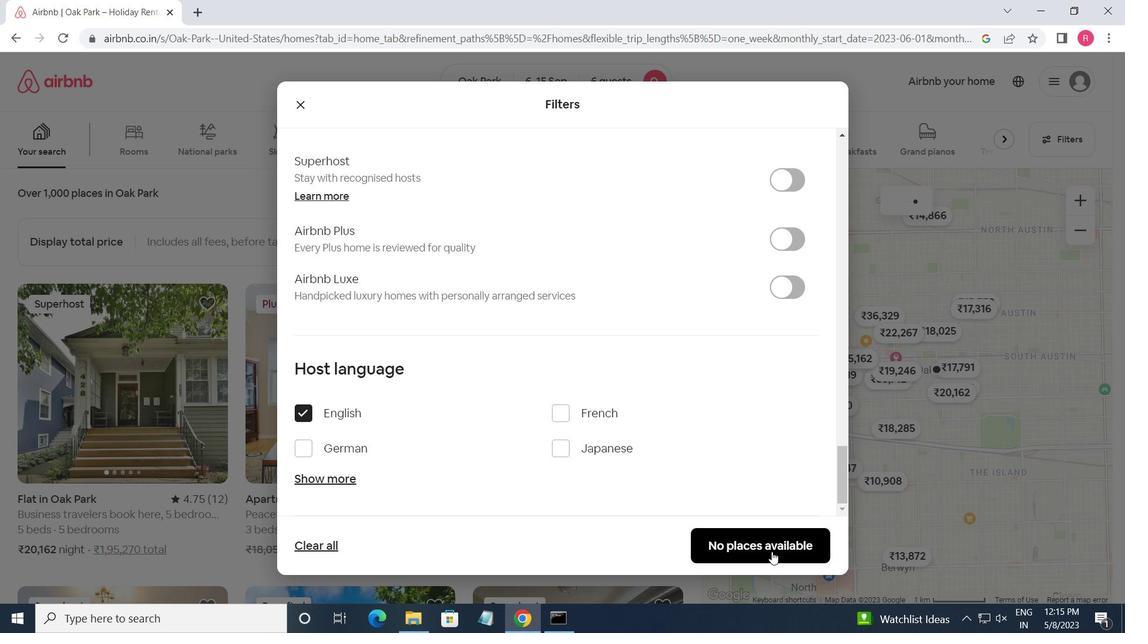 
Action: Mouse pressed left at (771, 552)
Screenshot: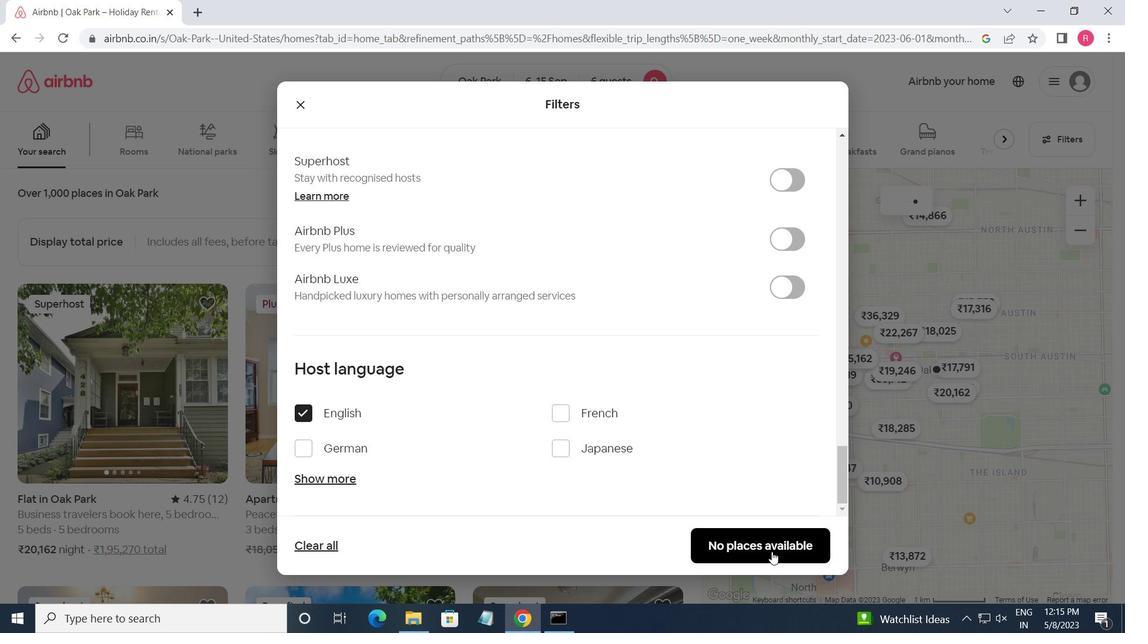 
Action: Mouse moved to (774, 551)
Screenshot: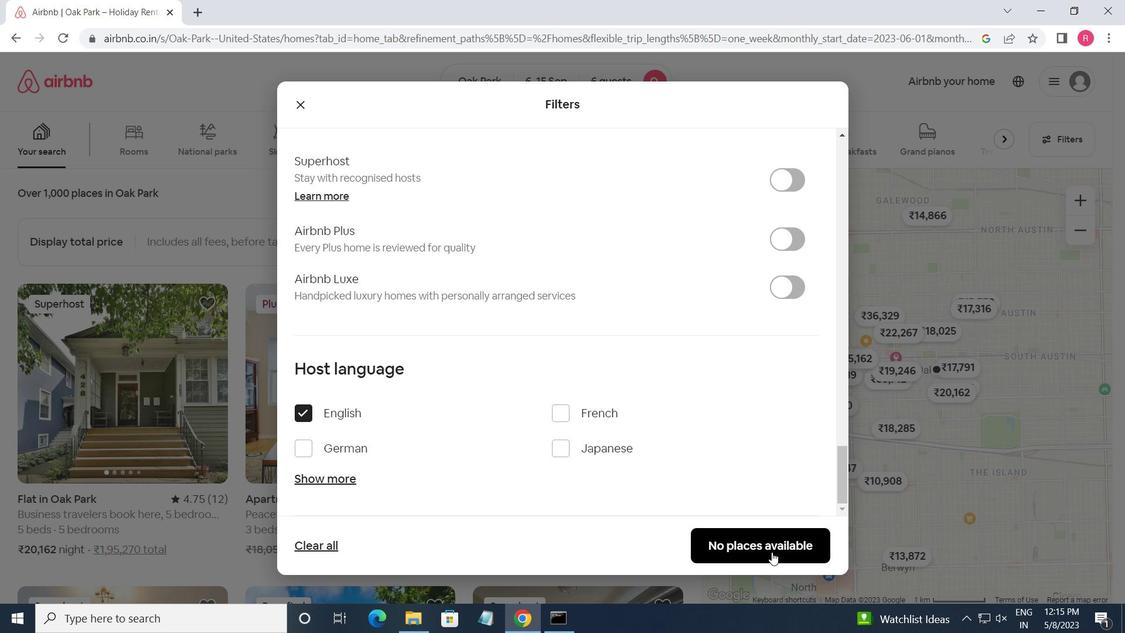 
Action: Mouse pressed left at (774, 551)
Screenshot: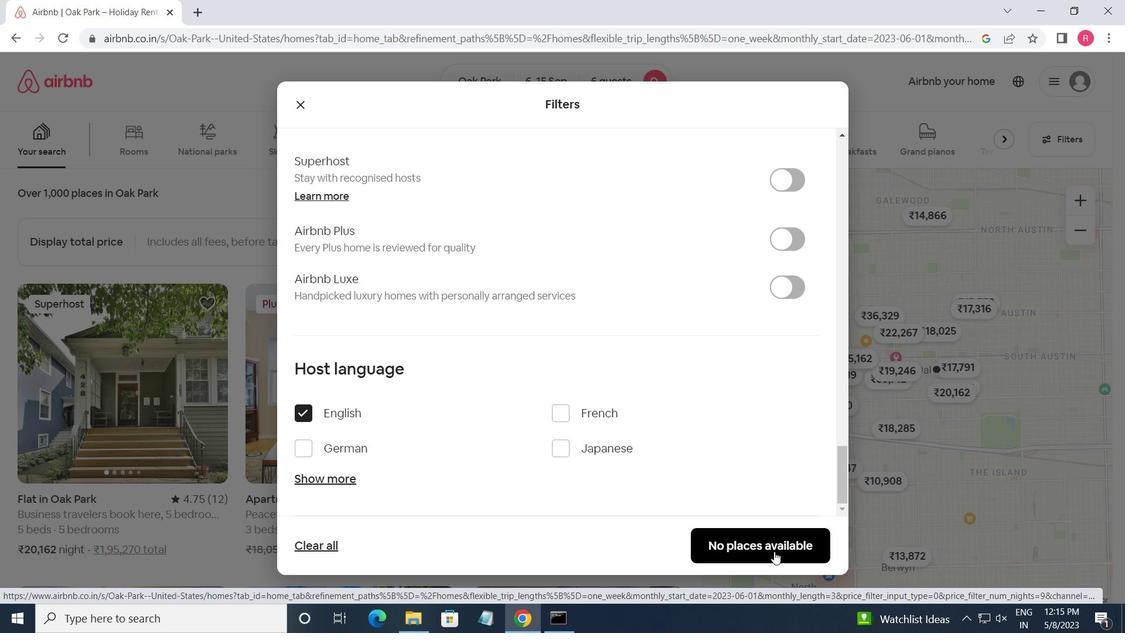 
